Task: Forward email as attachment with the signature David Green with the subject Invoice follow-up from softage.1@softage.net to softage.2@softage.net with the message I would like to schedule a meeting to discuss the projects communication plan.
Action: Mouse moved to (1202, 95)
Screenshot: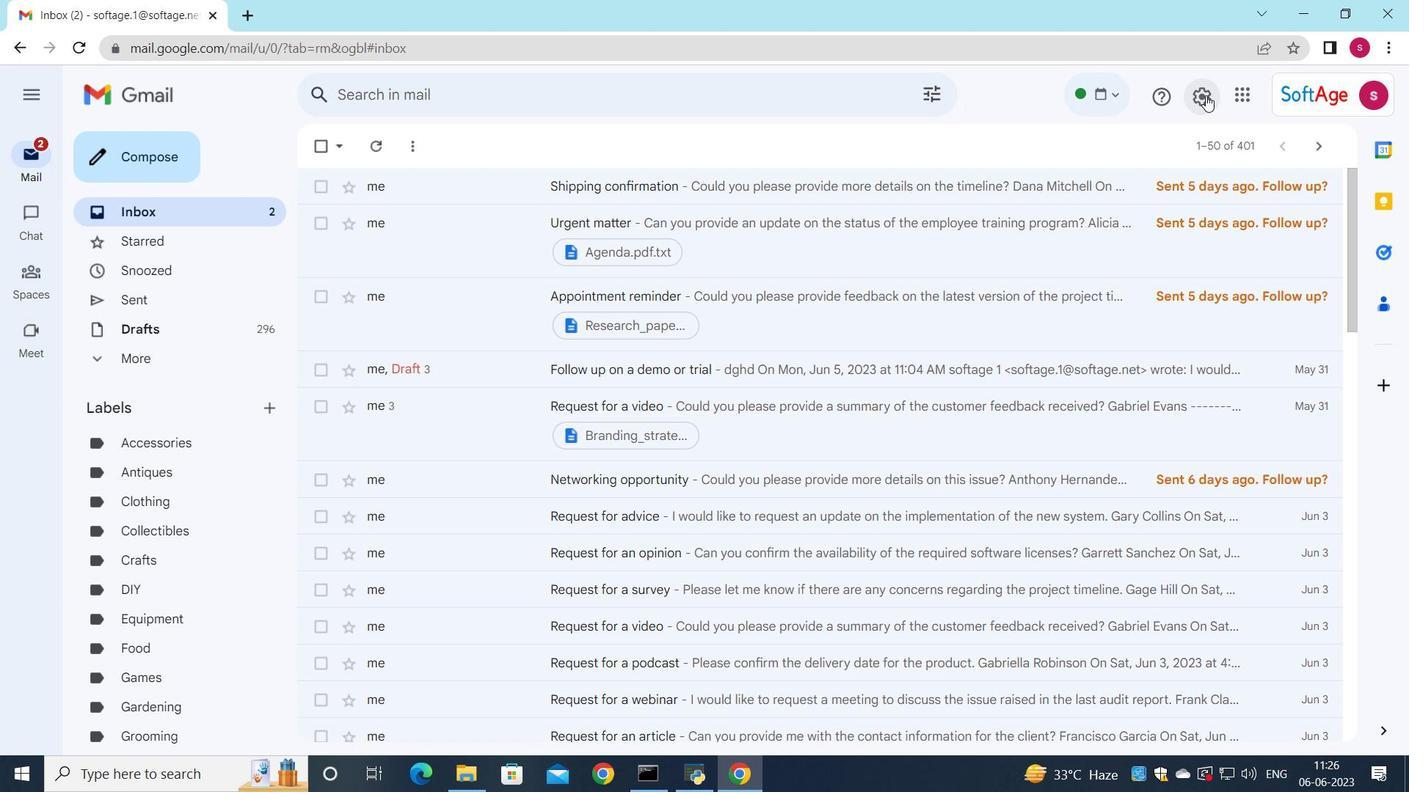 
Action: Mouse pressed left at (1202, 95)
Screenshot: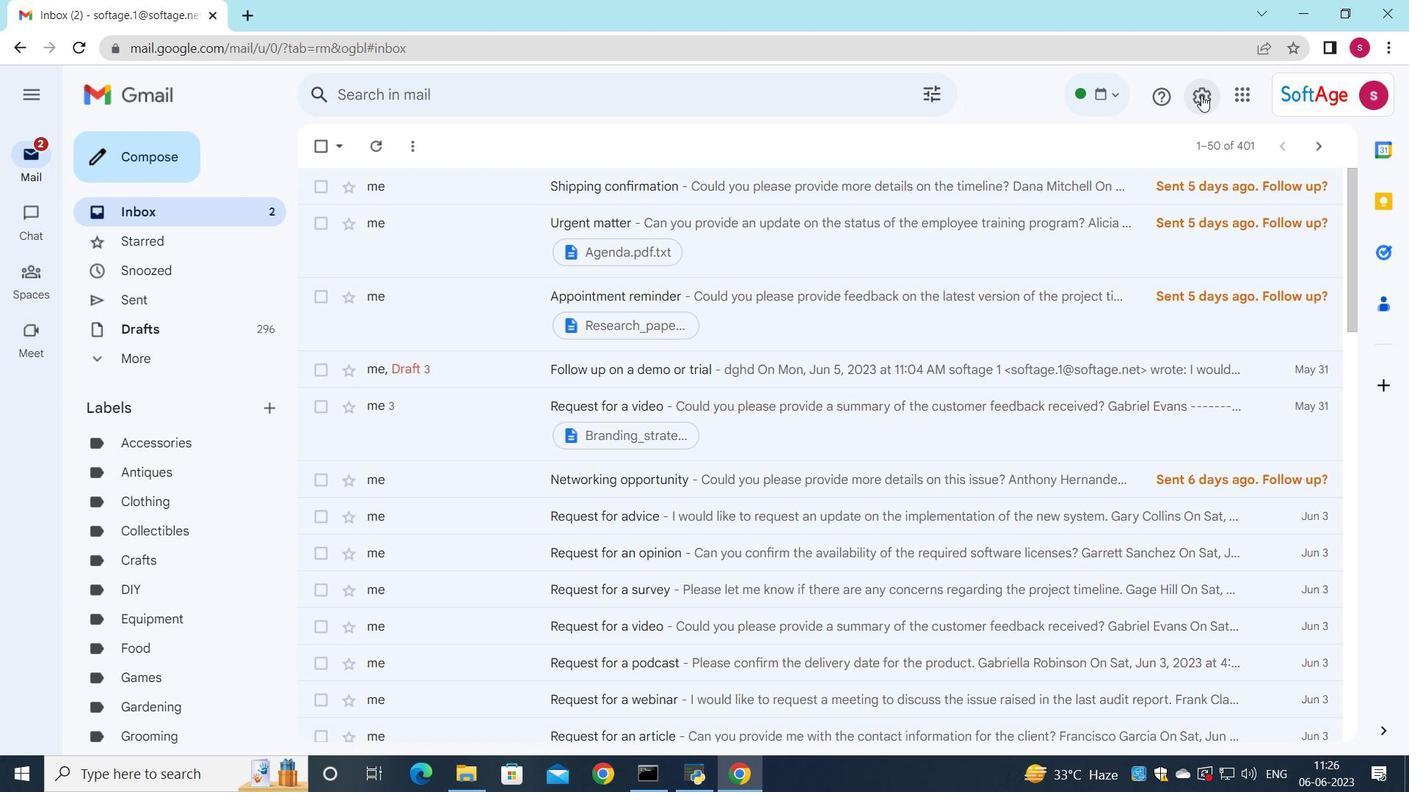 
Action: Mouse moved to (1201, 176)
Screenshot: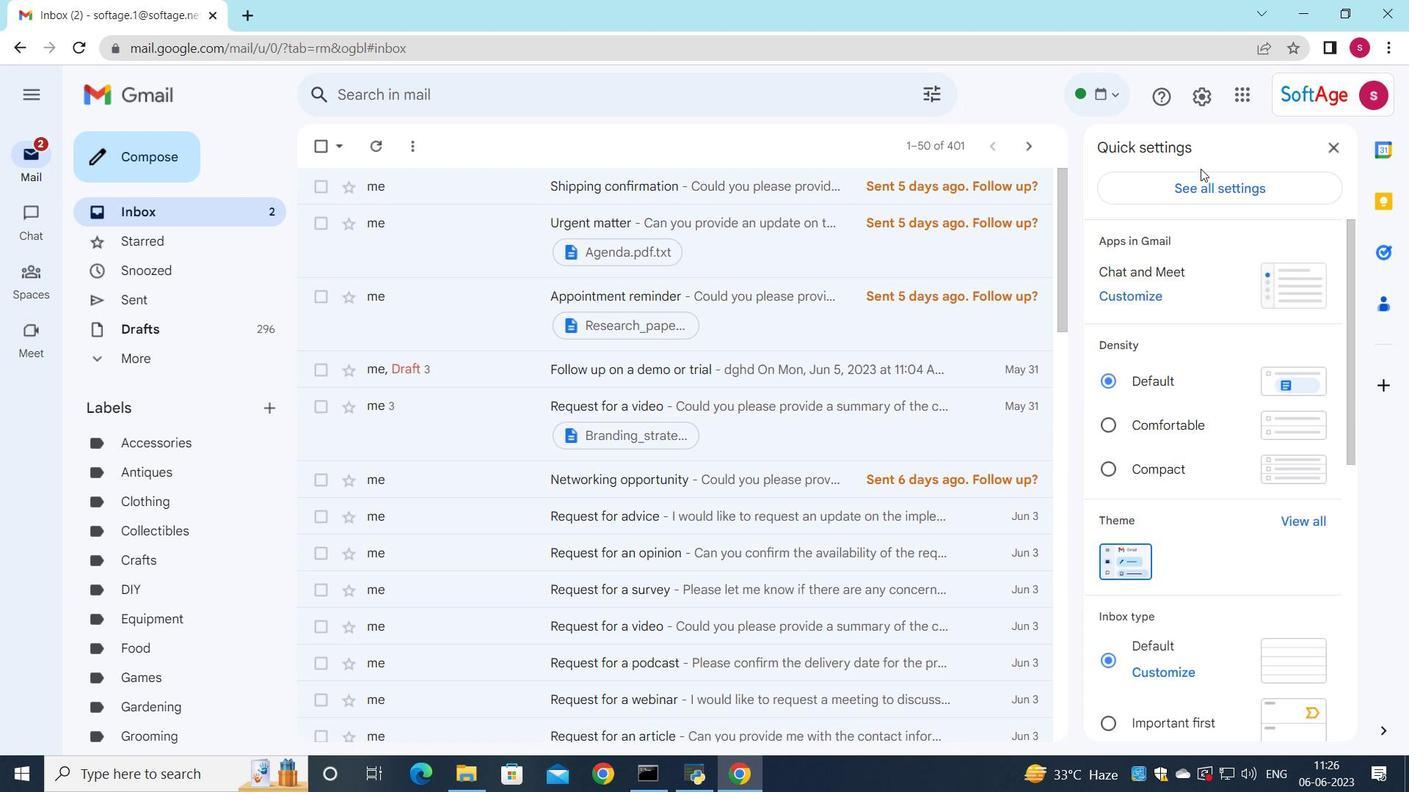 
Action: Mouse pressed left at (1201, 176)
Screenshot: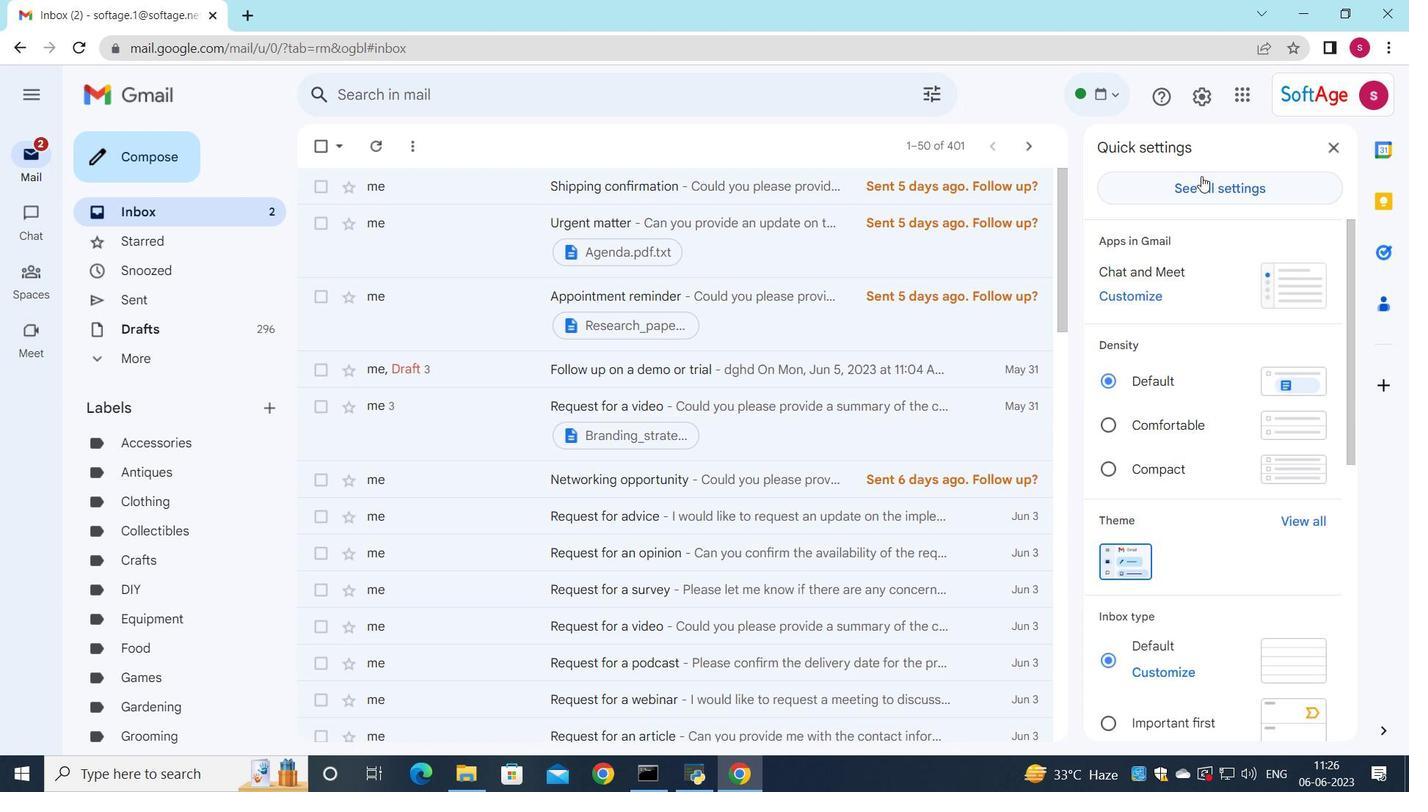 
Action: Mouse moved to (804, 323)
Screenshot: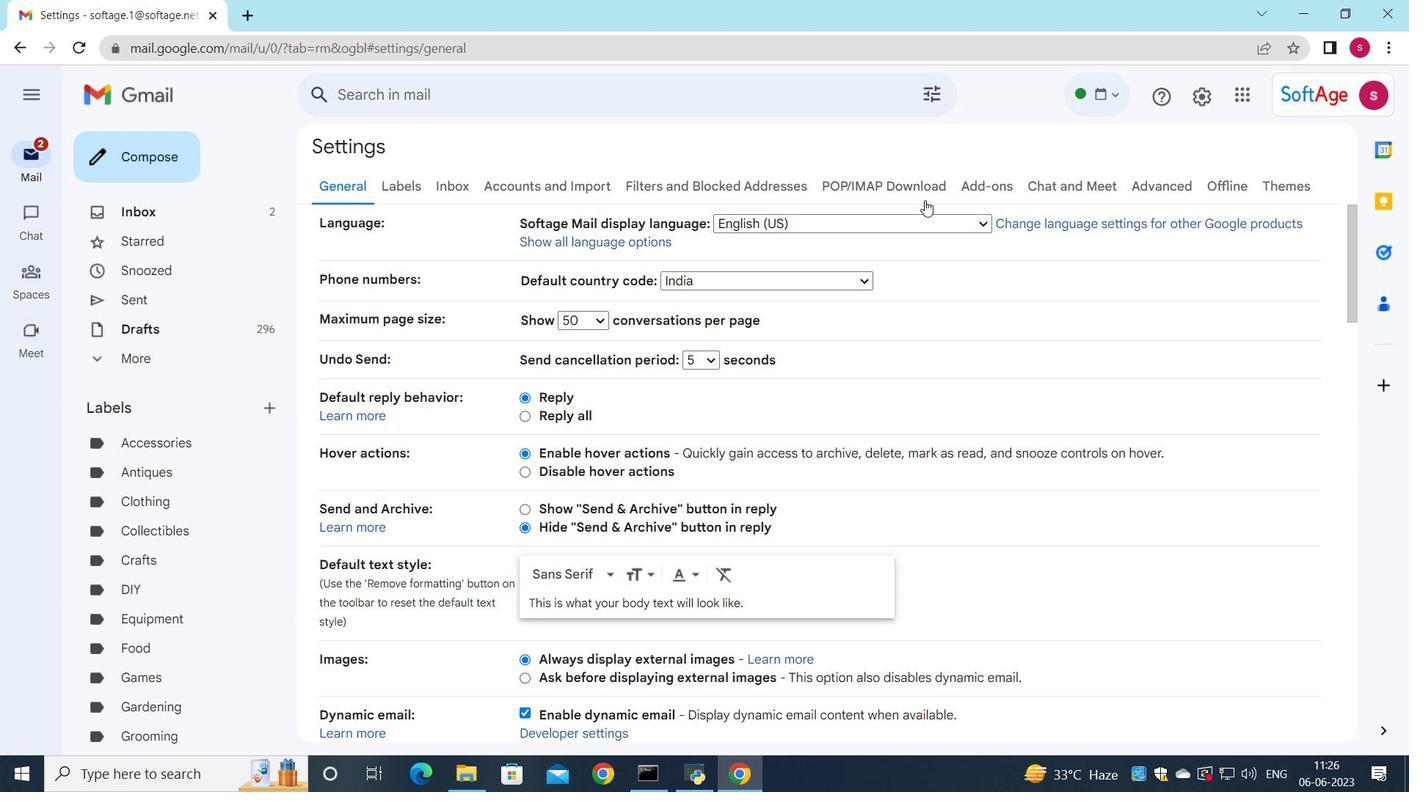 
Action: Mouse scrolled (804, 322) with delta (0, 0)
Screenshot: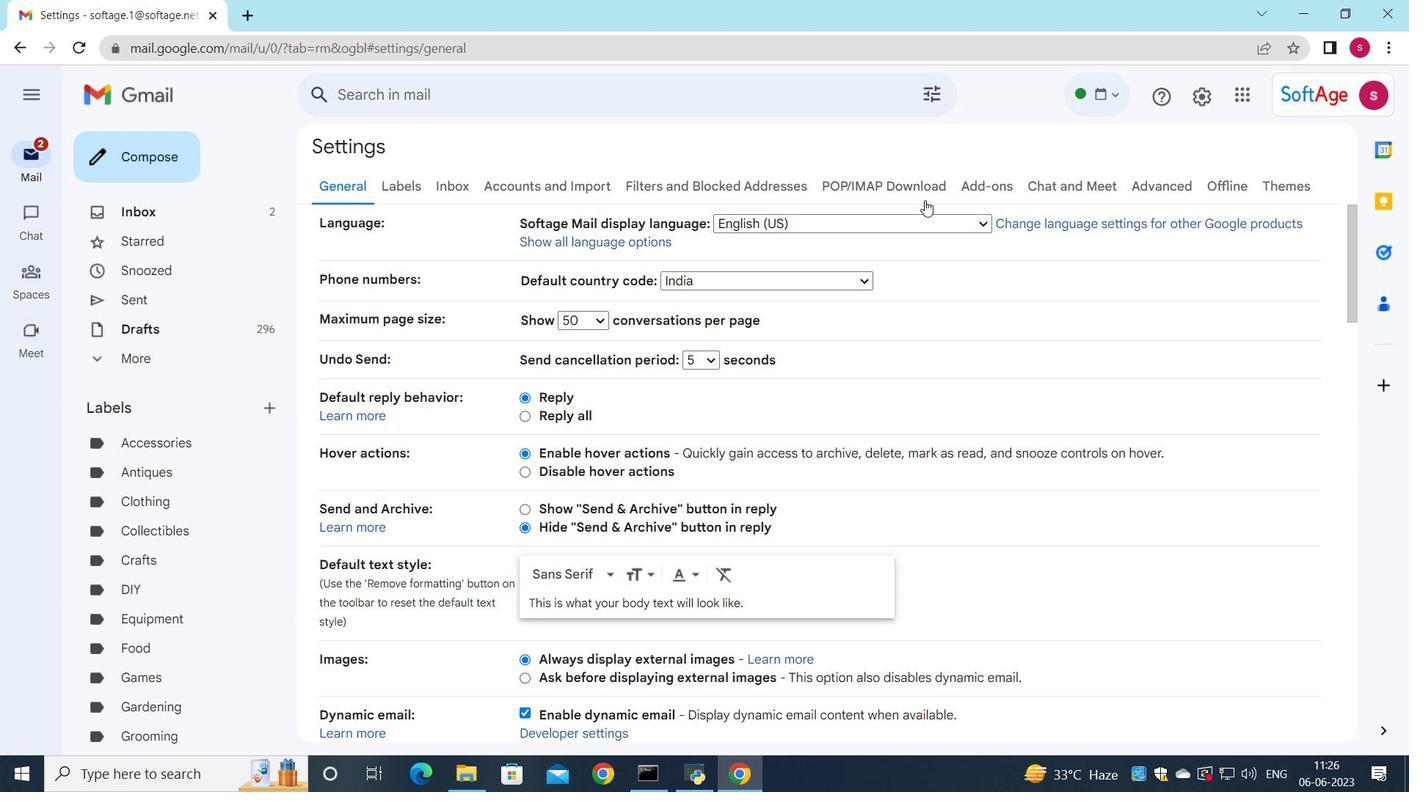 
Action: Mouse moved to (699, 450)
Screenshot: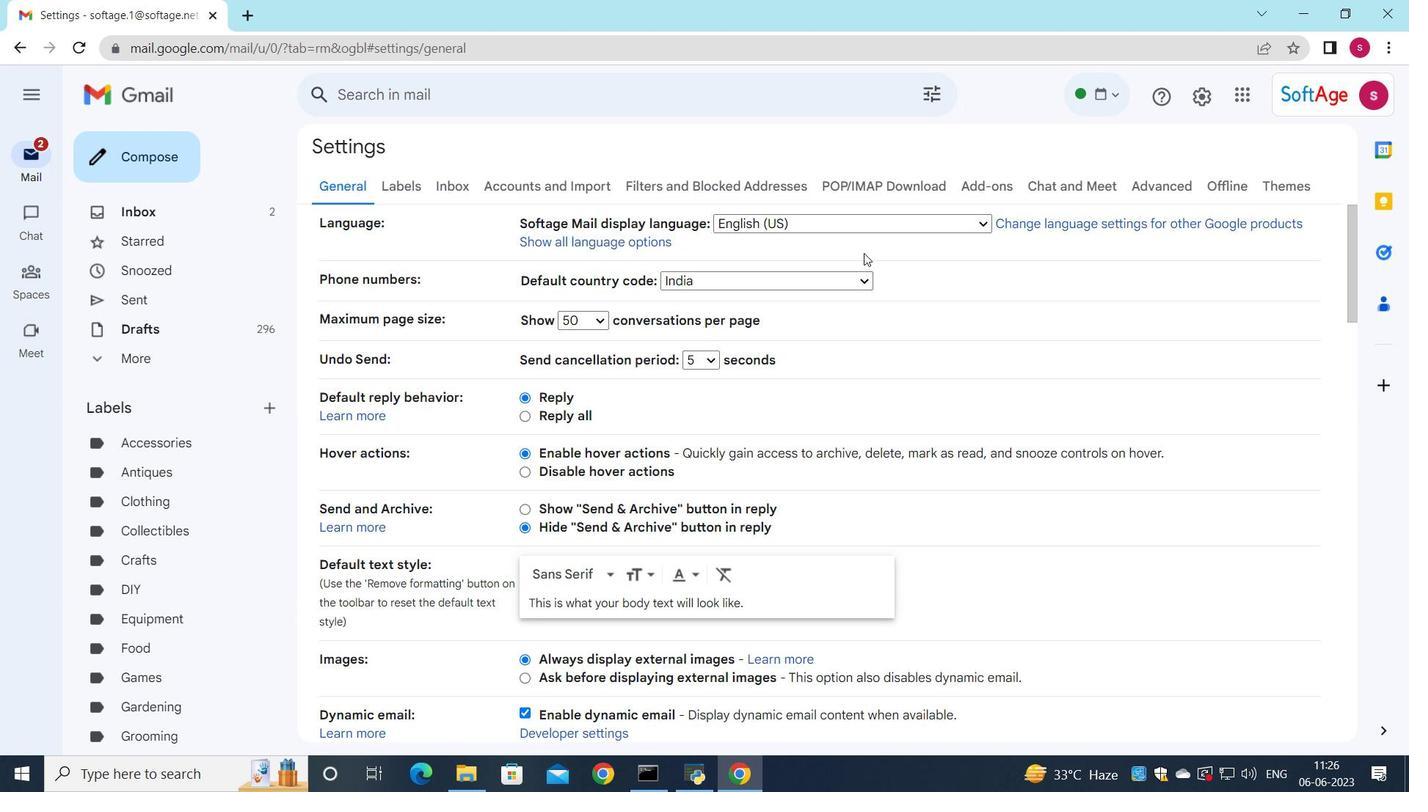 
Action: Mouse scrolled (699, 449) with delta (0, 0)
Screenshot: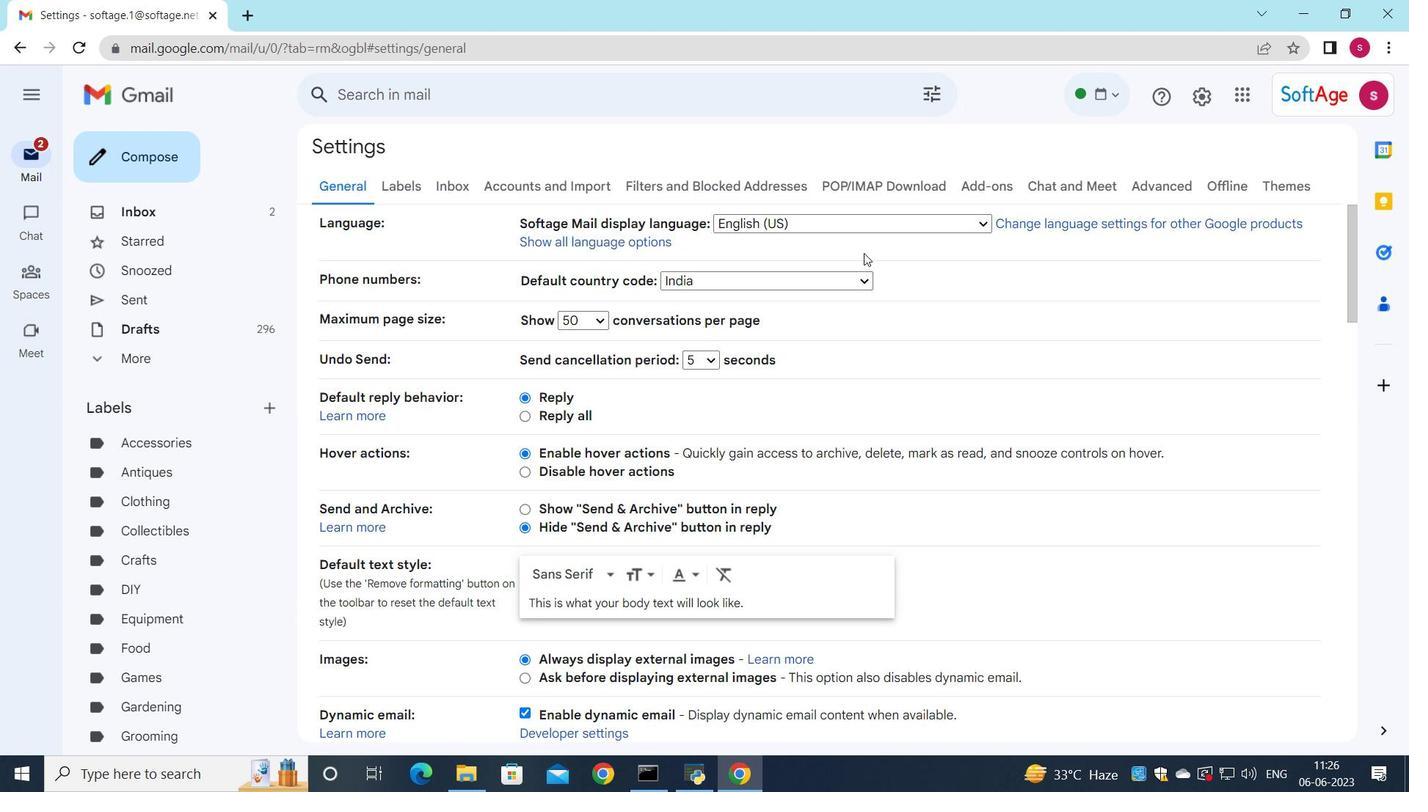 
Action: Mouse moved to (660, 488)
Screenshot: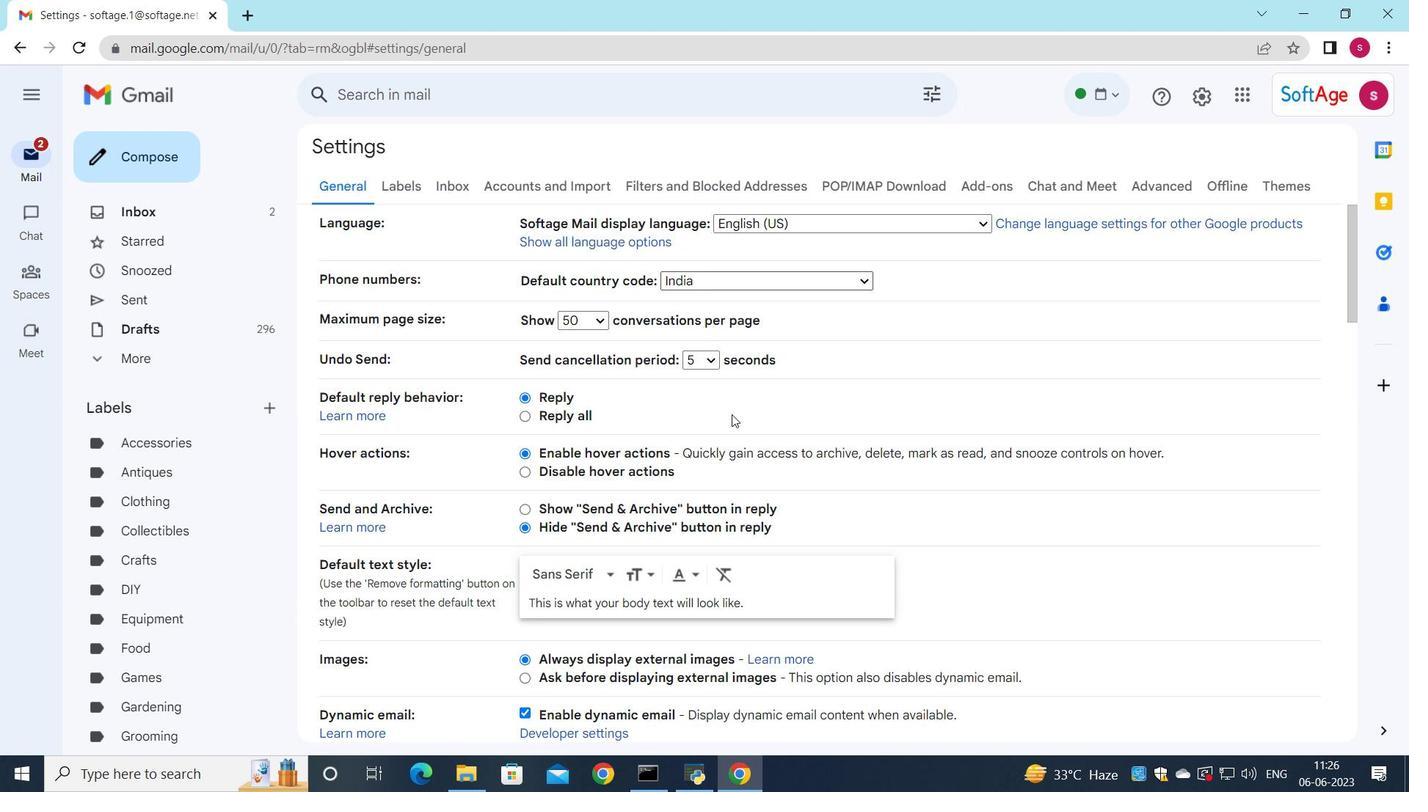 
Action: Mouse scrolled (660, 487) with delta (0, 0)
Screenshot: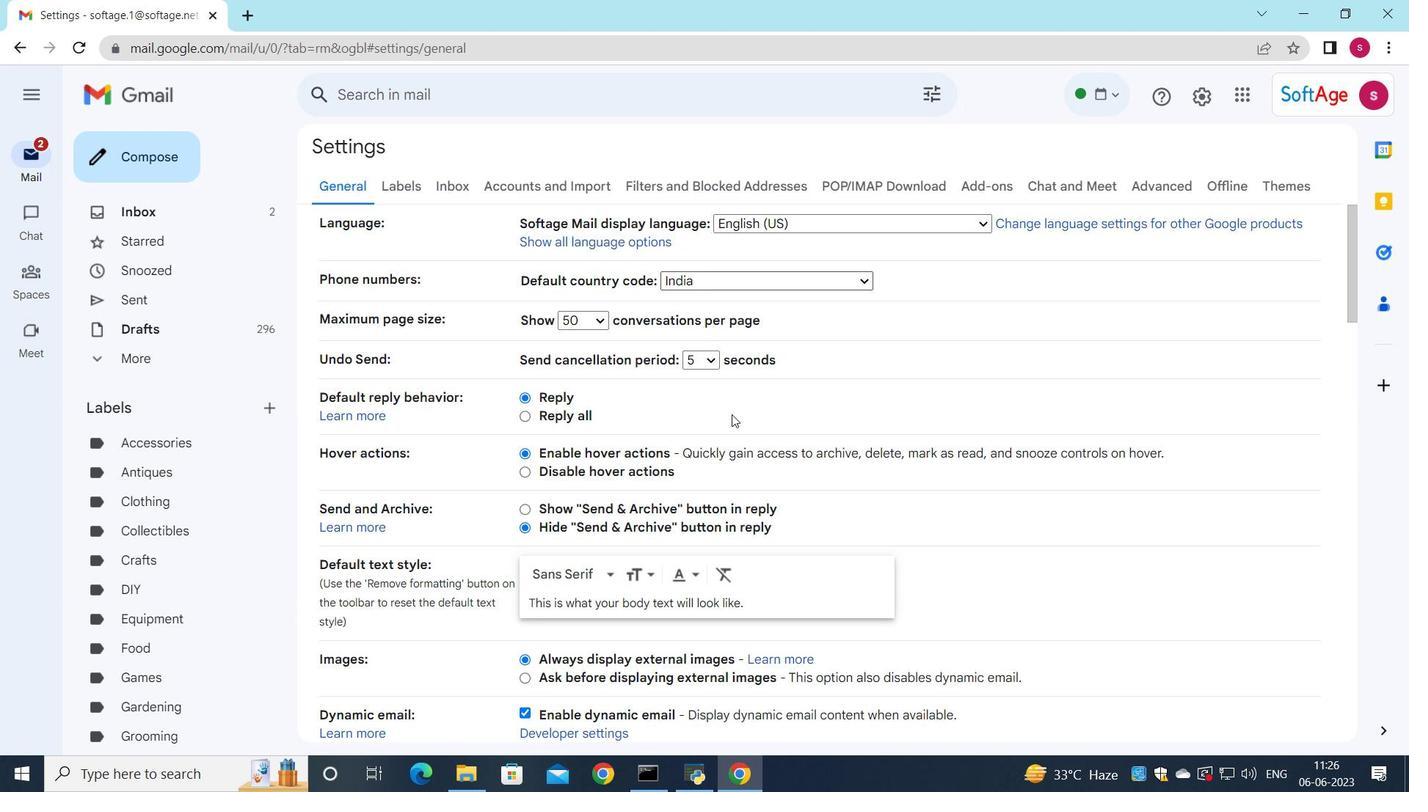 
Action: Mouse moved to (638, 515)
Screenshot: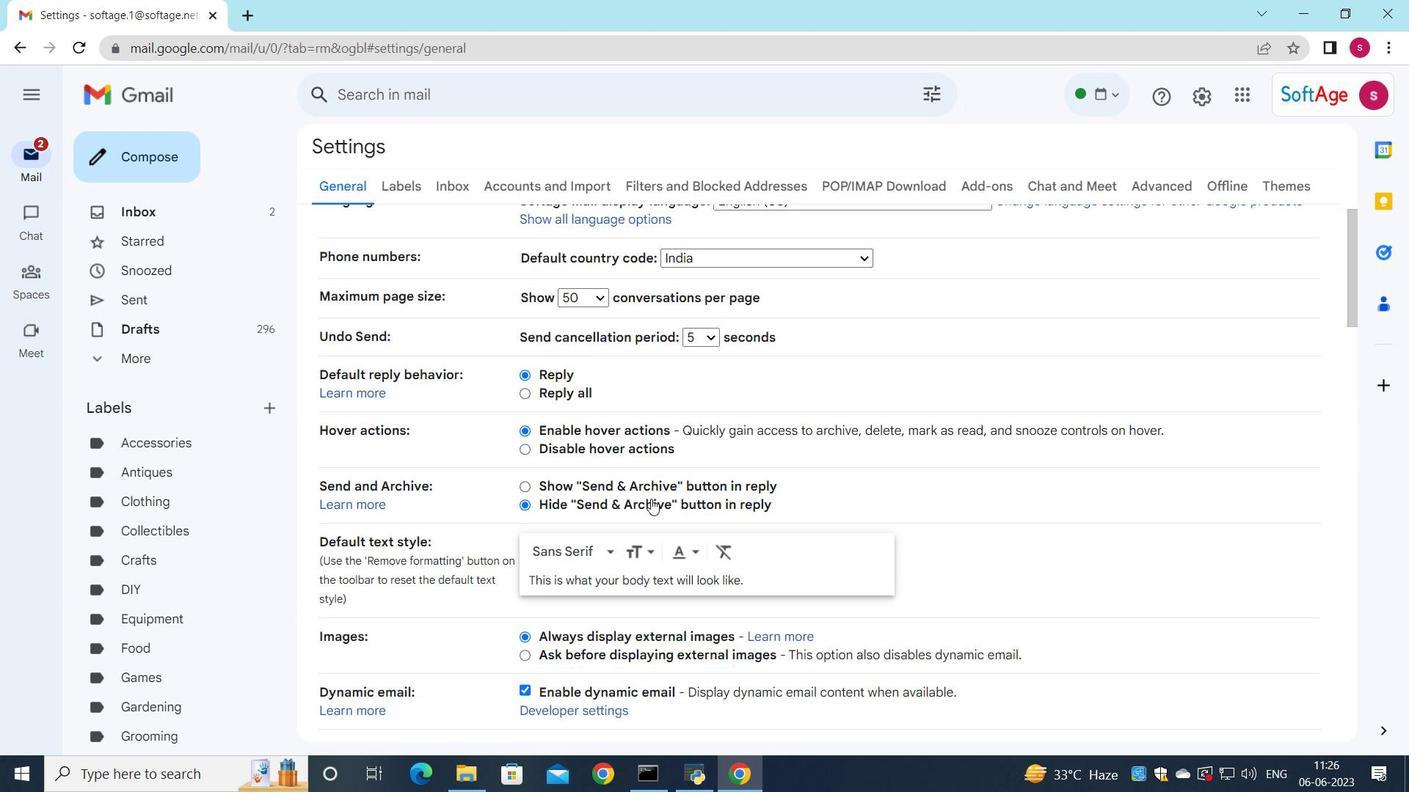 
Action: Mouse scrolled (638, 514) with delta (0, 0)
Screenshot: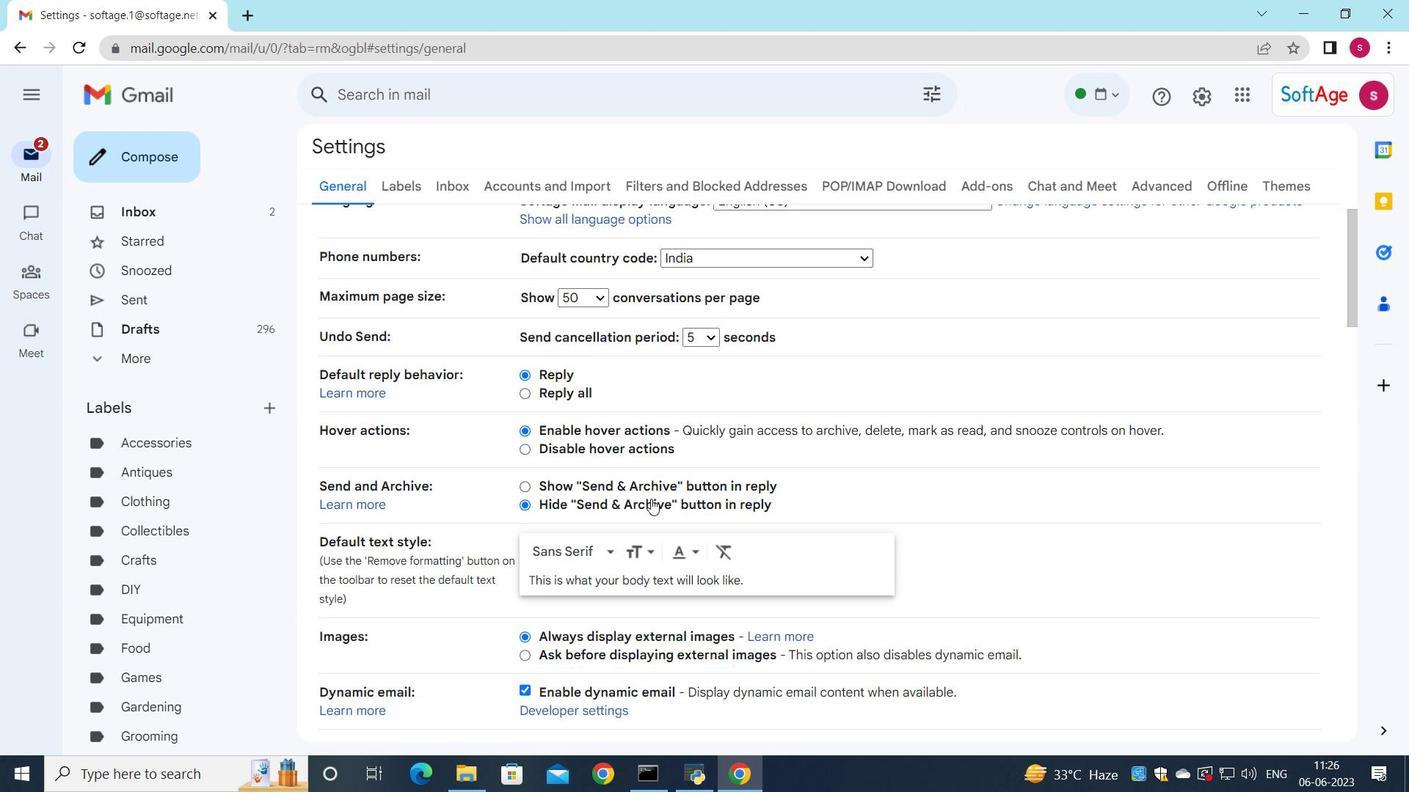 
Action: Mouse moved to (575, 585)
Screenshot: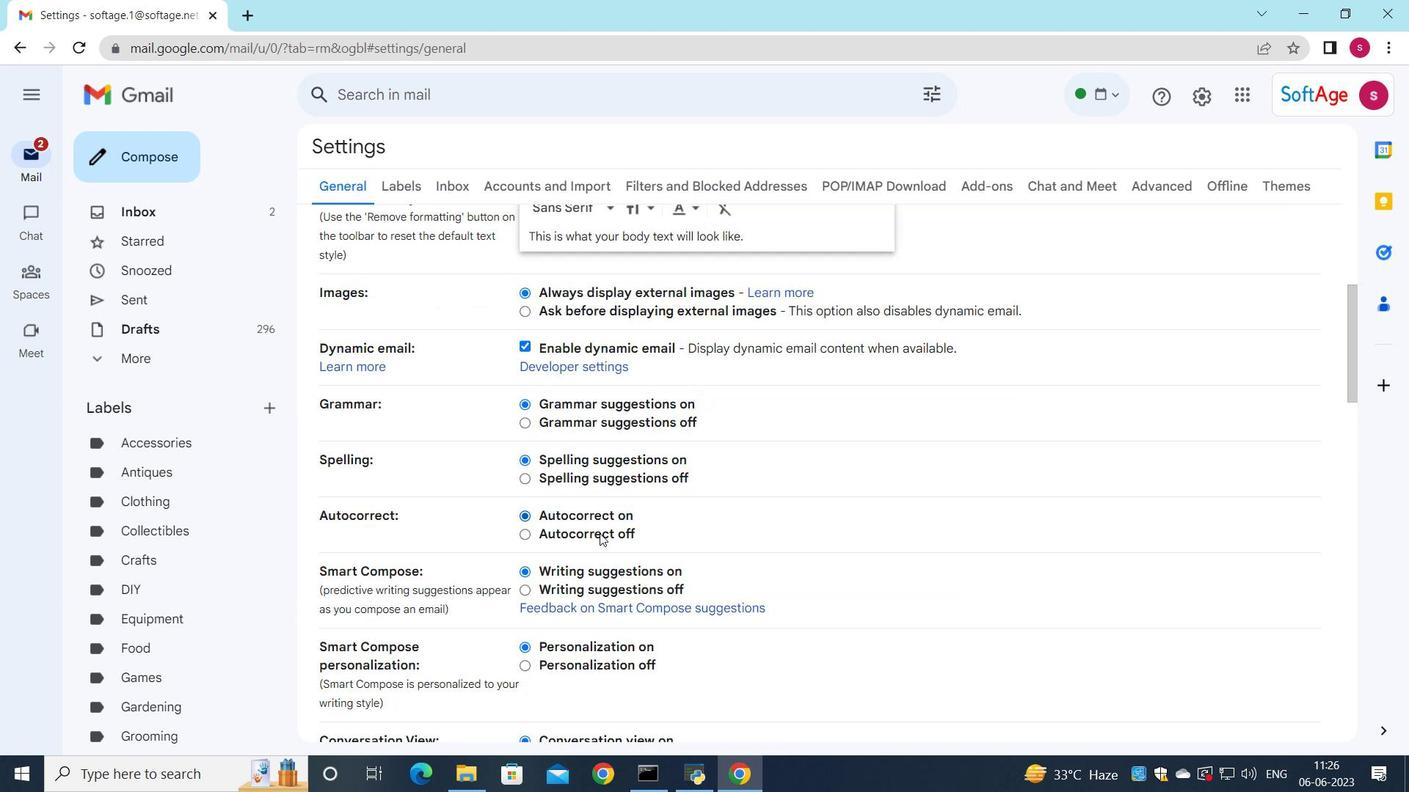 
Action: Mouse scrolled (575, 584) with delta (0, 0)
Screenshot: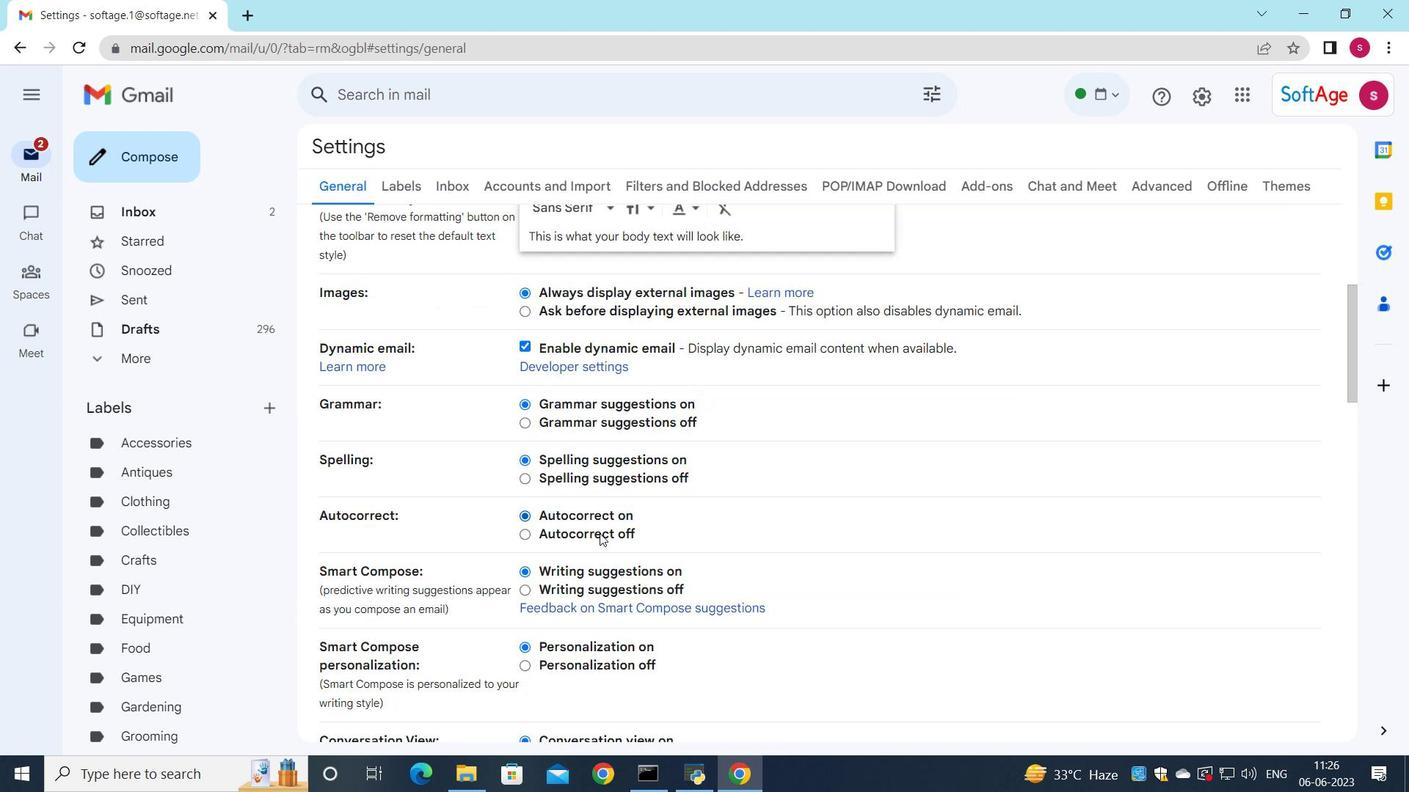 
Action: Mouse moved to (571, 597)
Screenshot: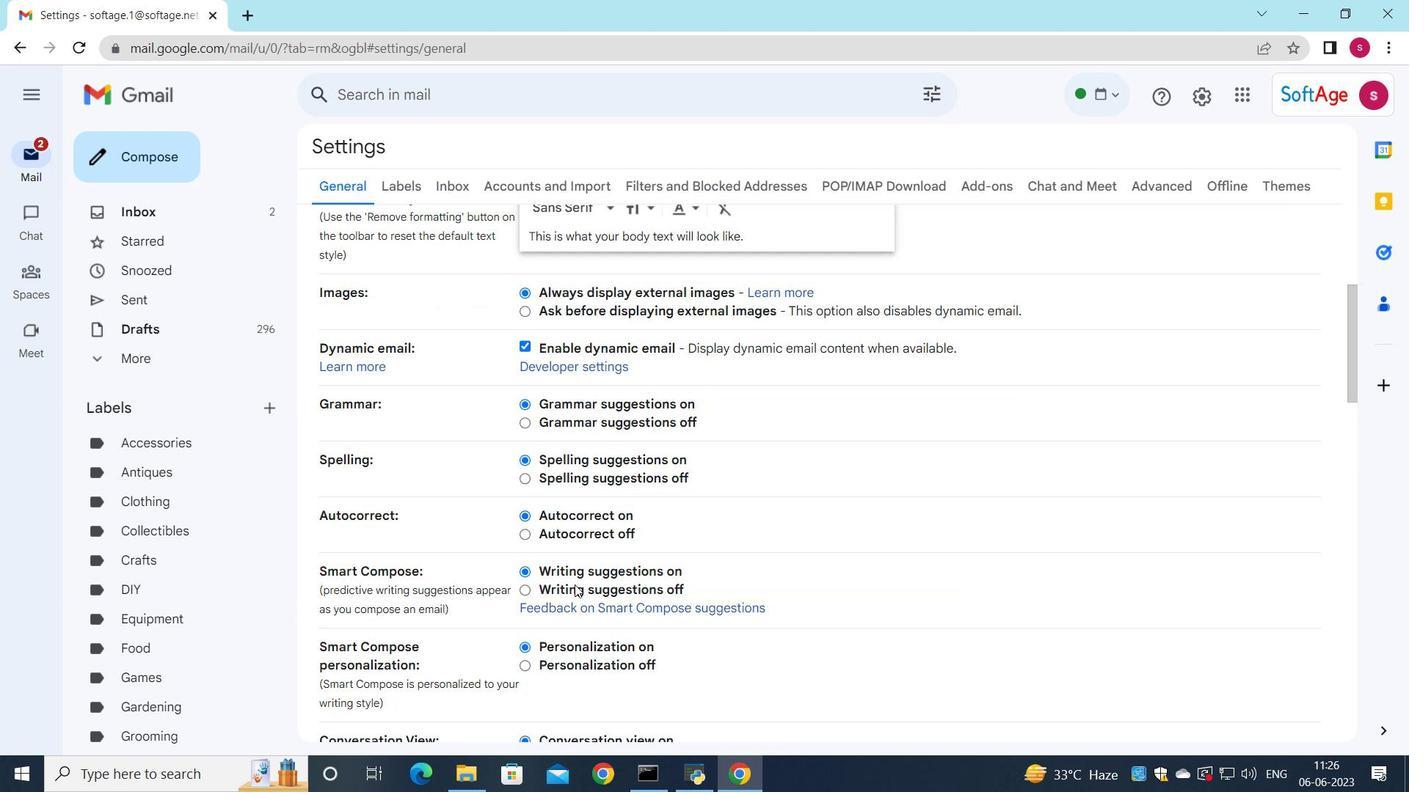 
Action: Mouse scrolled (571, 596) with delta (0, 0)
Screenshot: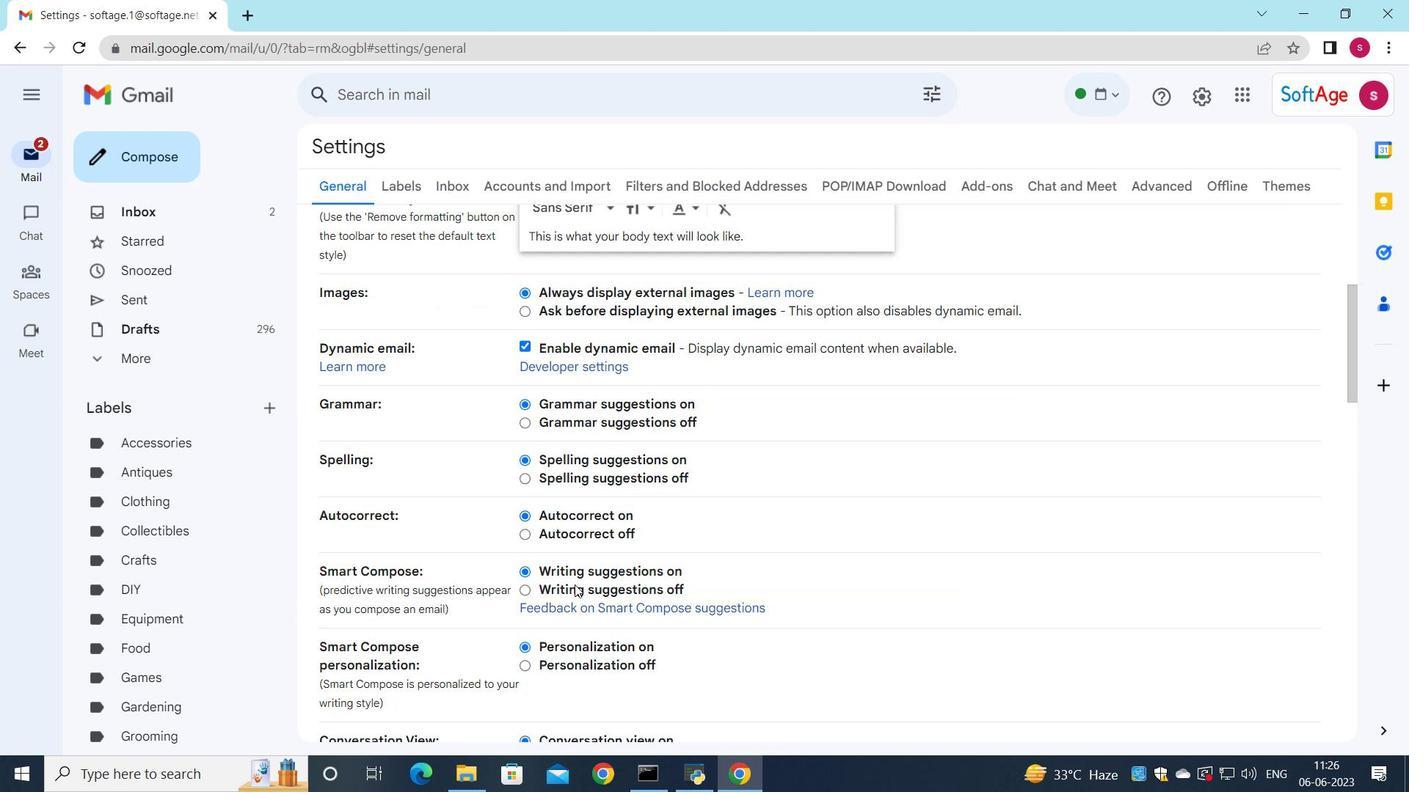 
Action: Mouse moved to (569, 610)
Screenshot: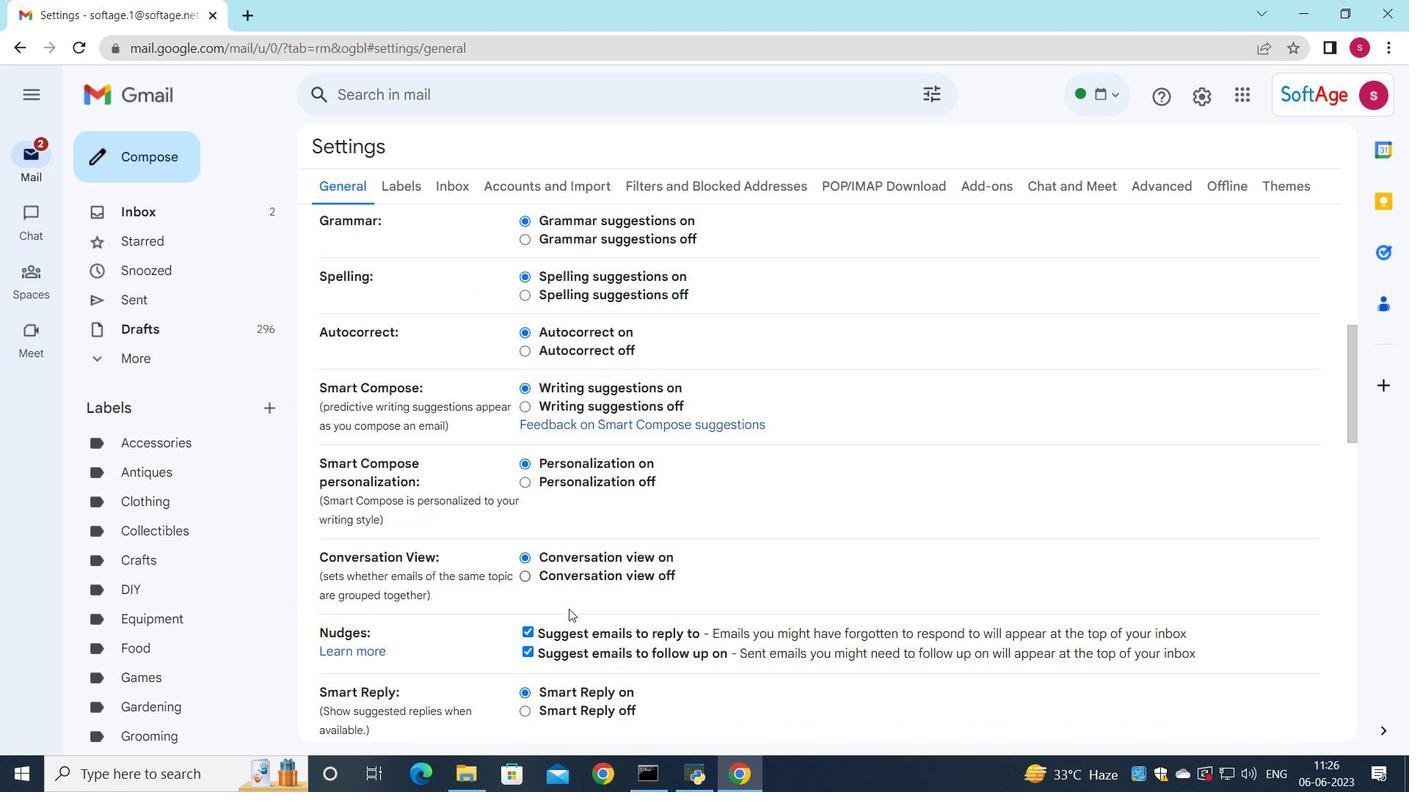 
Action: Mouse scrolled (569, 609) with delta (0, 0)
Screenshot: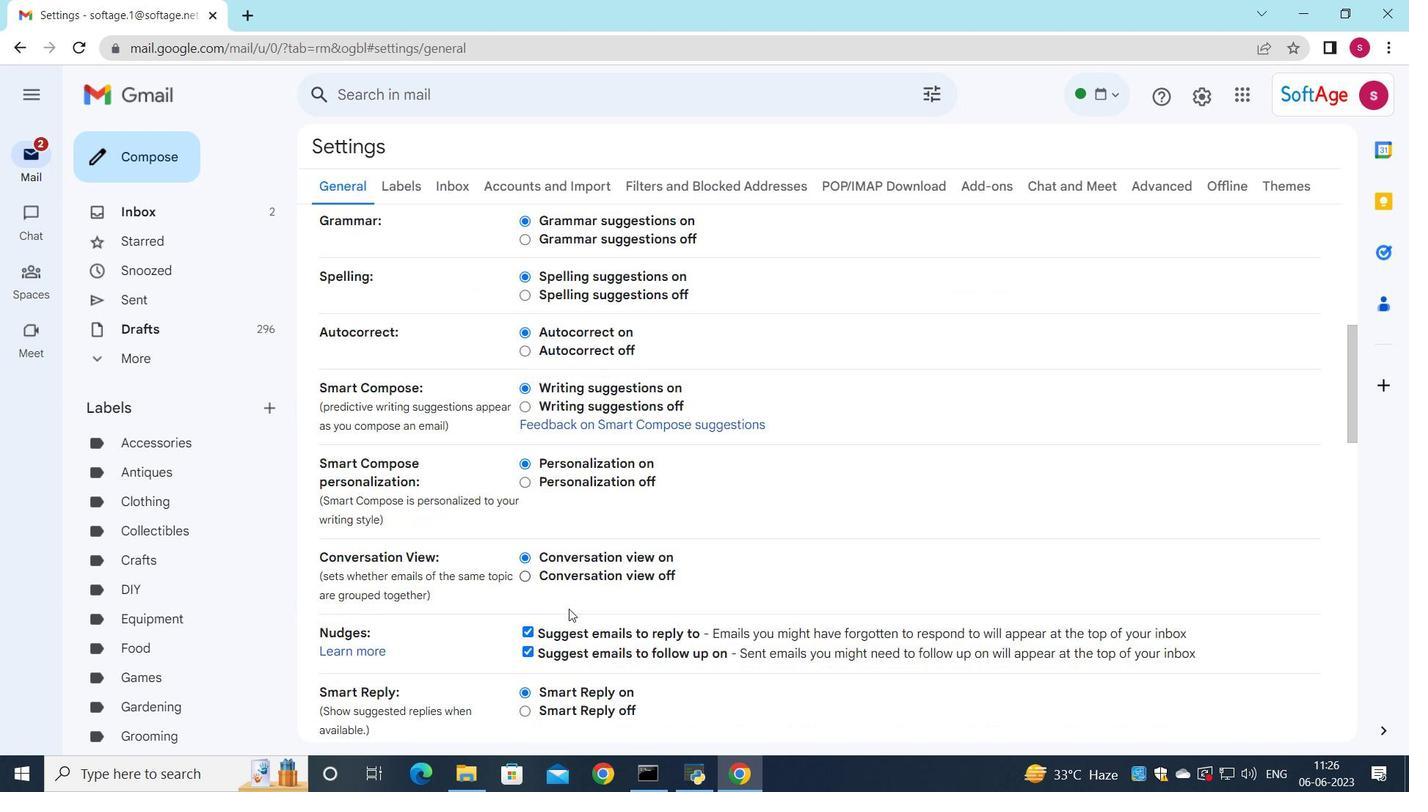 
Action: Mouse moved to (569, 610)
Screenshot: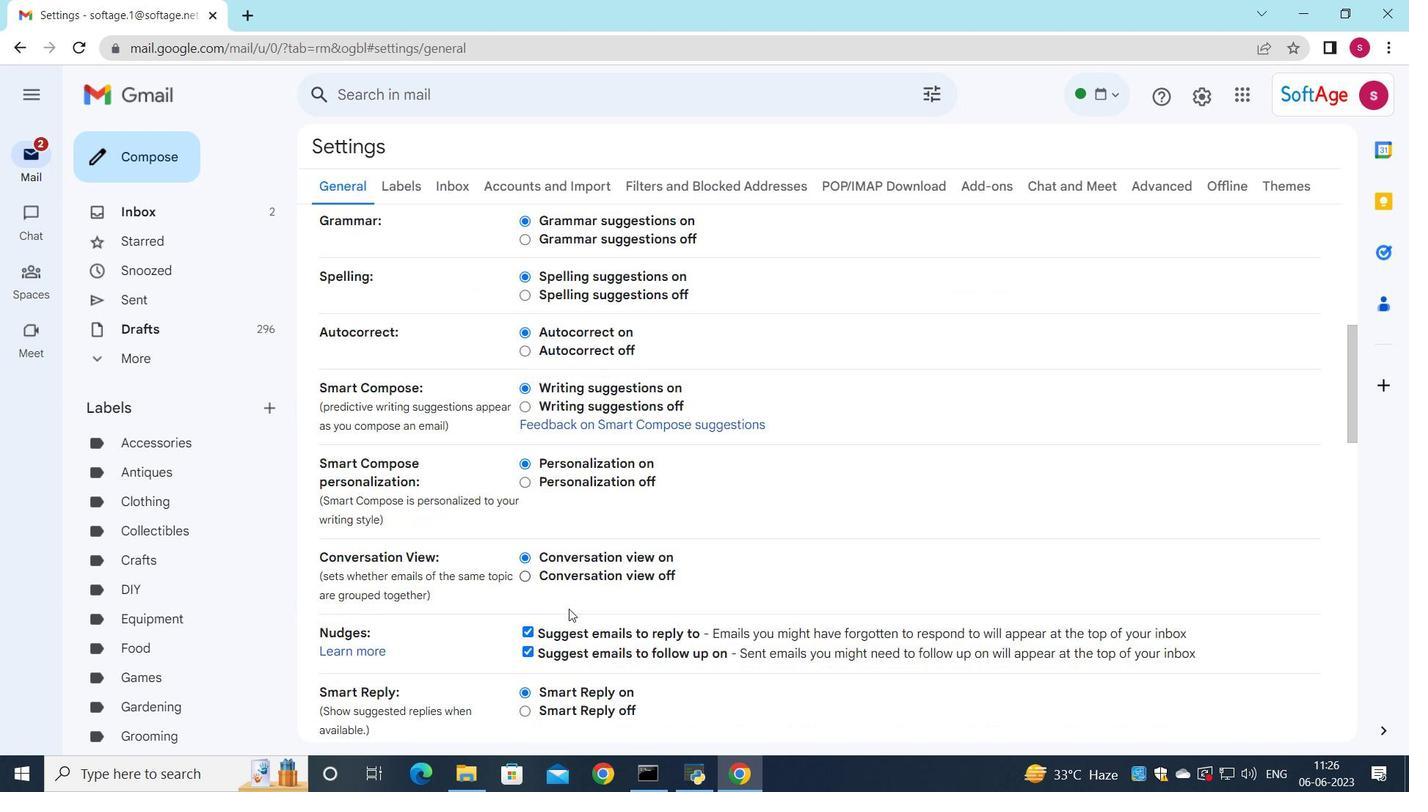 
Action: Mouse scrolled (569, 610) with delta (0, 0)
Screenshot: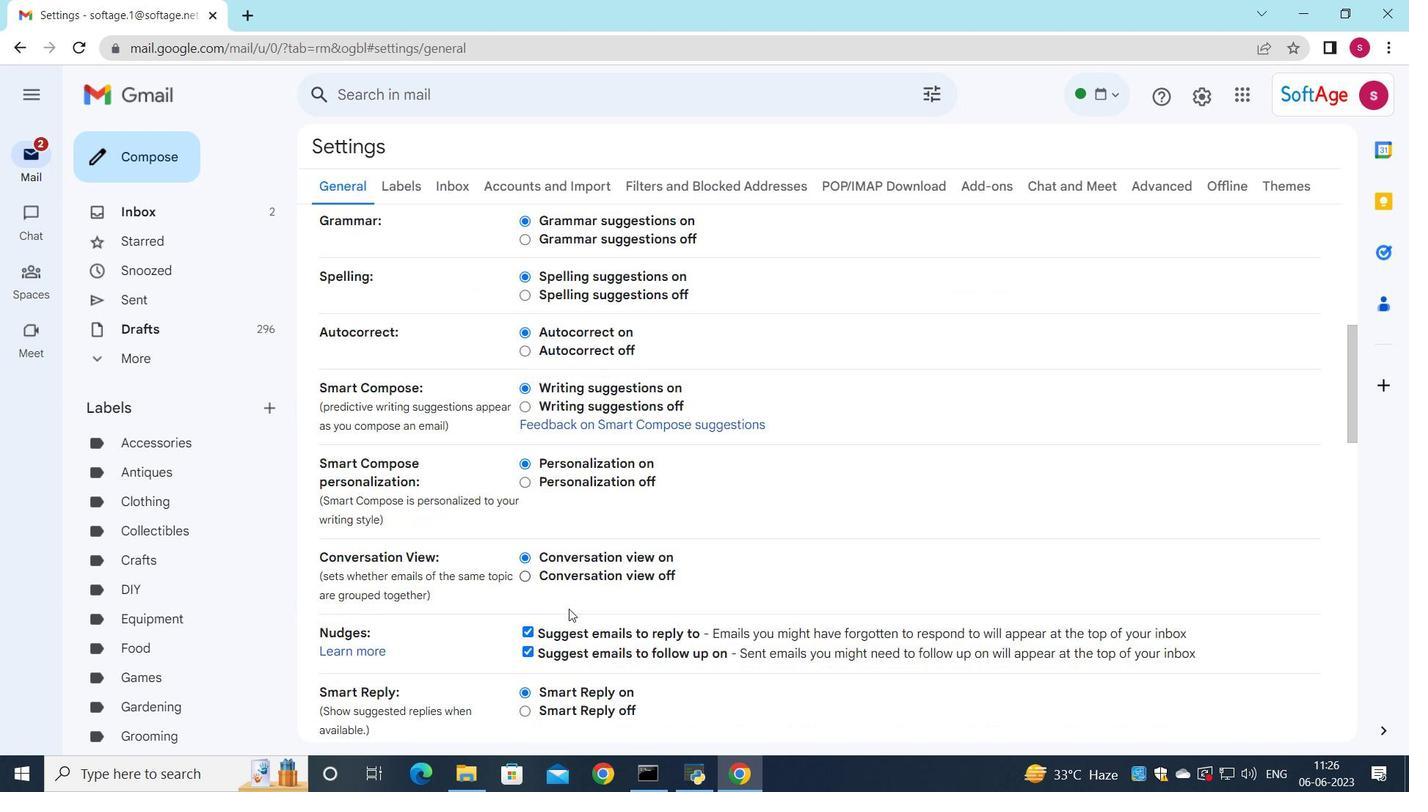 
Action: Mouse moved to (571, 610)
Screenshot: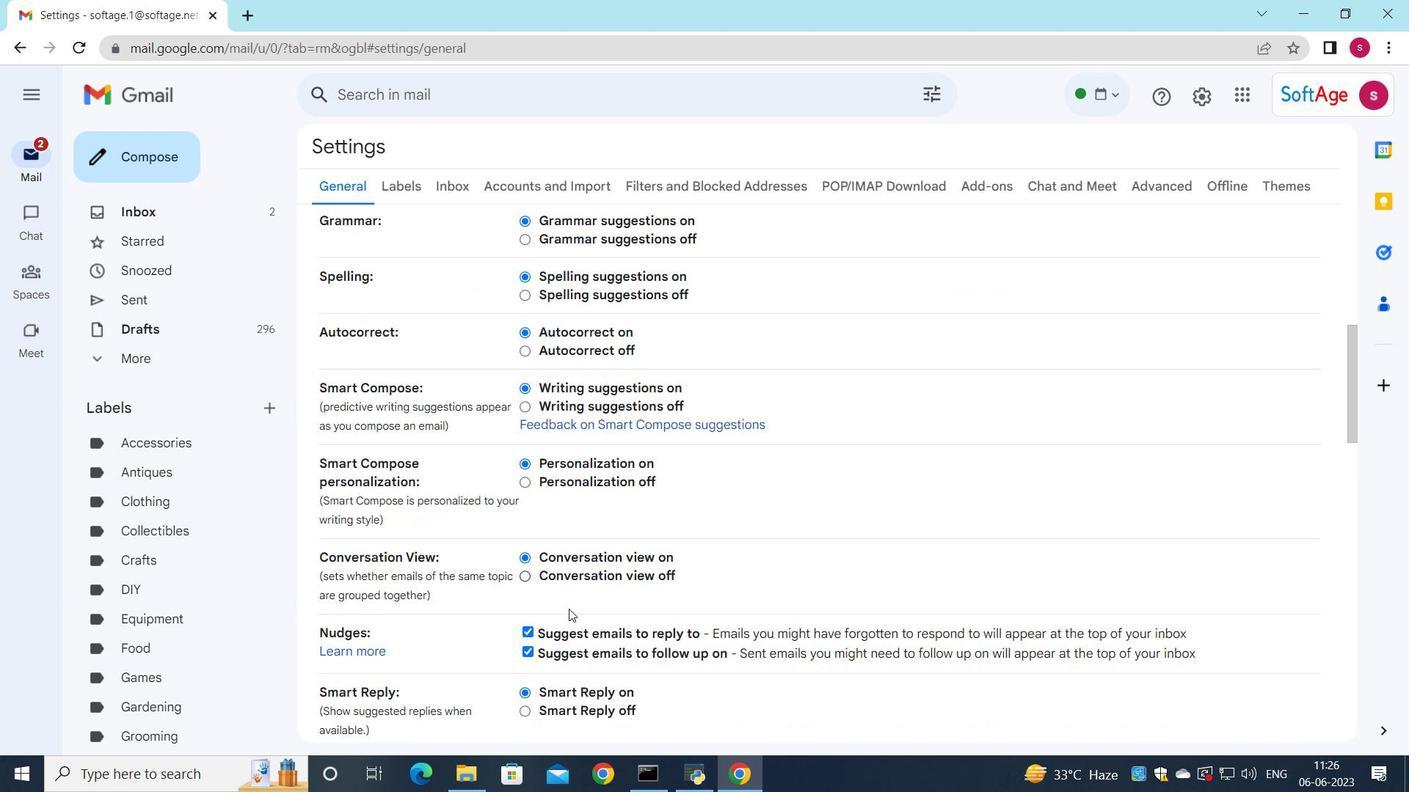
Action: Mouse scrolled (571, 610) with delta (0, 0)
Screenshot: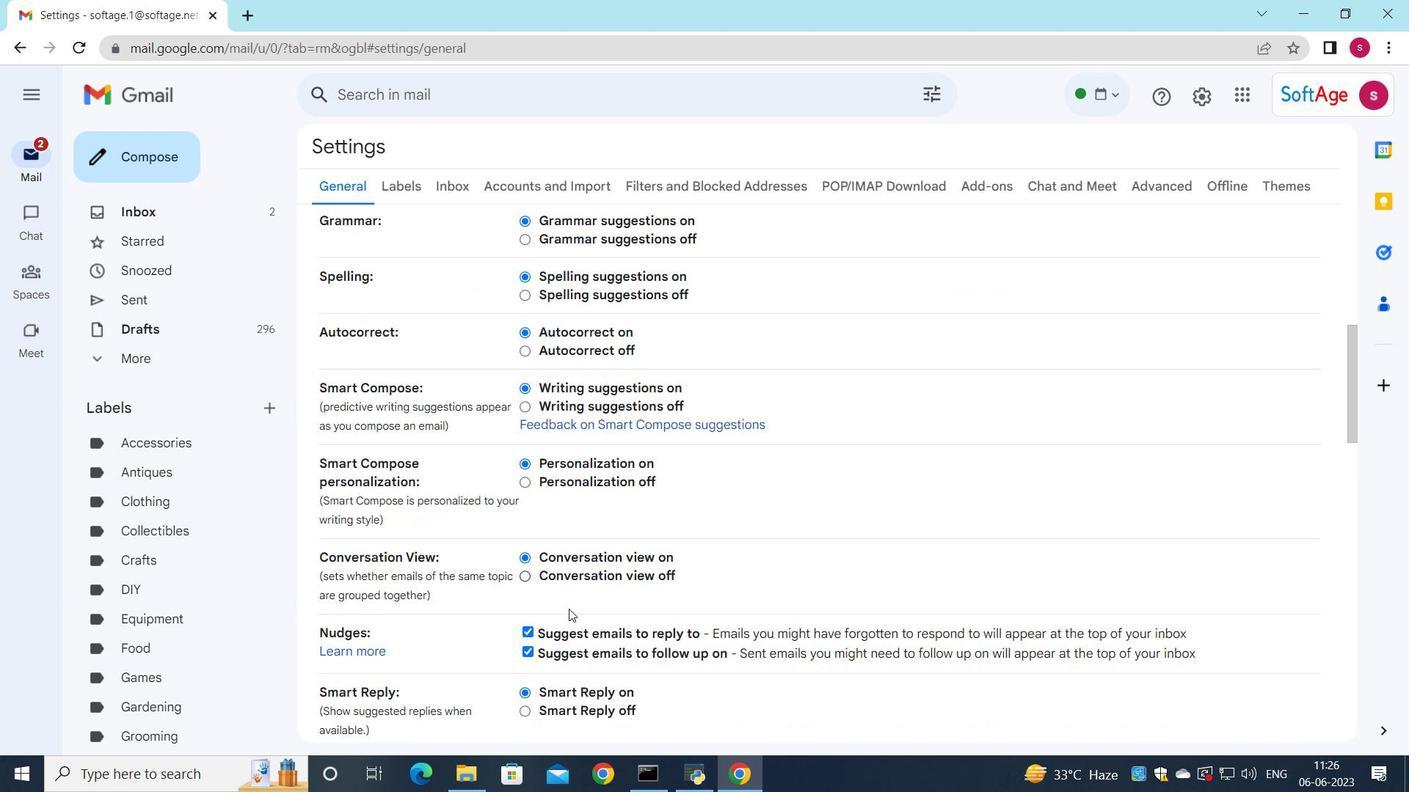 
Action: Mouse moved to (584, 603)
Screenshot: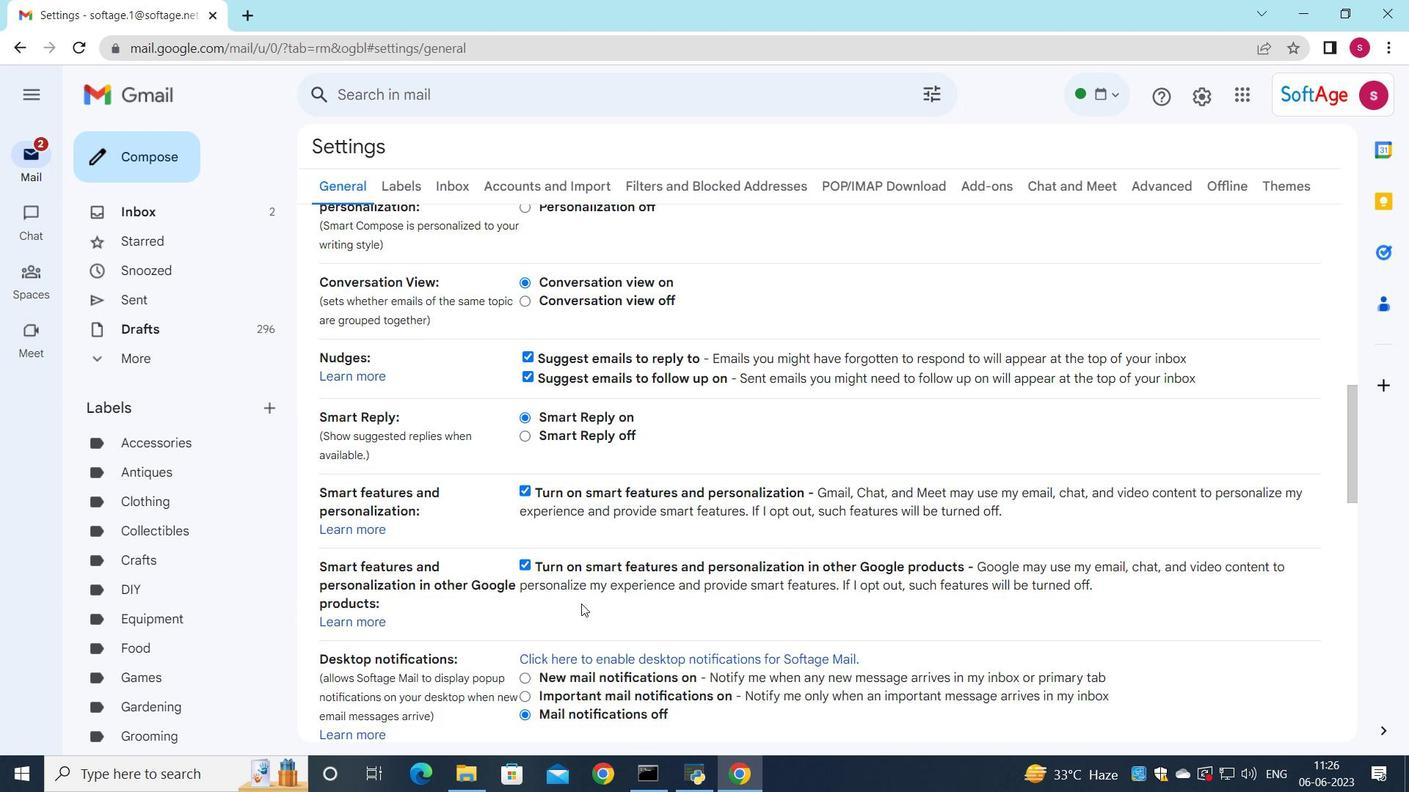 
Action: Mouse scrolled (582, 602) with delta (0, 0)
Screenshot: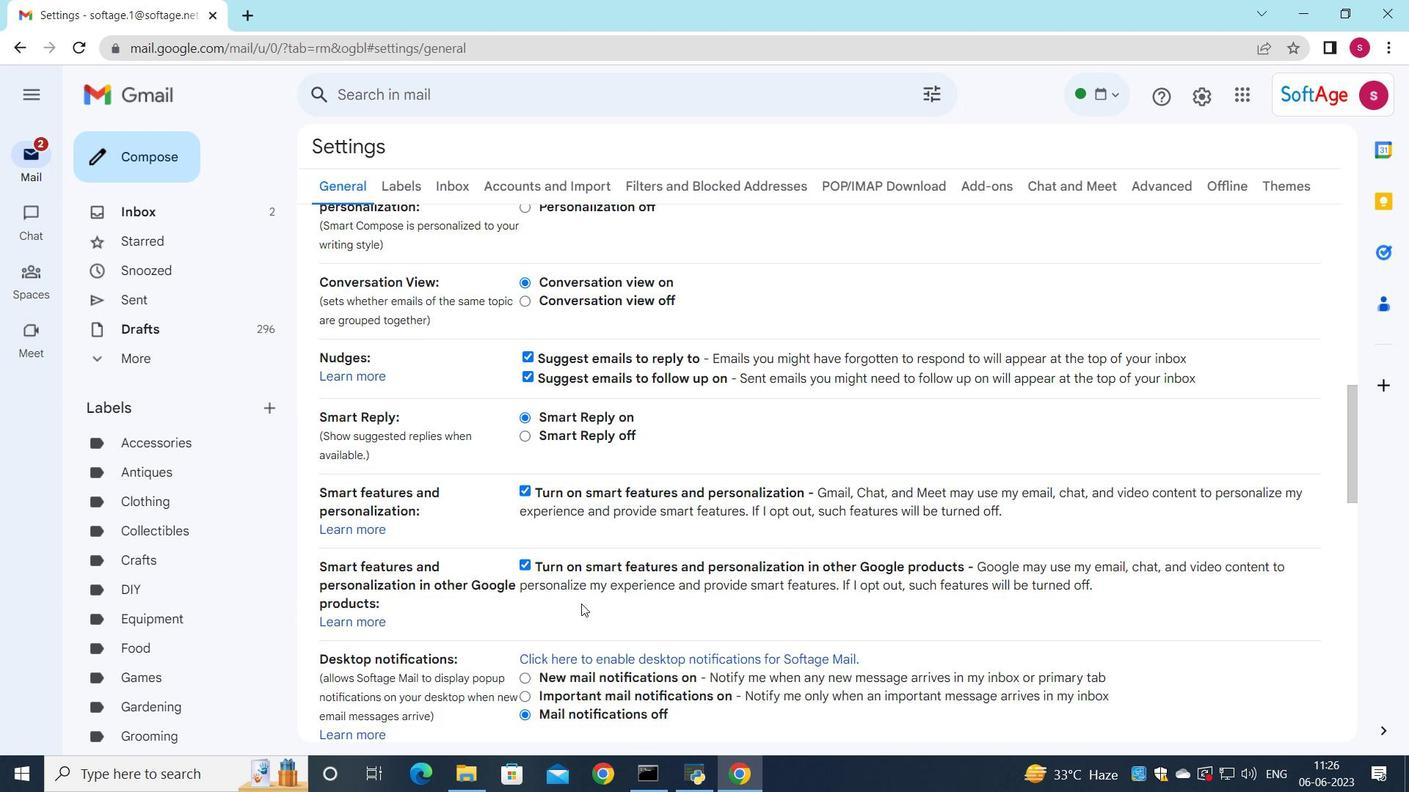 
Action: Mouse moved to (585, 603)
Screenshot: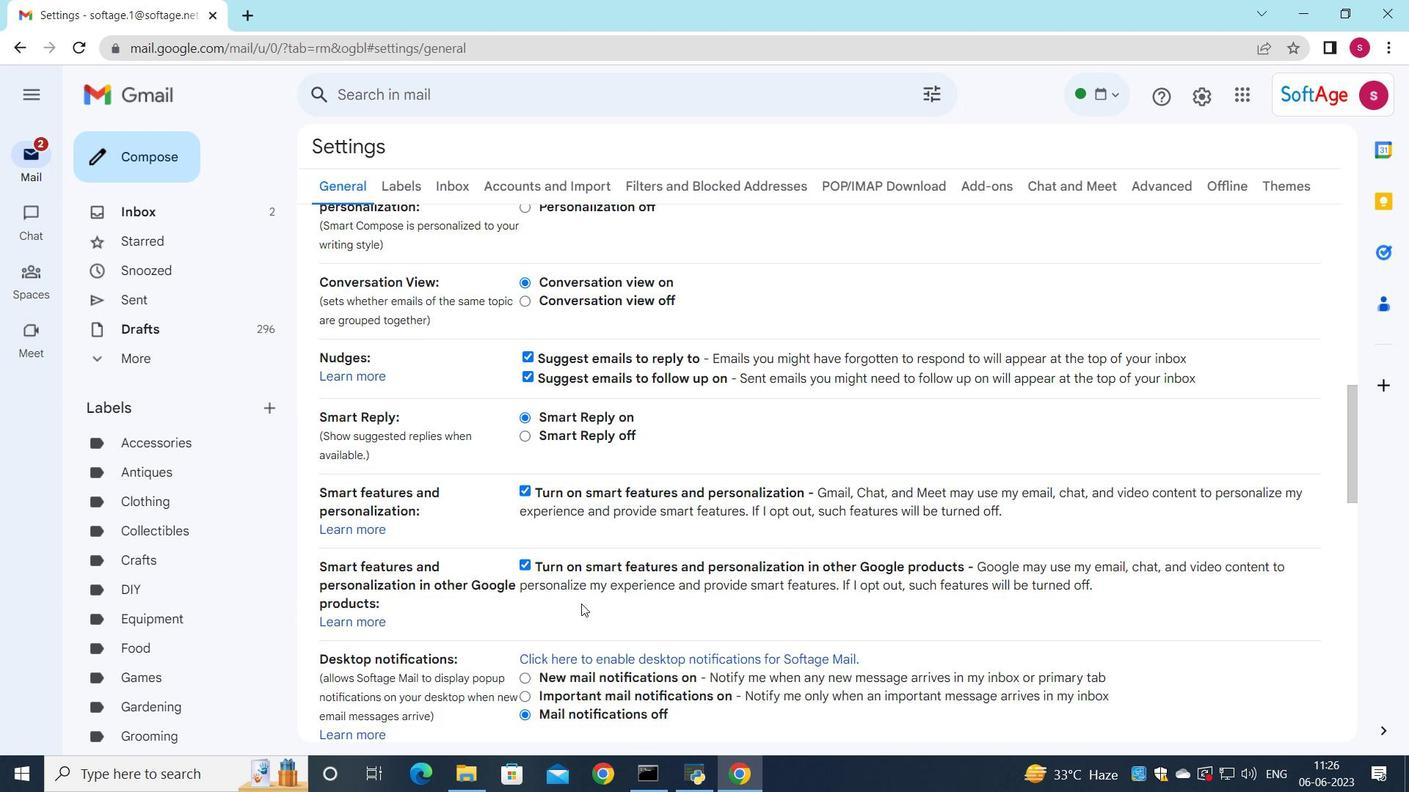 
Action: Mouse scrolled (583, 602) with delta (0, 0)
Screenshot: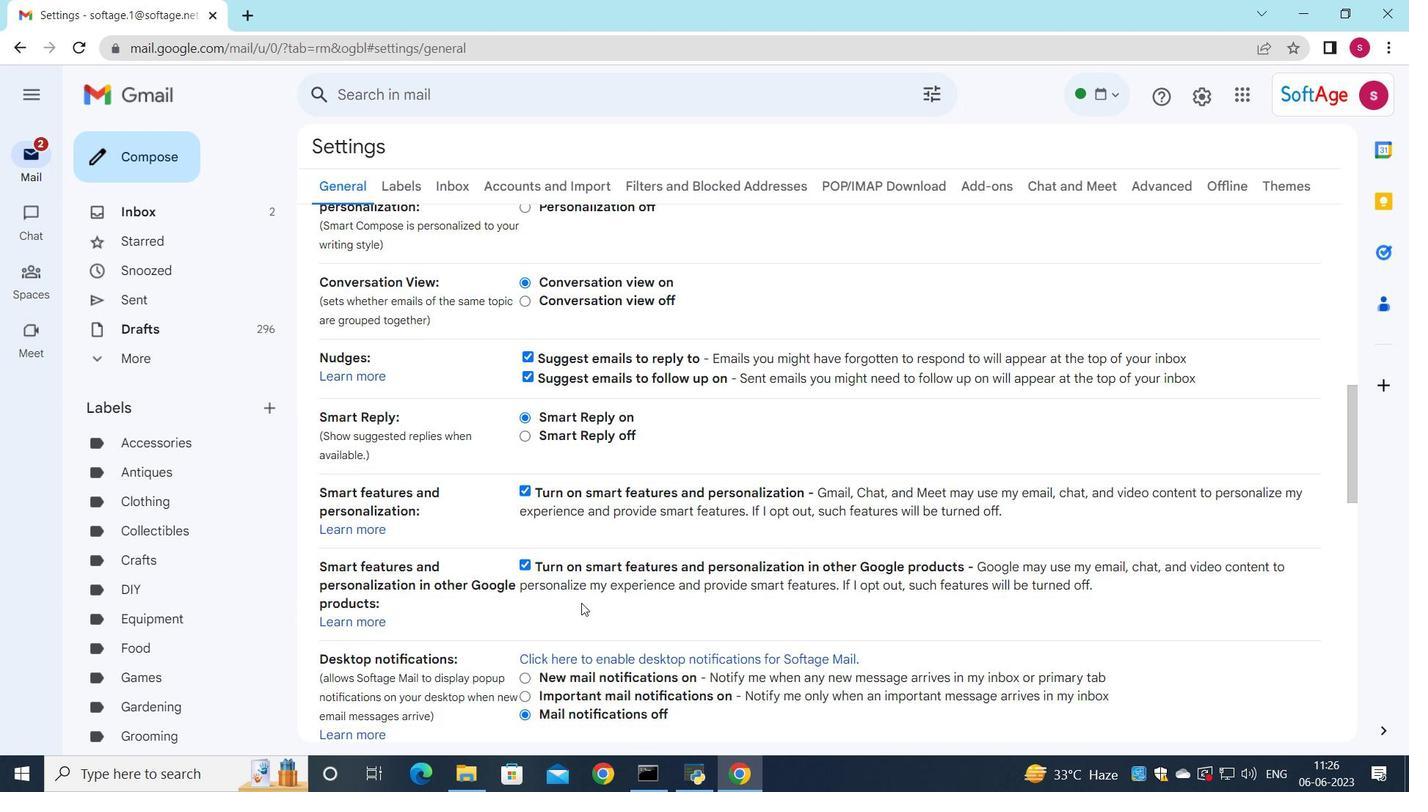 
Action: Mouse moved to (587, 599)
Screenshot: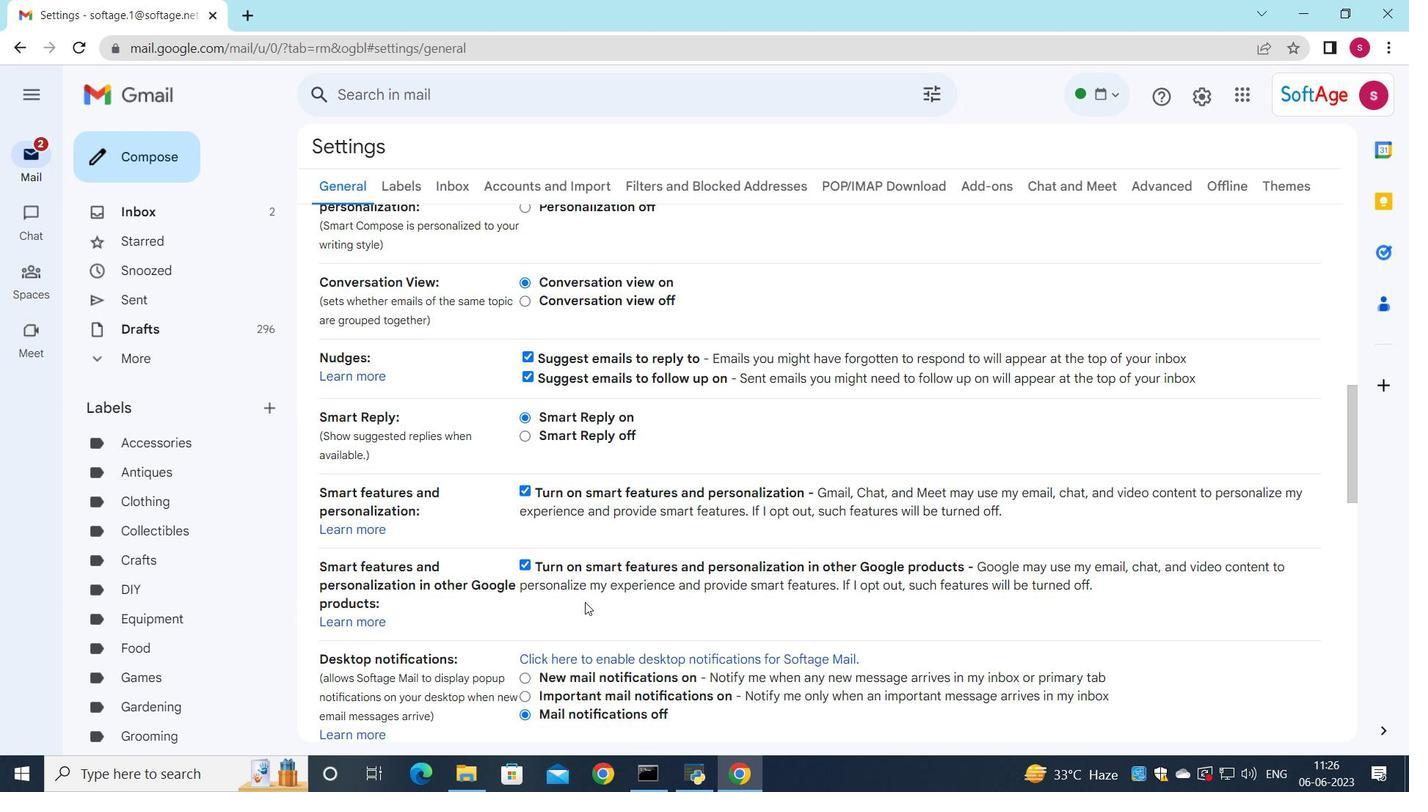 
Action: Mouse scrolled (587, 598) with delta (0, 0)
Screenshot: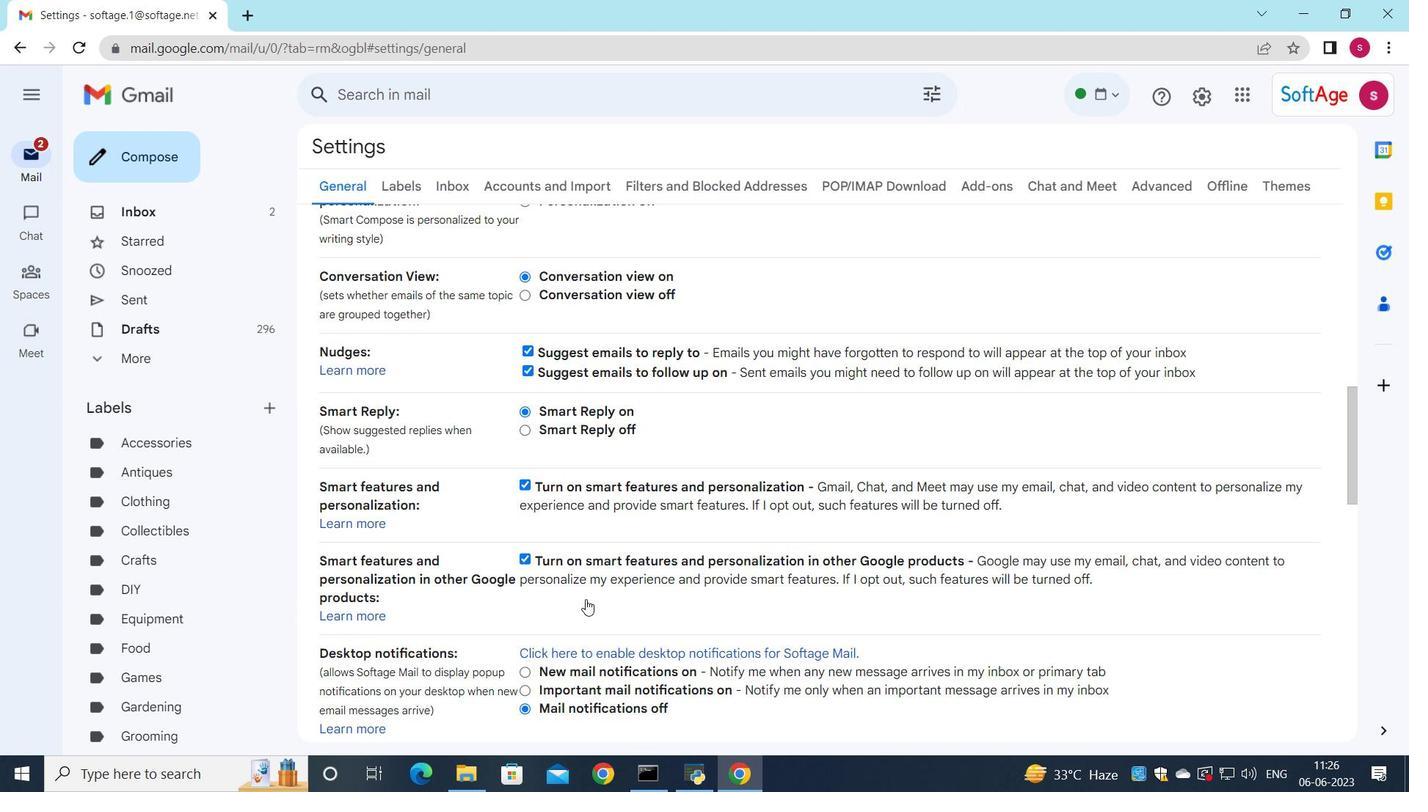 
Action: Mouse scrolled (587, 598) with delta (0, 0)
Screenshot: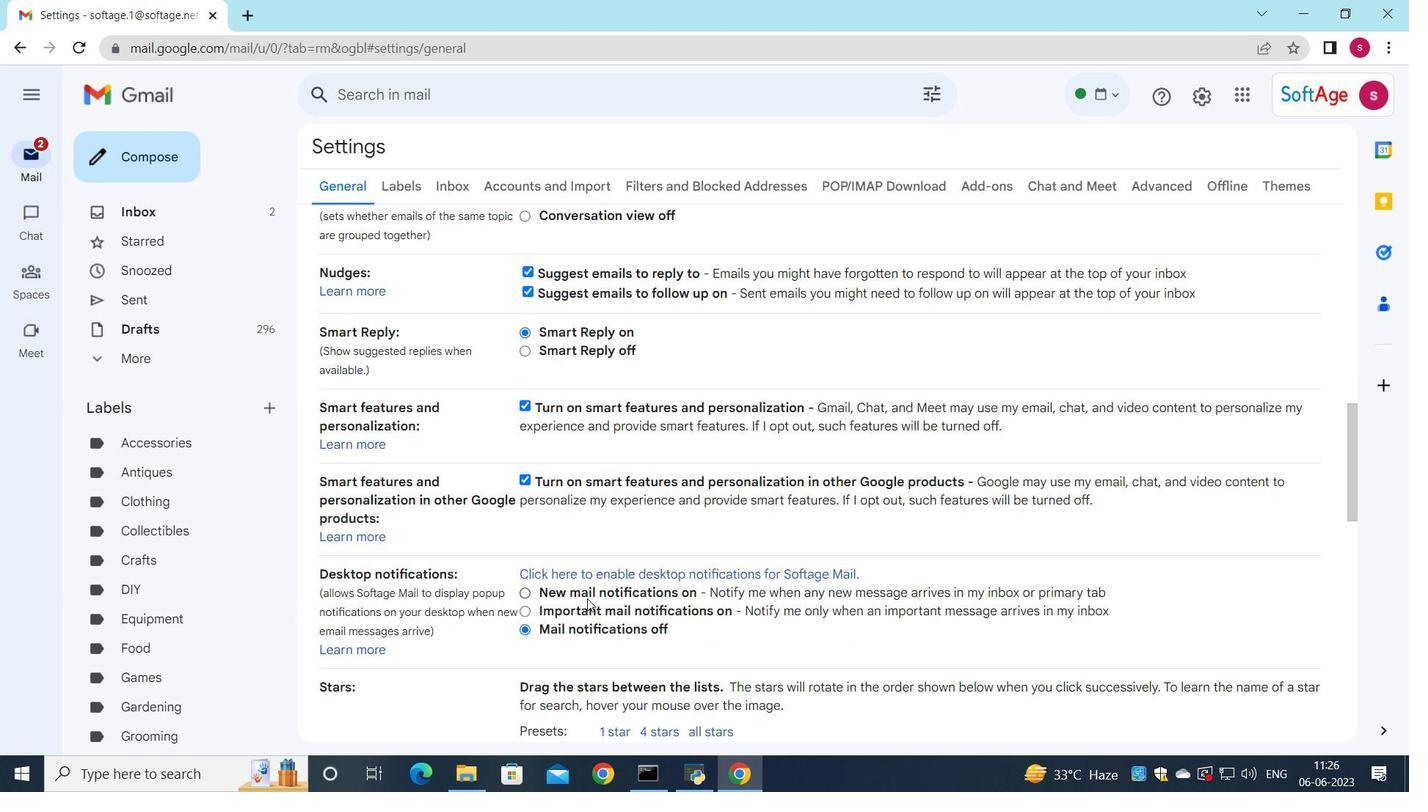 
Action: Mouse scrolled (587, 598) with delta (0, 0)
Screenshot: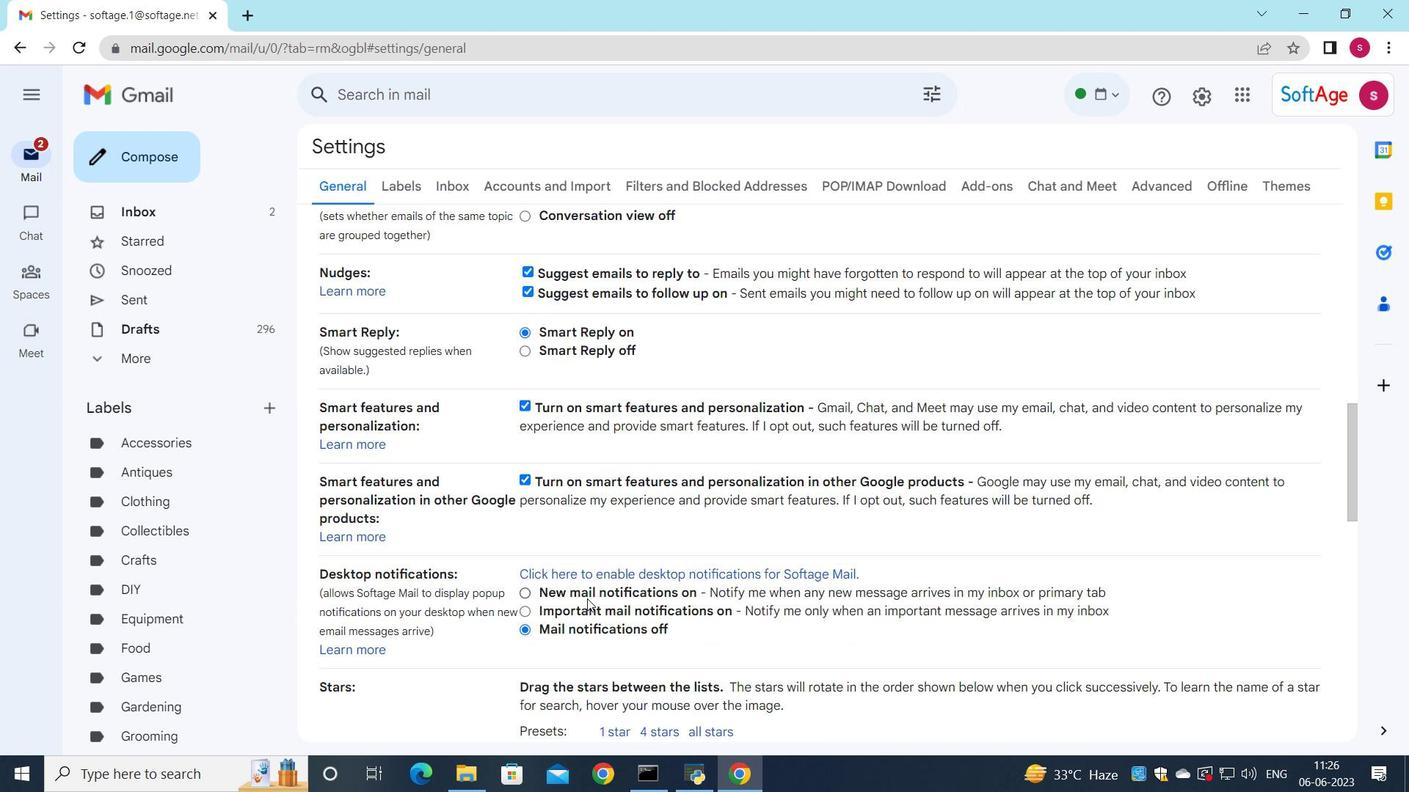 
Action: Mouse moved to (590, 597)
Screenshot: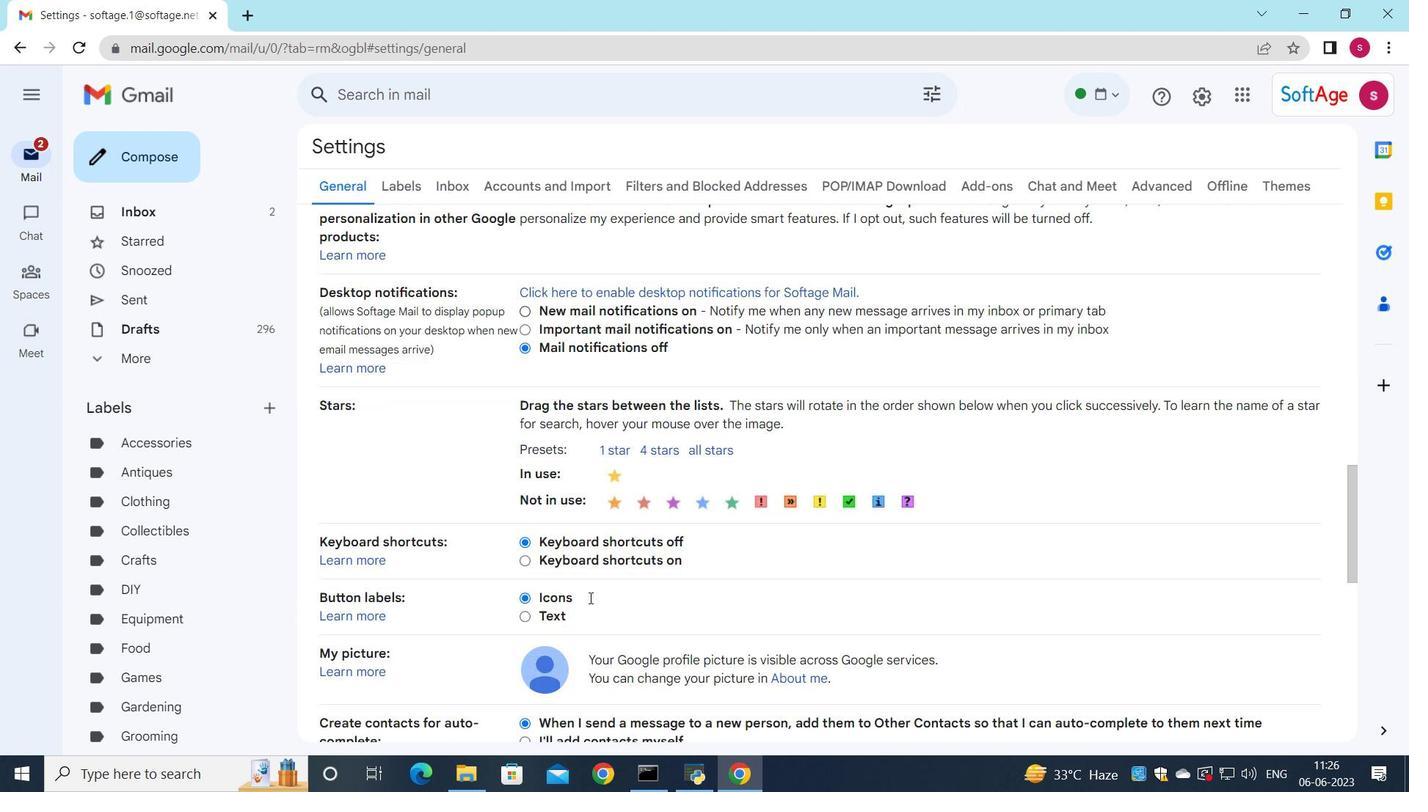 
Action: Mouse scrolled (590, 596) with delta (0, 0)
Screenshot: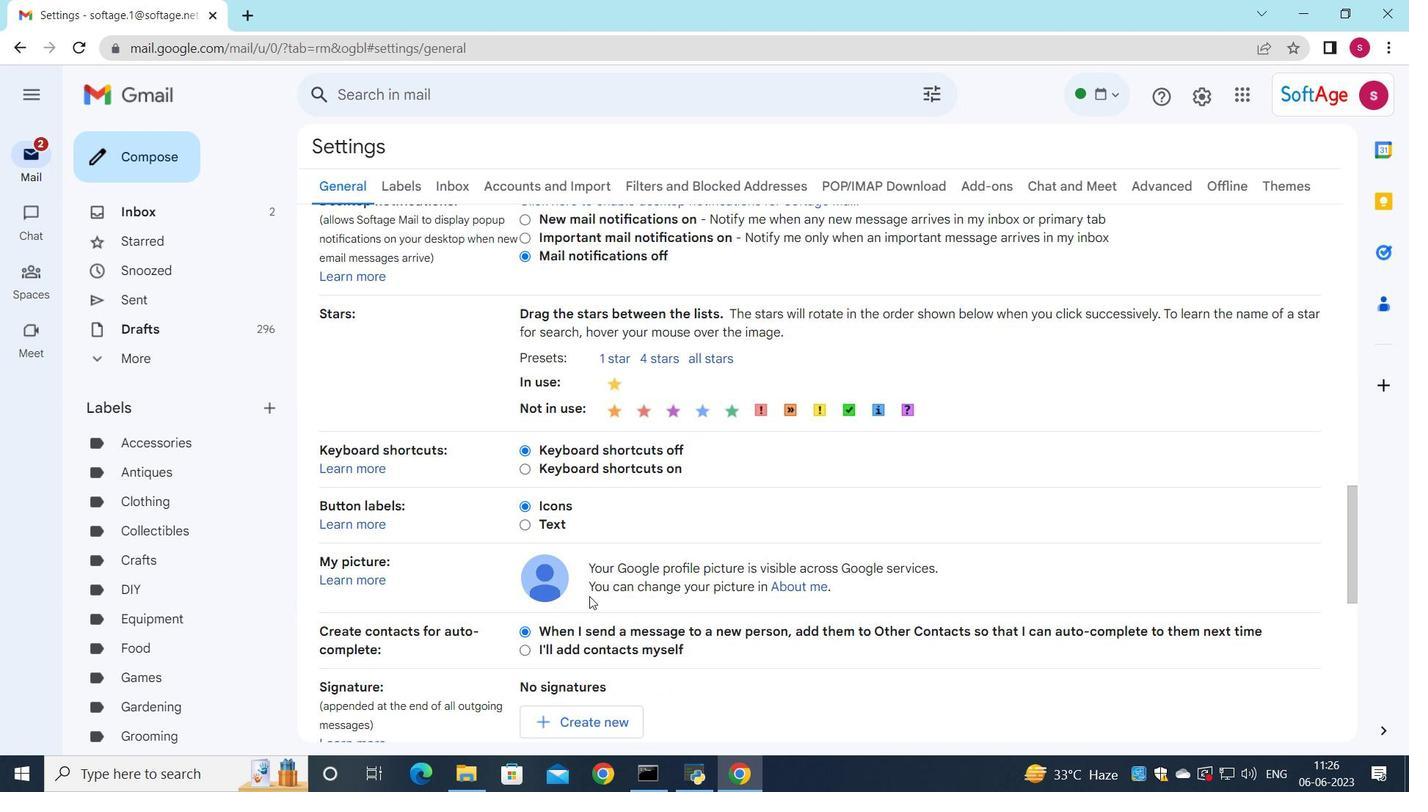 
Action: Mouse moved to (591, 597)
Screenshot: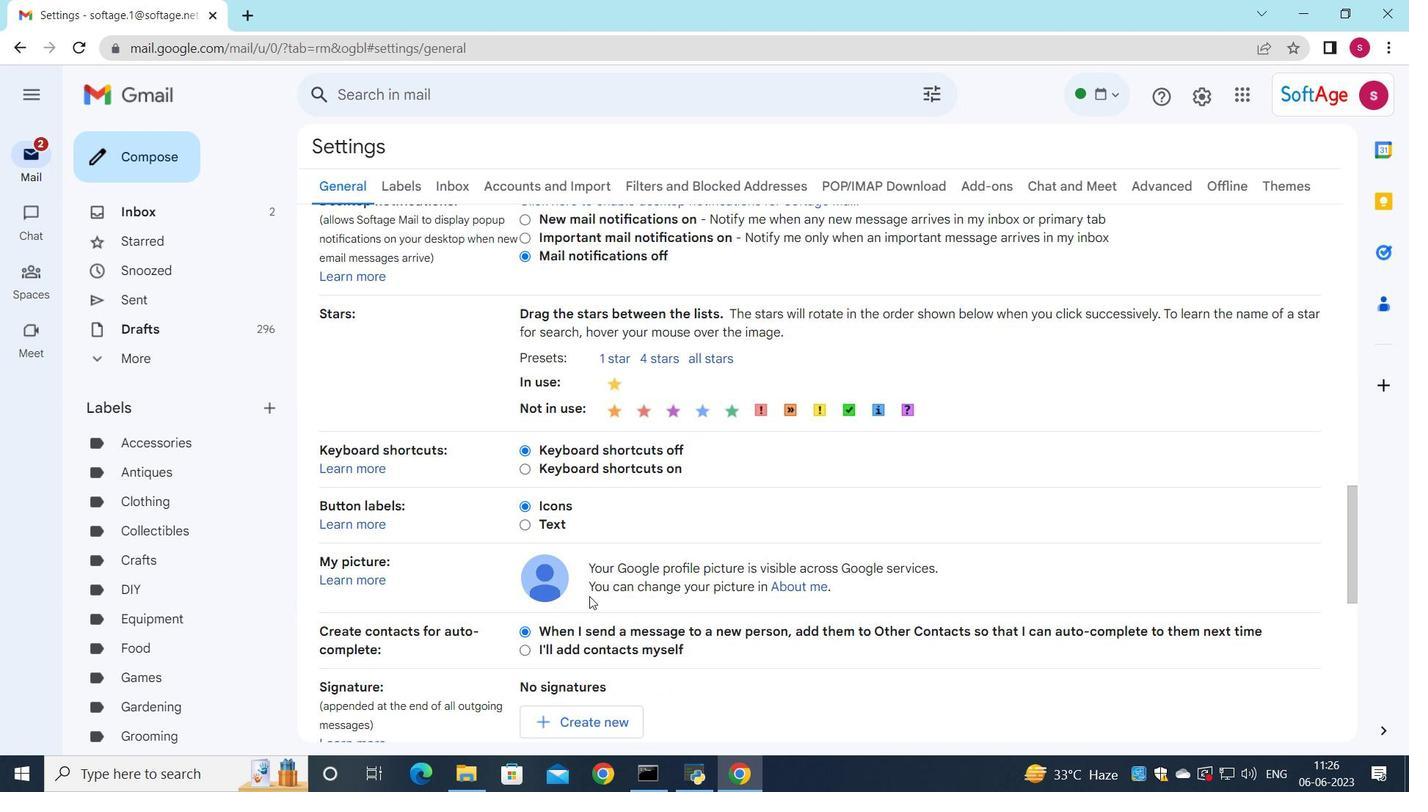 
Action: Mouse scrolled (591, 596) with delta (0, 0)
Screenshot: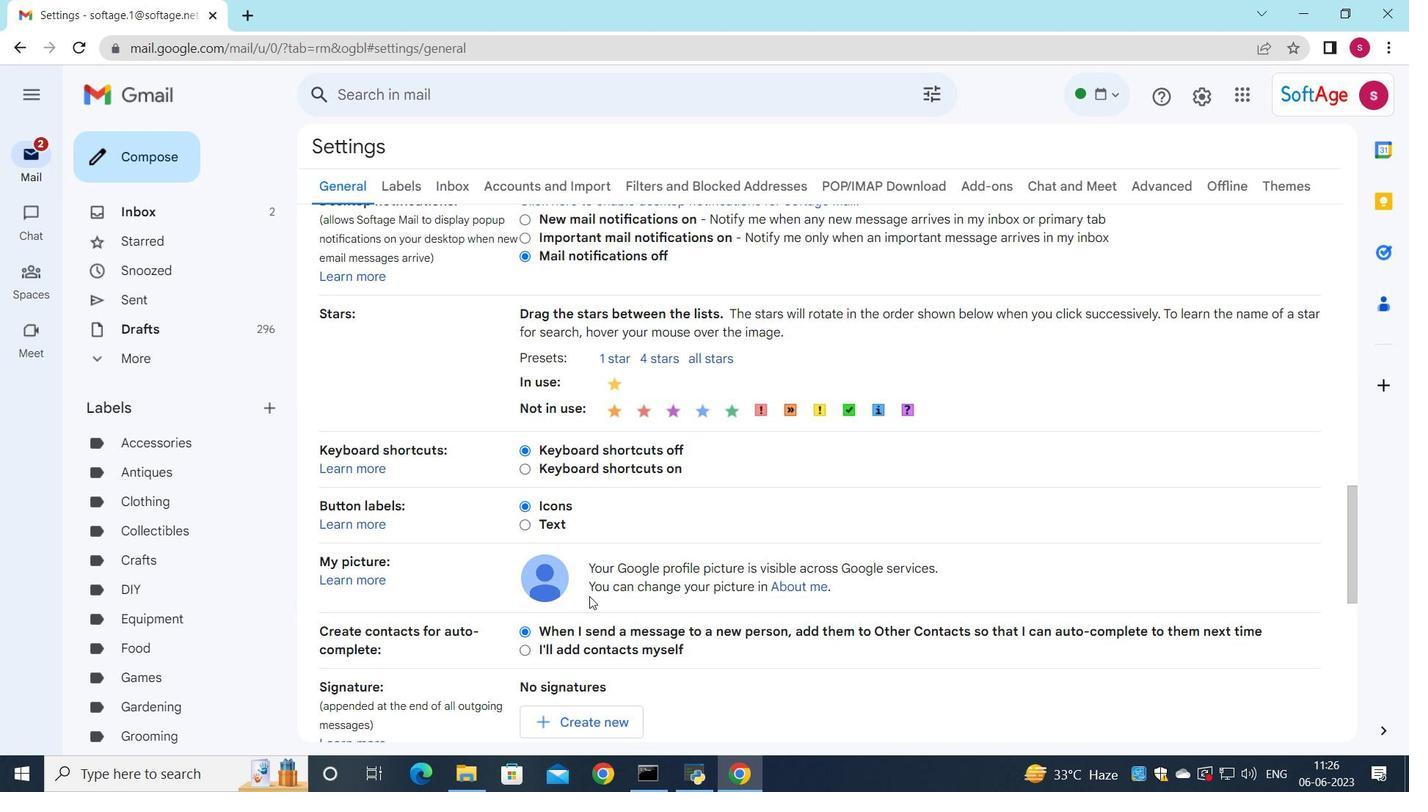 
Action: Mouse moved to (591, 597)
Screenshot: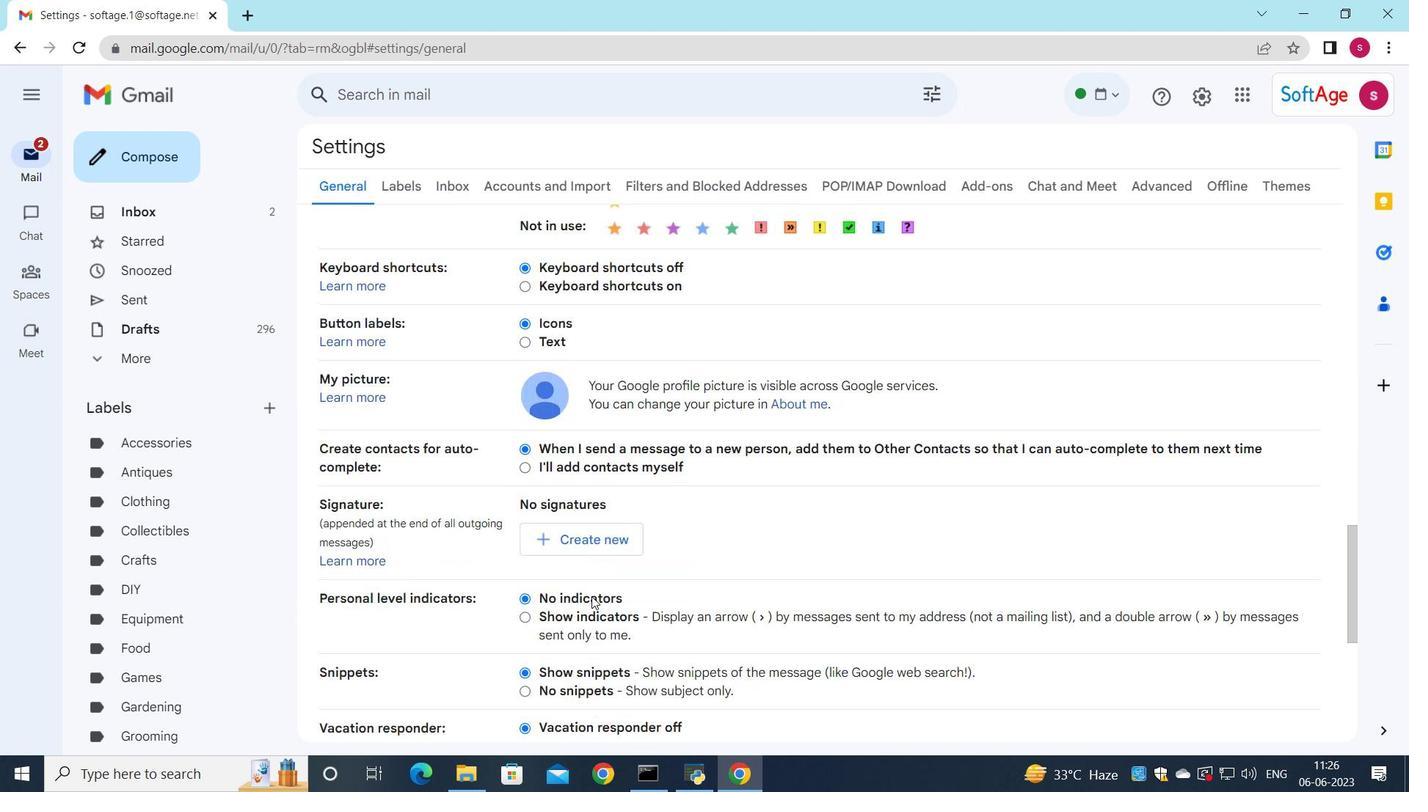 
Action: Mouse scrolled (591, 596) with delta (0, 0)
Screenshot: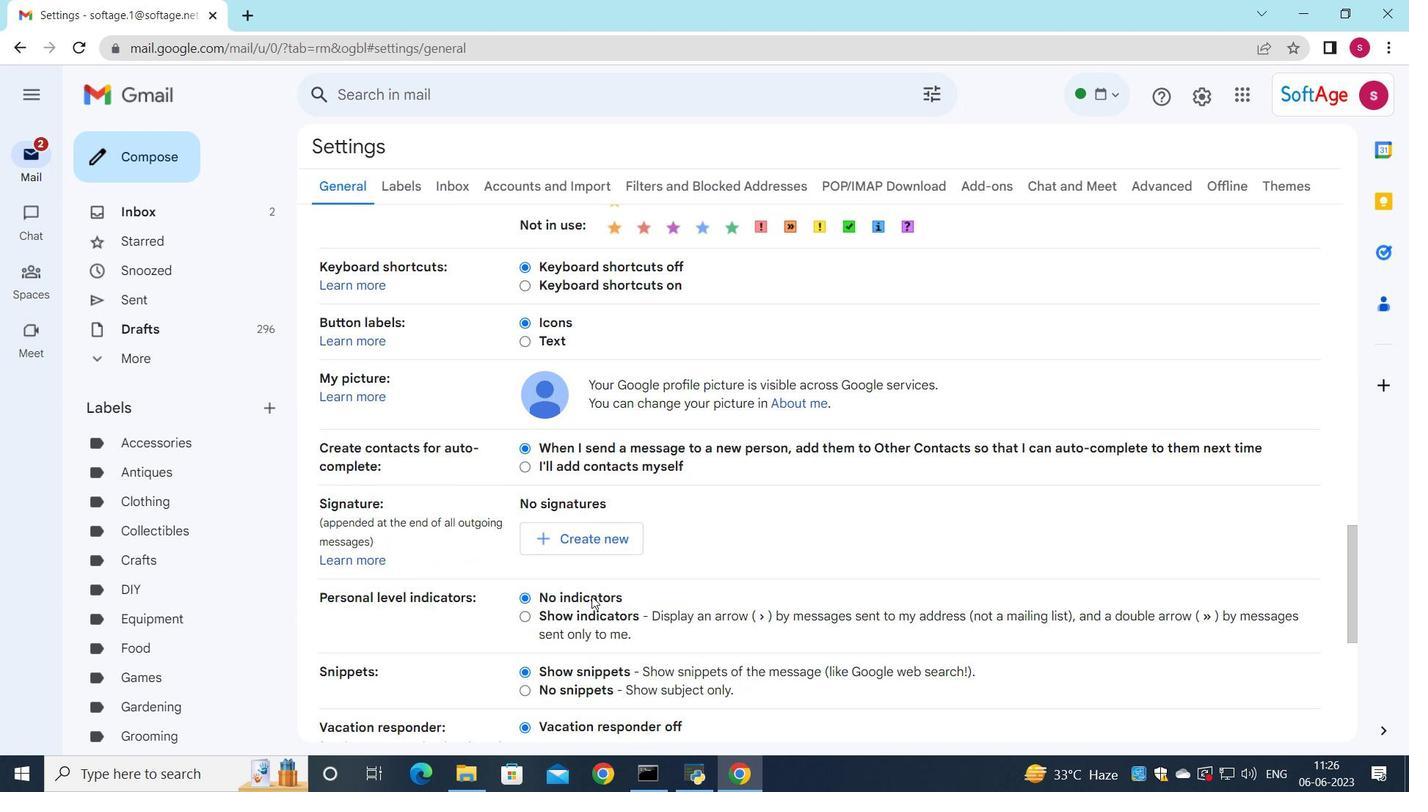 
Action: Mouse scrolled (591, 596) with delta (0, 0)
Screenshot: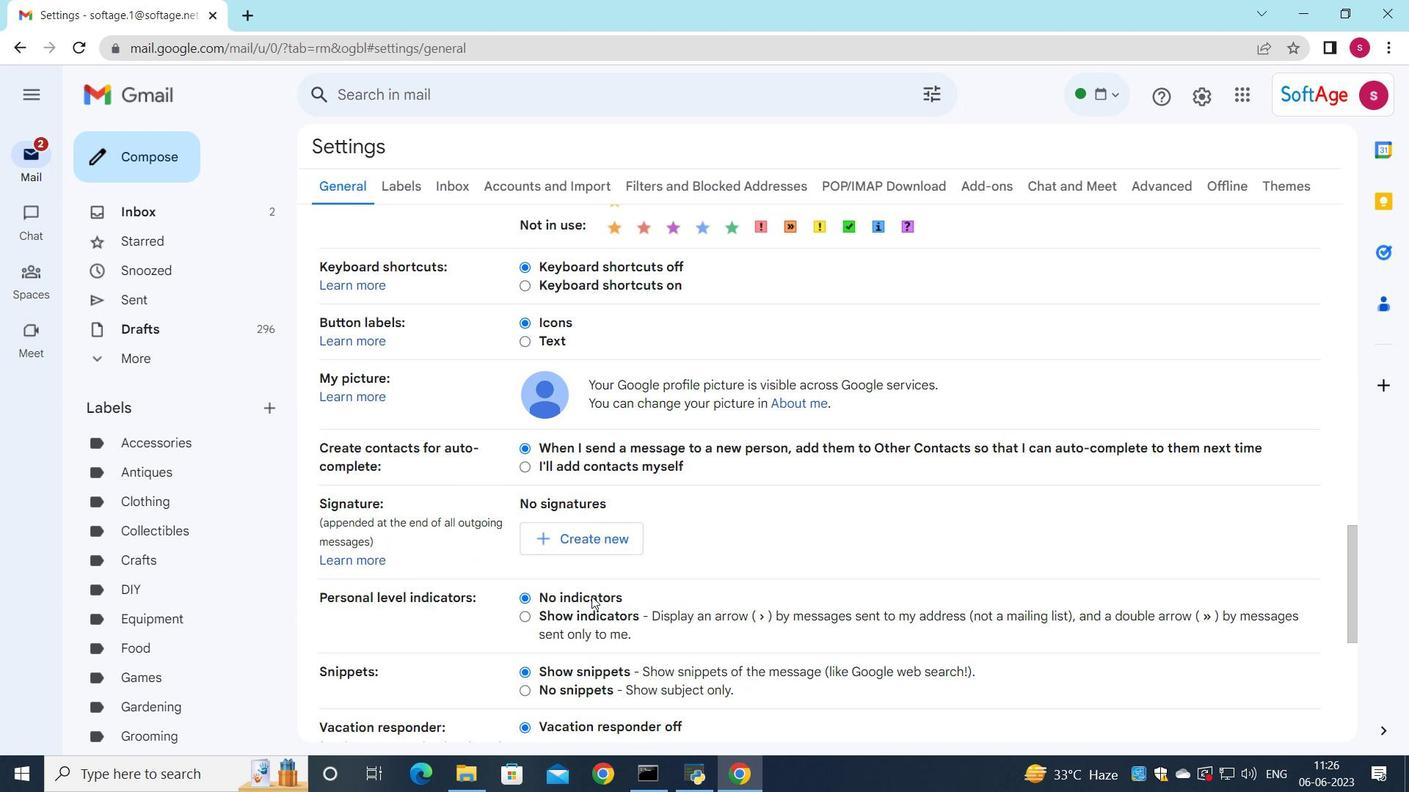 
Action: Mouse moved to (592, 598)
Screenshot: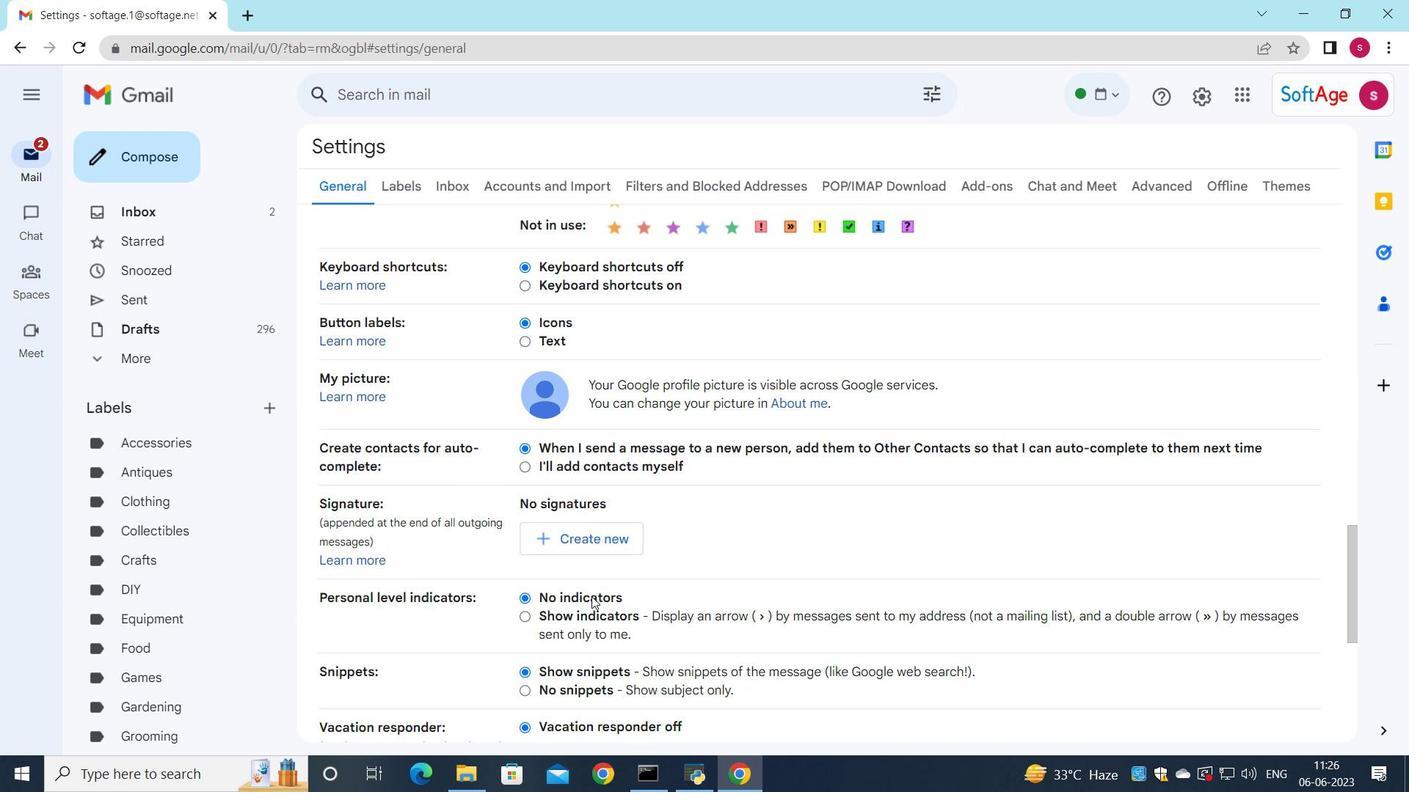
Action: Mouse scrolled (591, 596) with delta (0, 0)
Screenshot: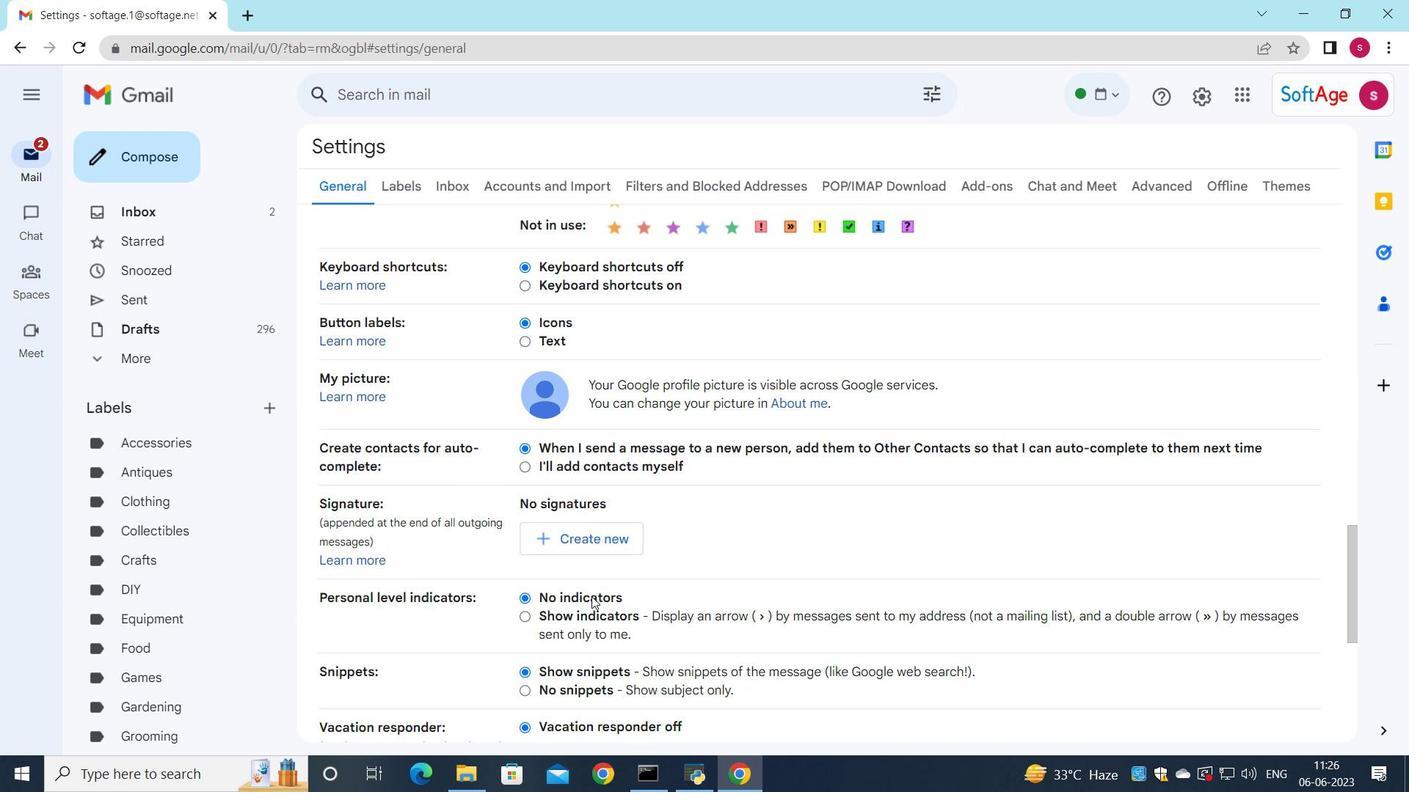 
Action: Mouse moved to (596, 533)
Screenshot: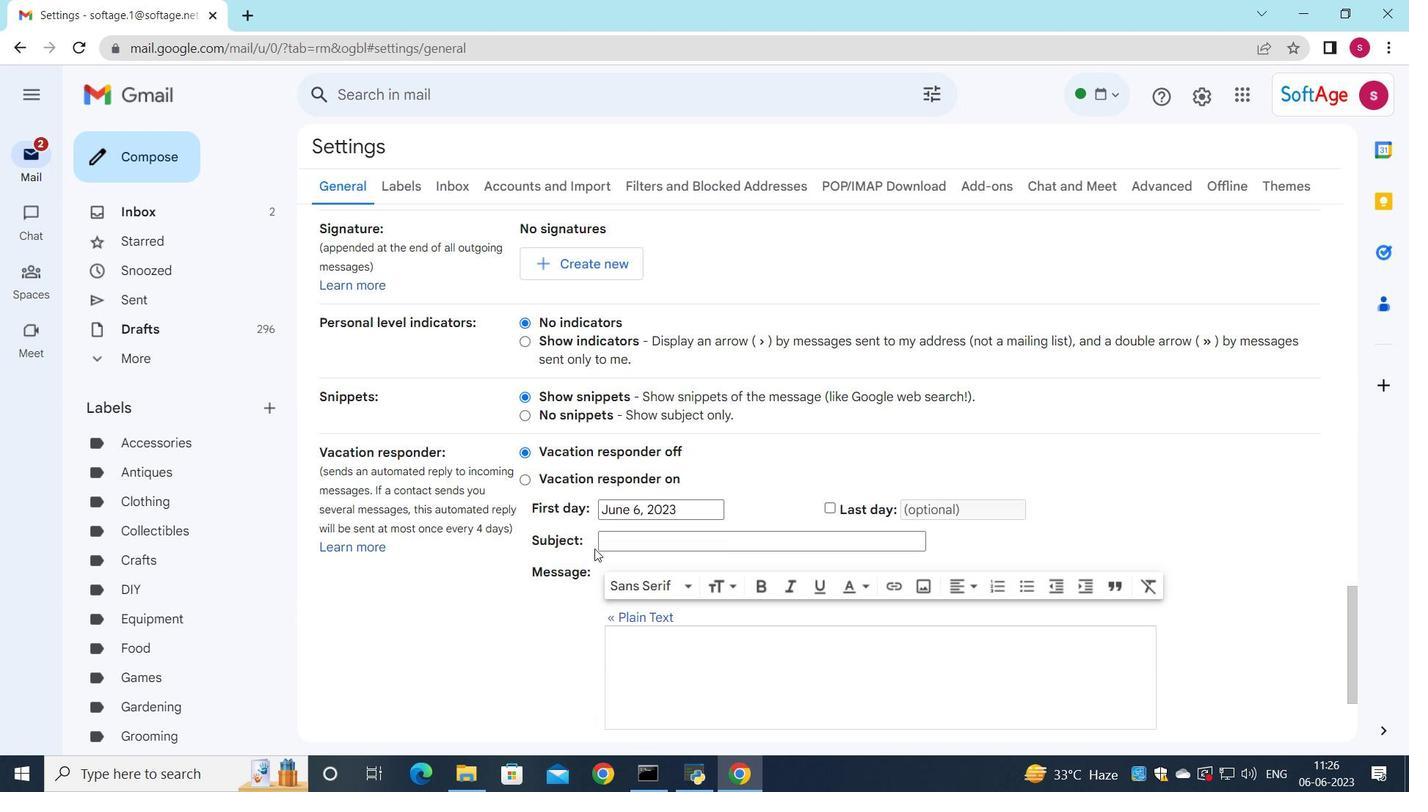 
Action: Mouse scrolled (596, 533) with delta (0, 0)
Screenshot: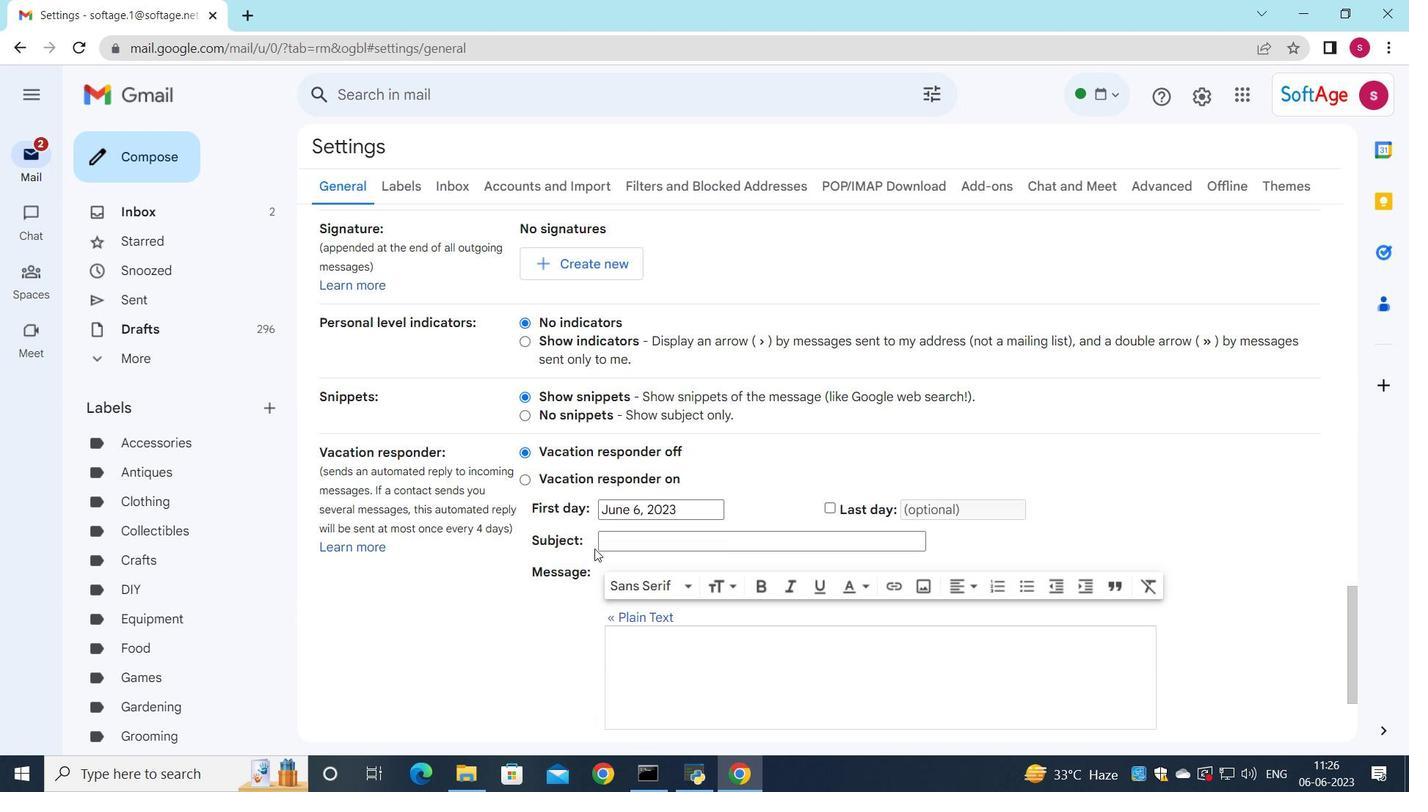 
Action: Mouse moved to (601, 516)
Screenshot: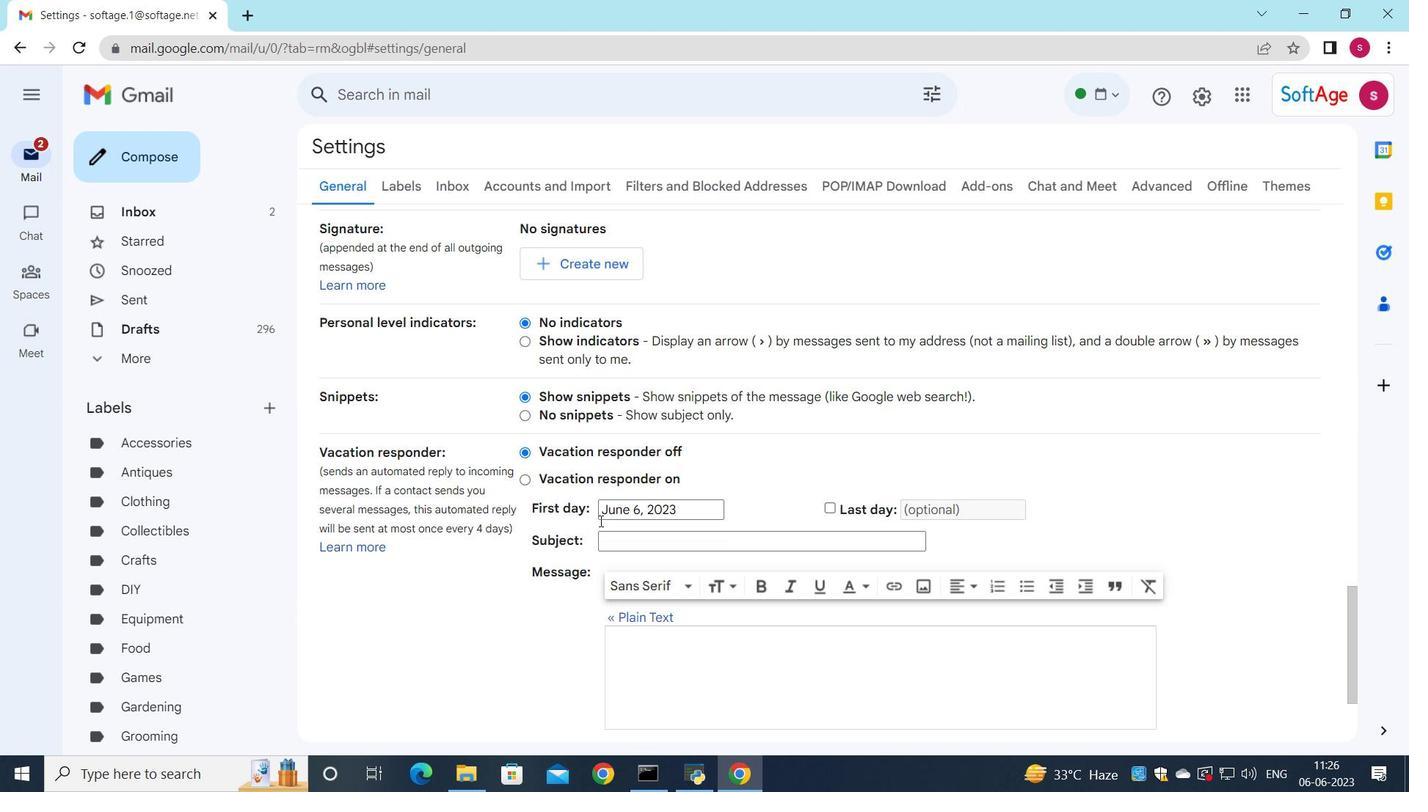 
Action: Mouse scrolled (601, 516) with delta (0, 0)
Screenshot: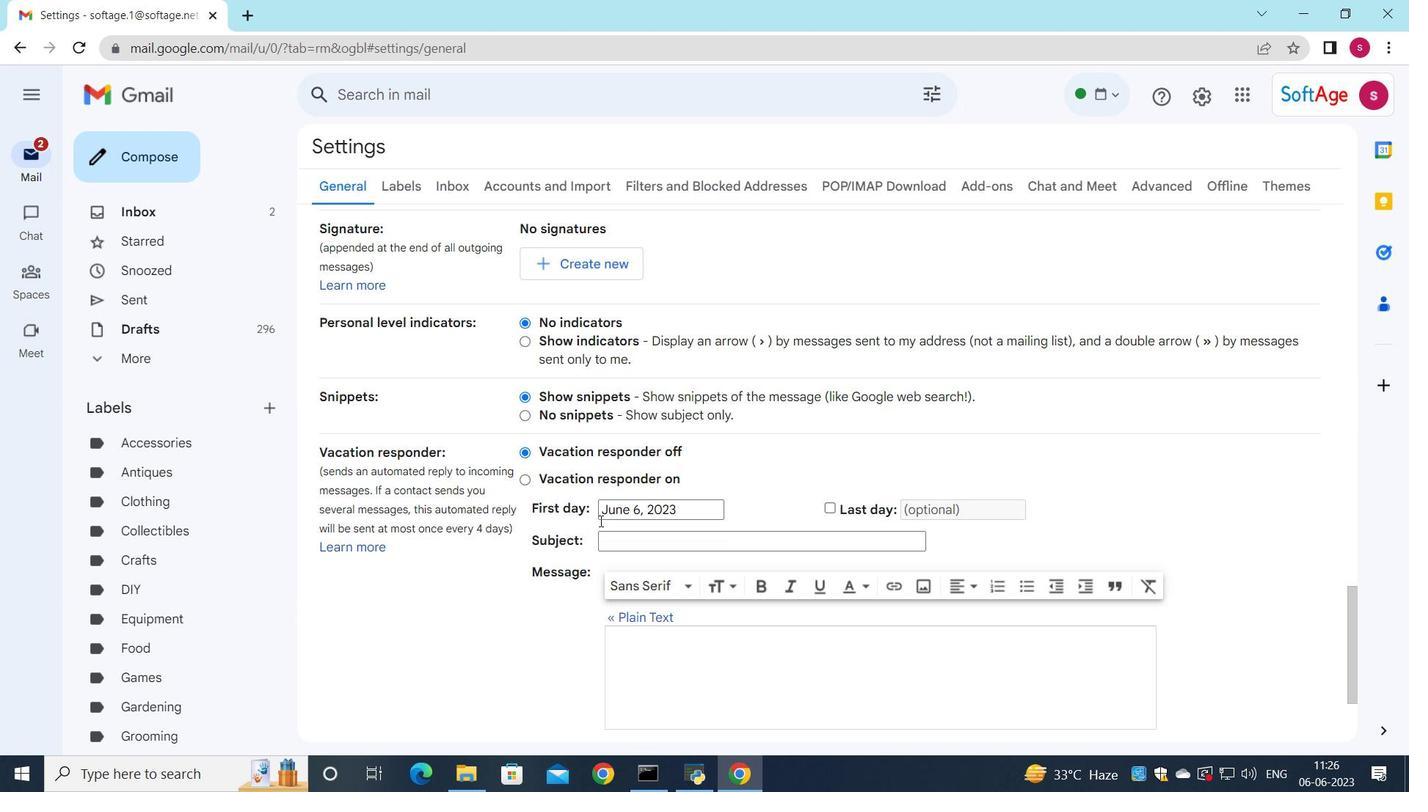 
Action: Mouse moved to (602, 452)
Screenshot: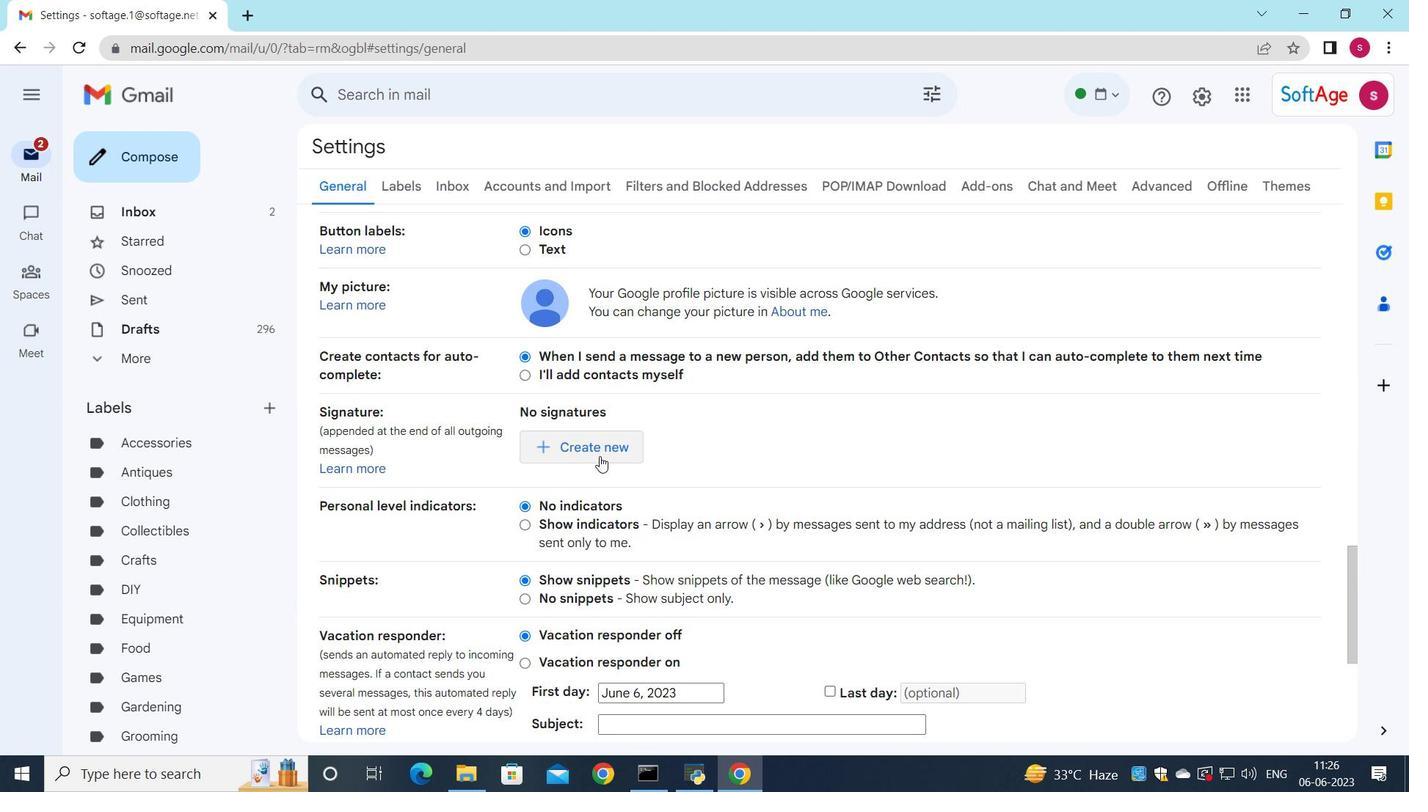 
Action: Mouse pressed left at (602, 452)
Screenshot: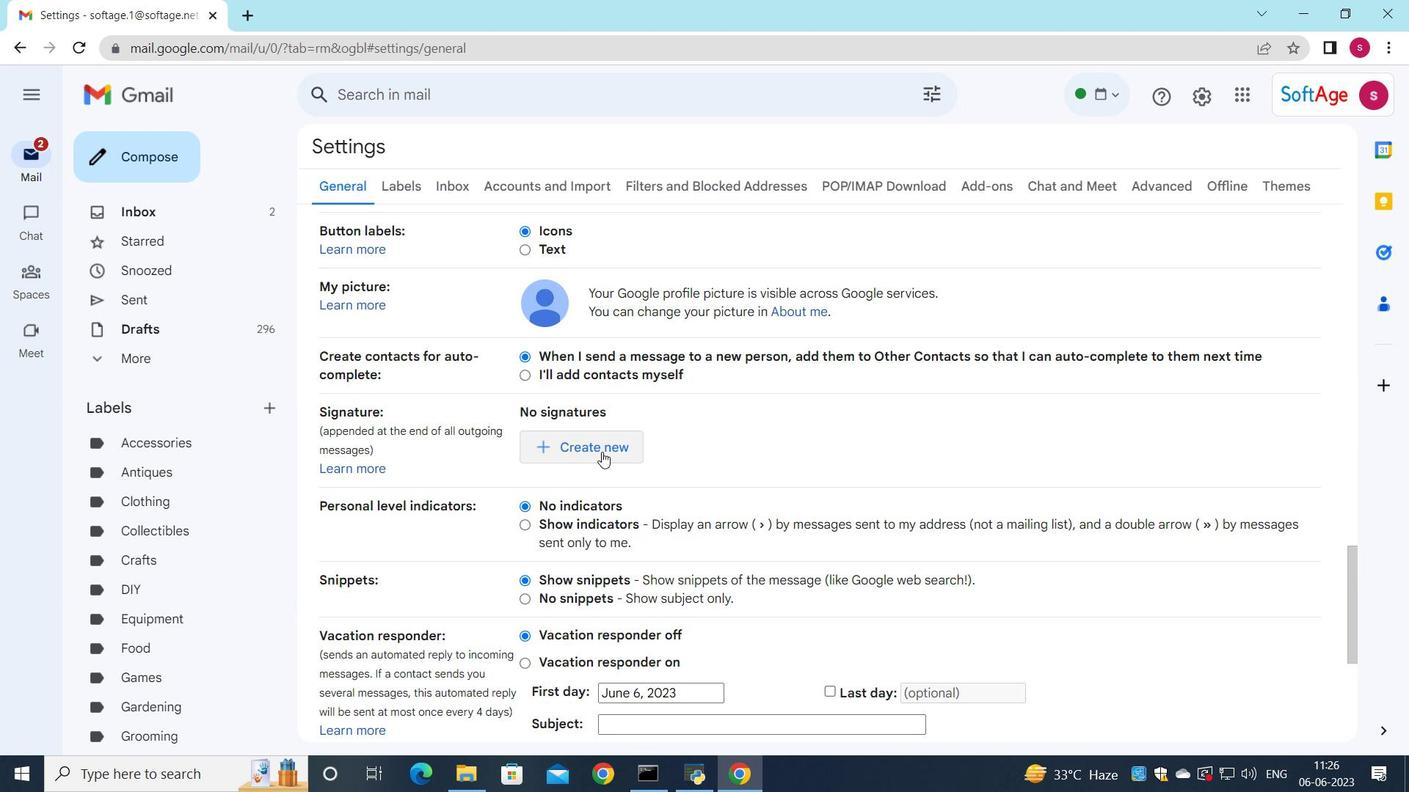 
Action: Mouse moved to (699, 403)
Screenshot: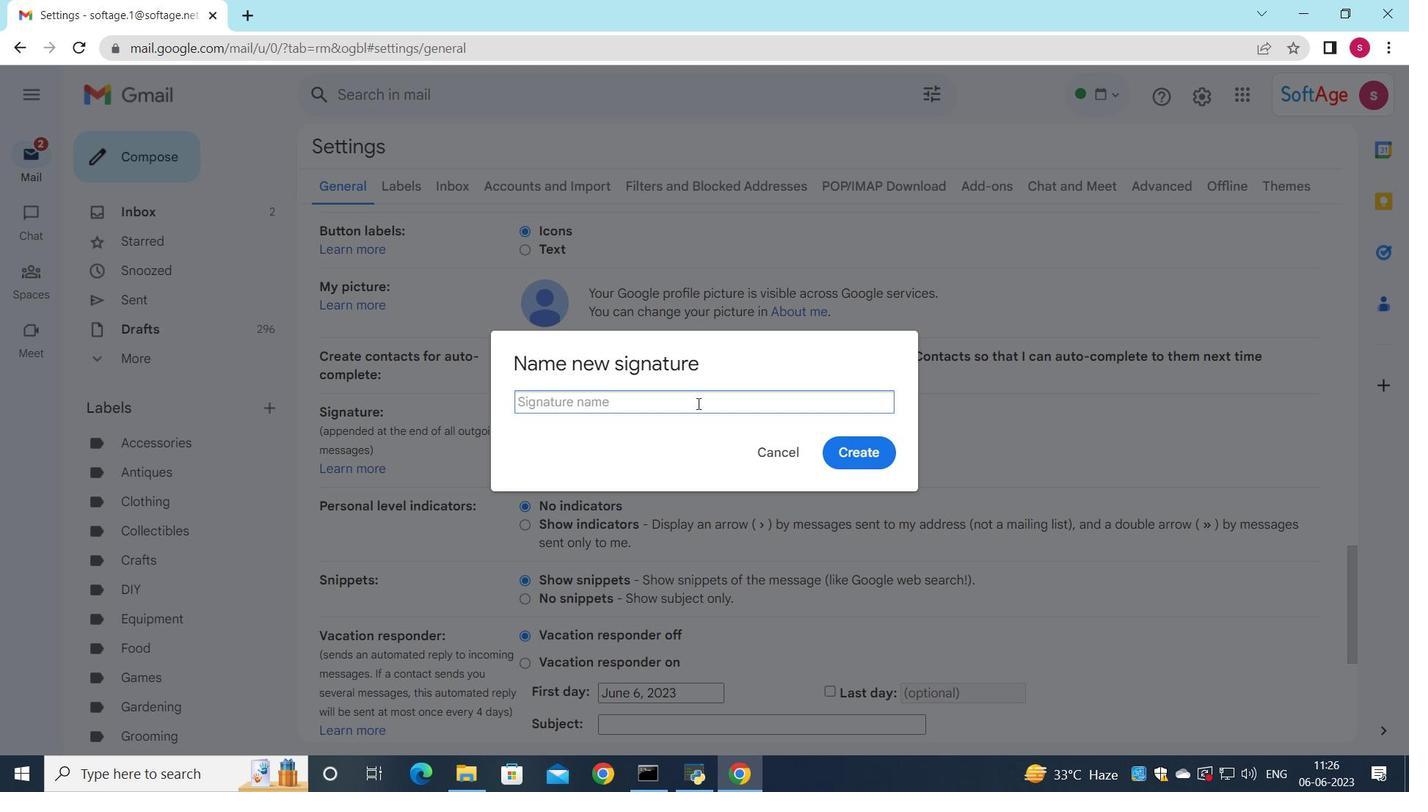 
Action: Key pressed <Key.shift>david<Key.space><Key.shift>Green
Screenshot: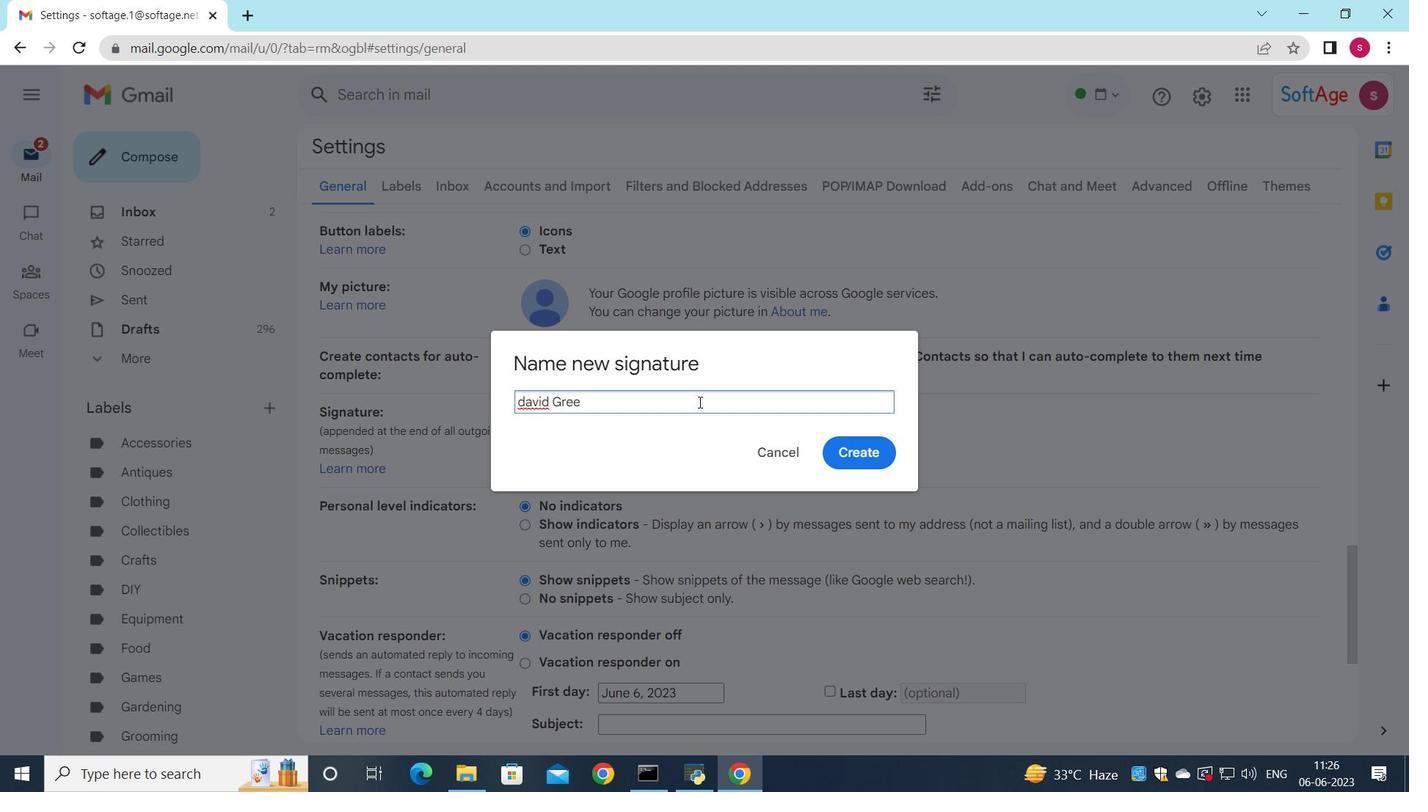
Action: Mouse moved to (527, 400)
Screenshot: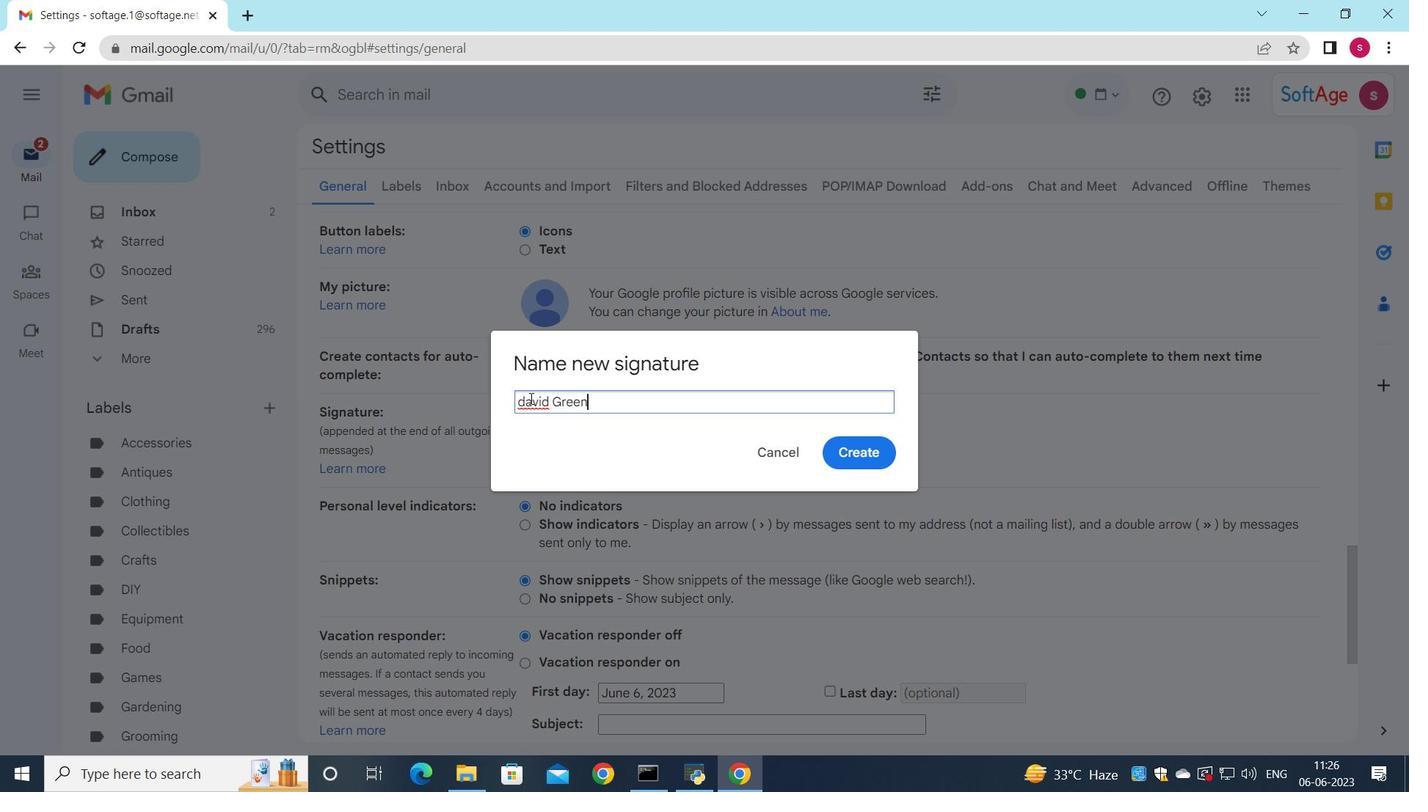 
Action: Mouse pressed left at (527, 400)
Screenshot: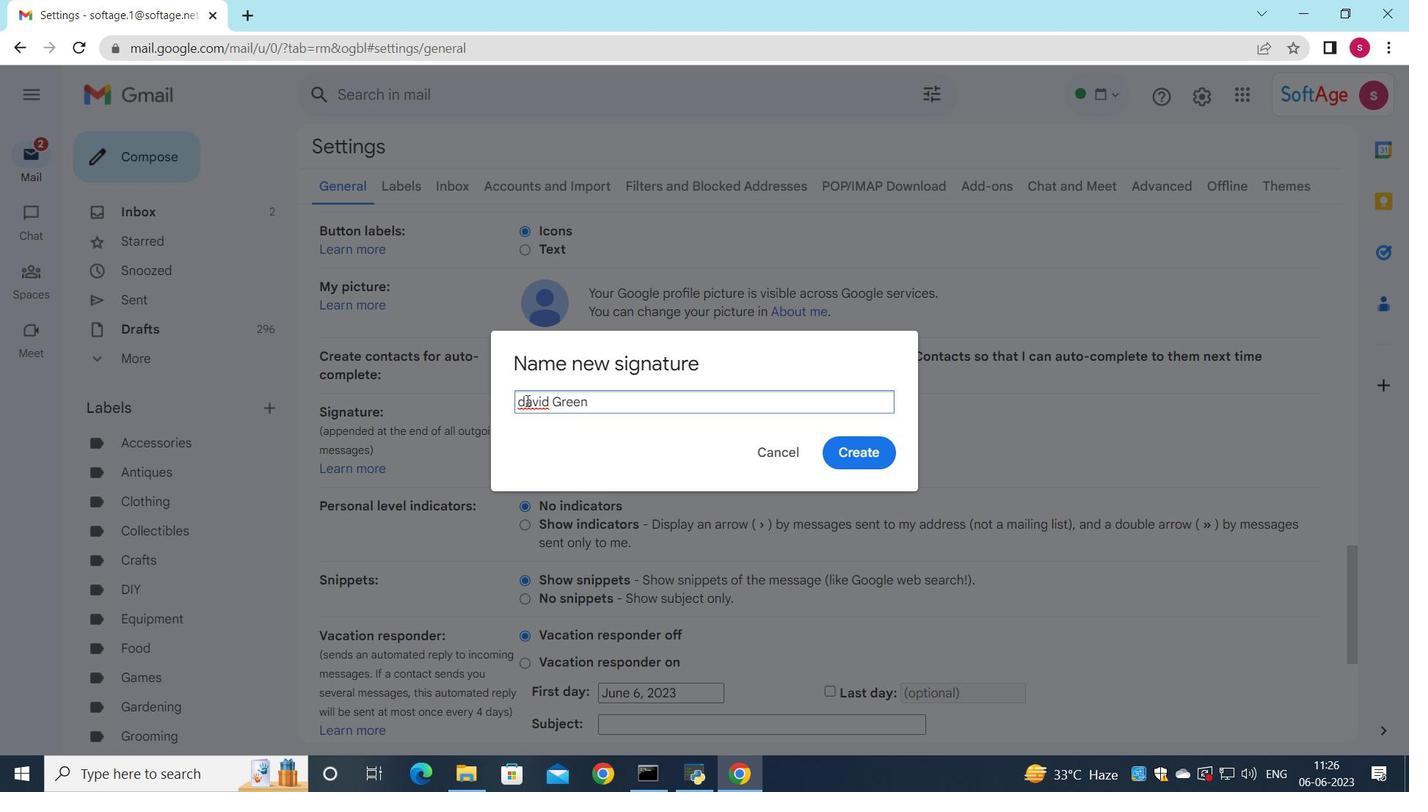 
Action: Key pressed <Key.backspace><Key.shift>D
Screenshot: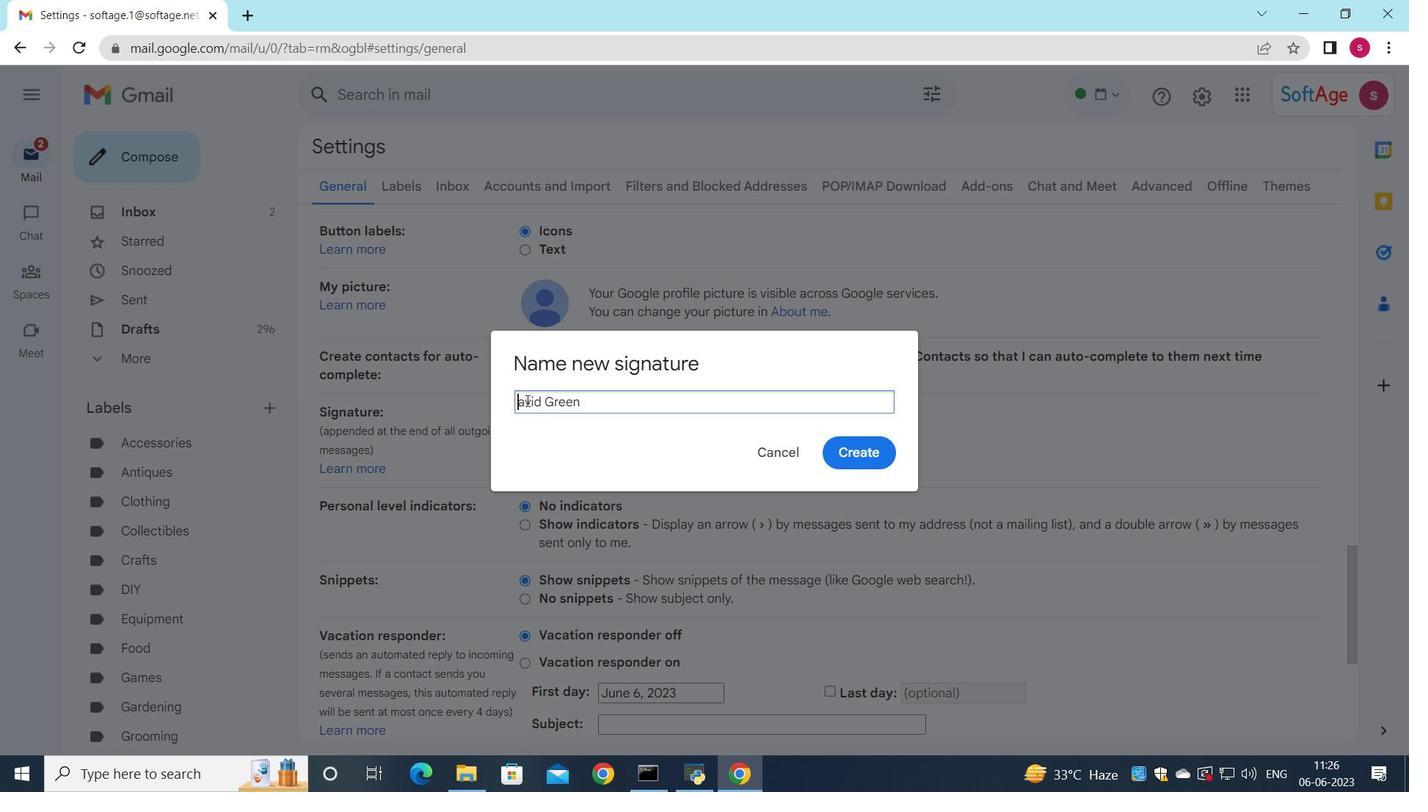 
Action: Mouse moved to (870, 446)
Screenshot: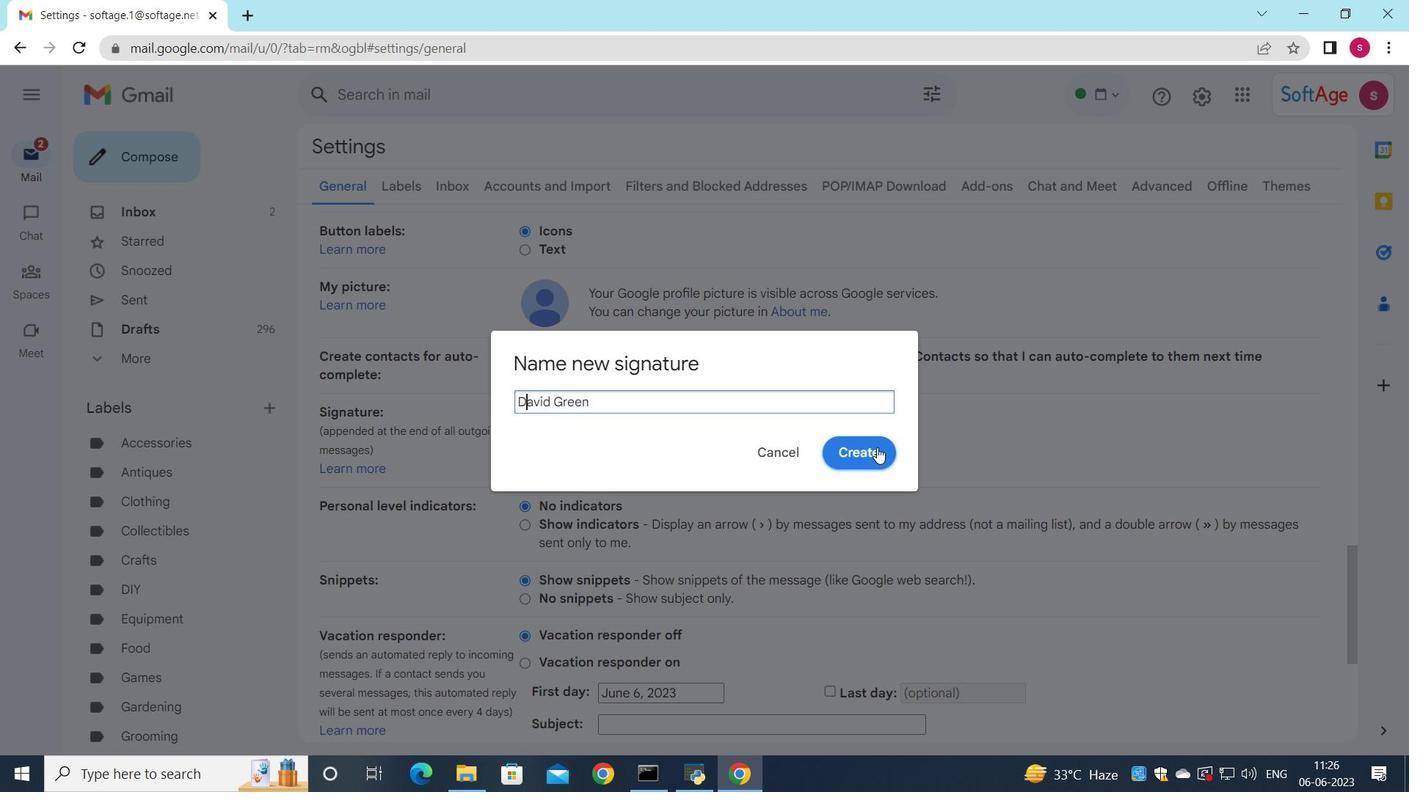 
Action: Mouse pressed left at (870, 446)
Screenshot: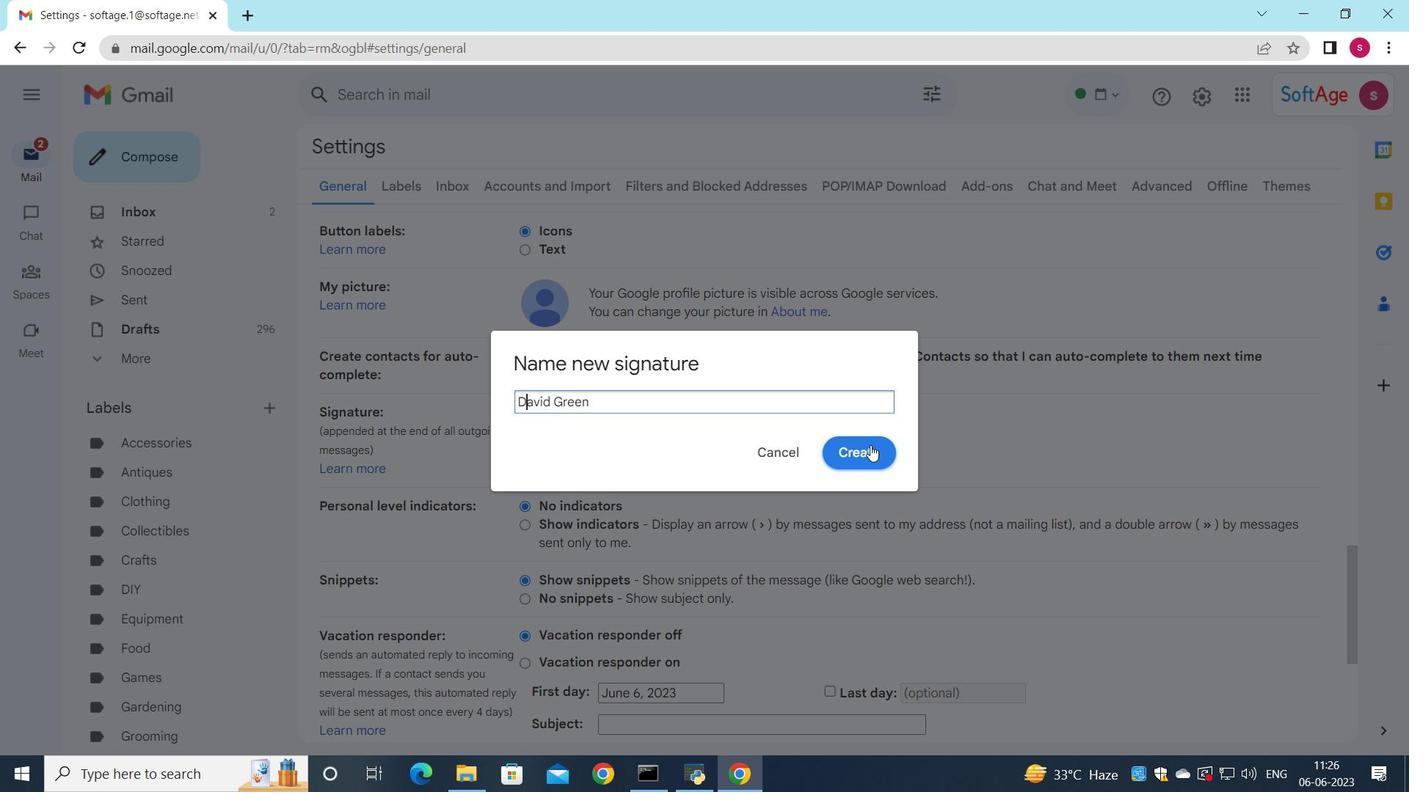 
Action: Mouse moved to (828, 458)
Screenshot: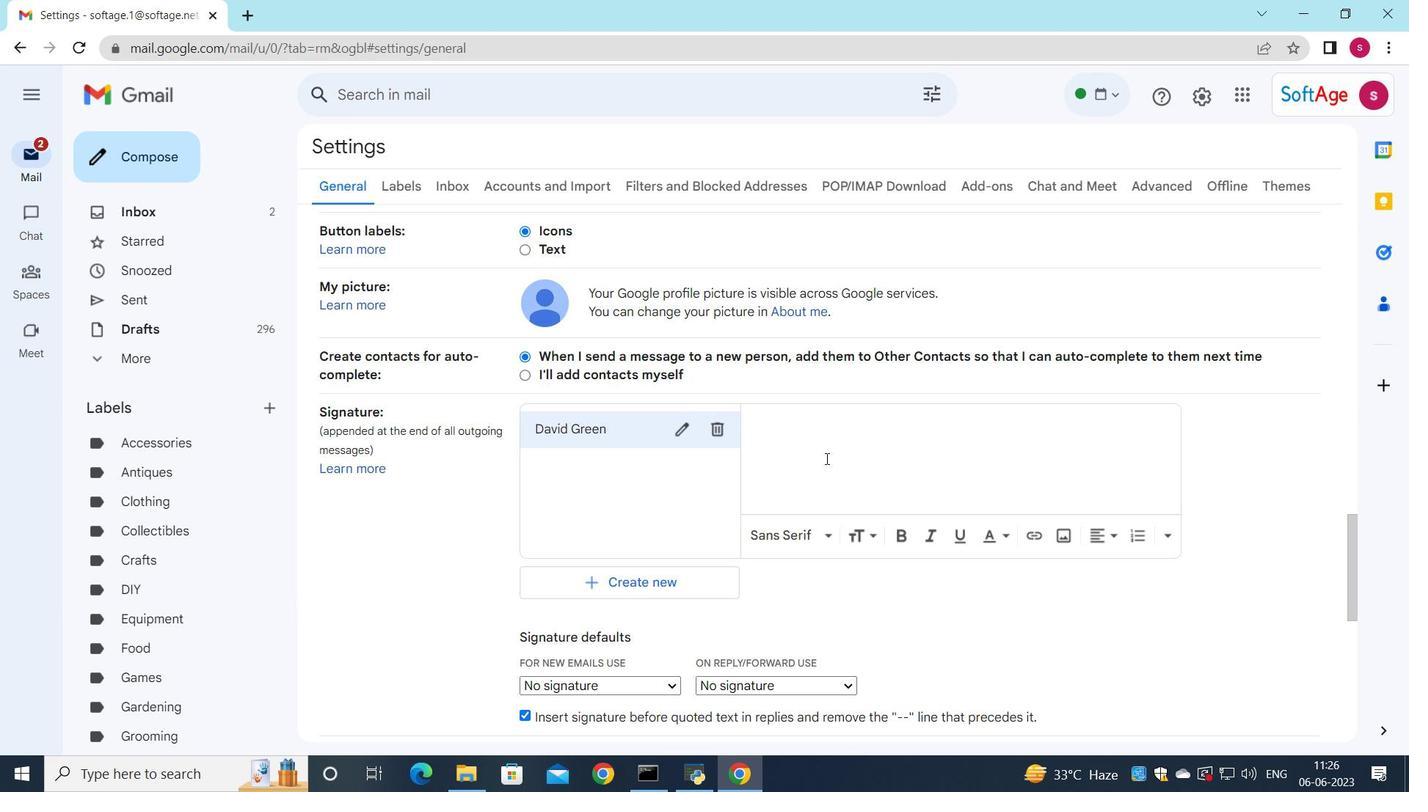 
Action: Mouse pressed left at (828, 458)
Screenshot: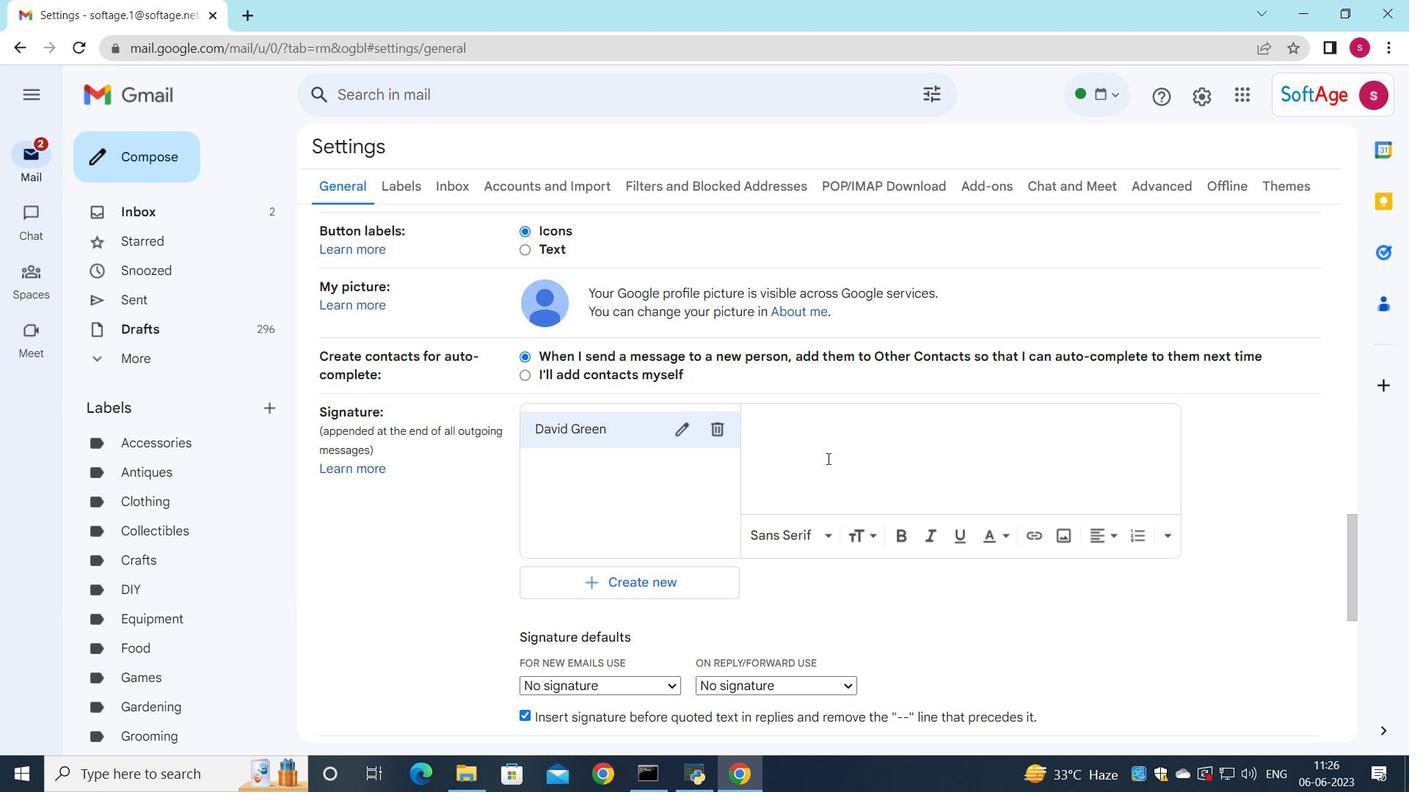 
Action: Key pressed <Key.shift>David<Key.space><Key.shift><Key.shift><Key.shift><Key.shift><Key.shift><Key.shift><Key.shift><Key.shift><Key.shift><Key.shift><Key.shift><Key.shift><Key.shift><Key.shift><Key.shift><Key.shift>Green
Screenshot: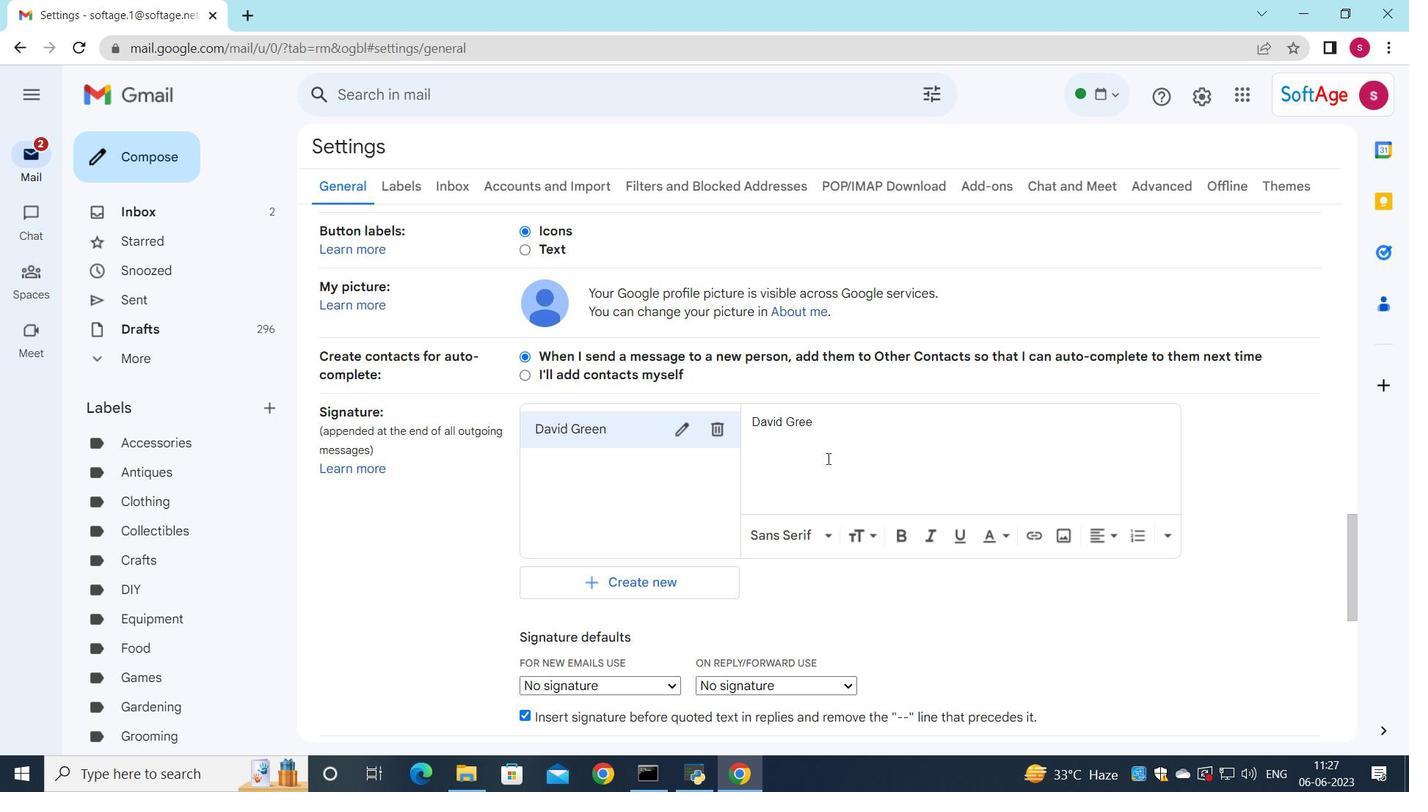 
Action: Mouse moved to (945, 330)
Screenshot: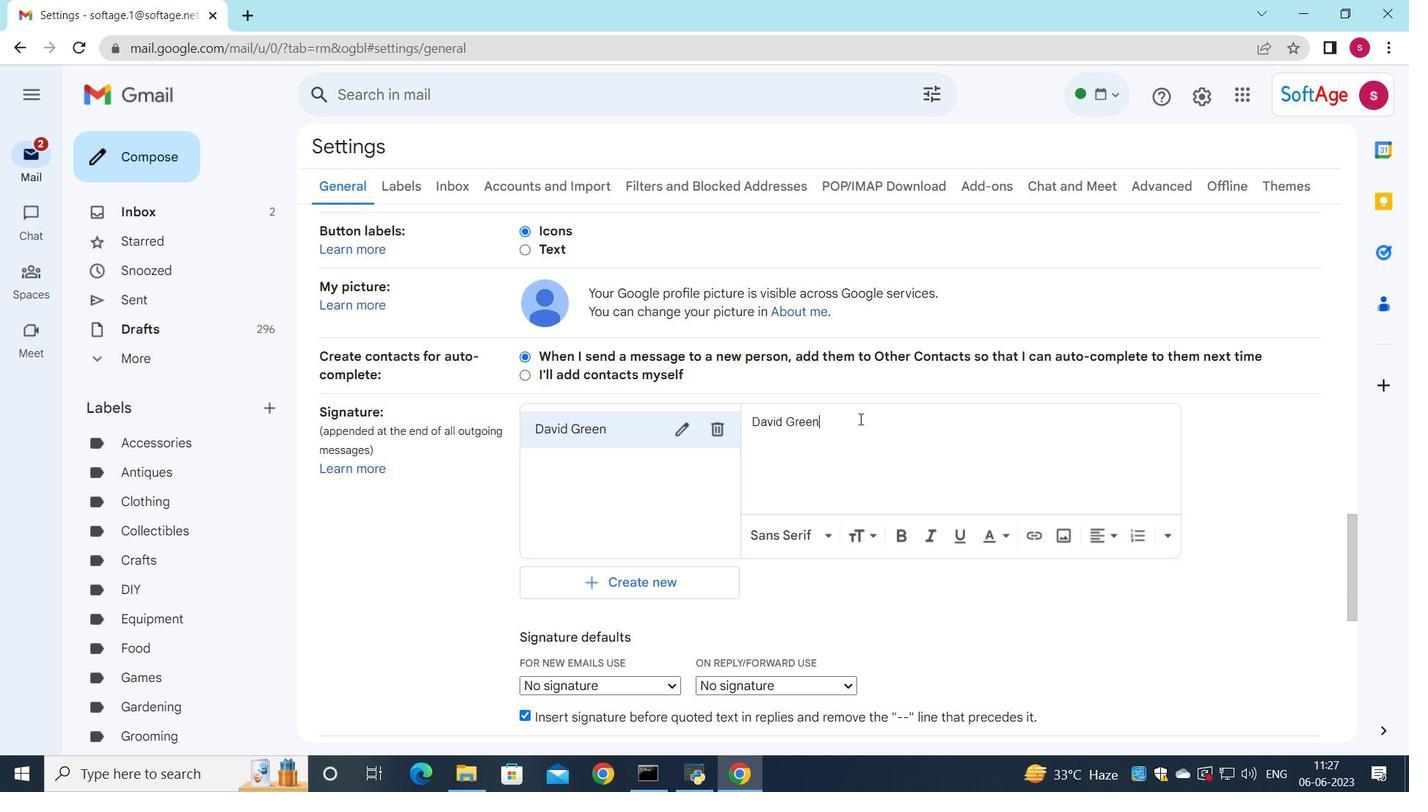 
Action: Mouse scrolled (945, 329) with delta (0, 0)
Screenshot: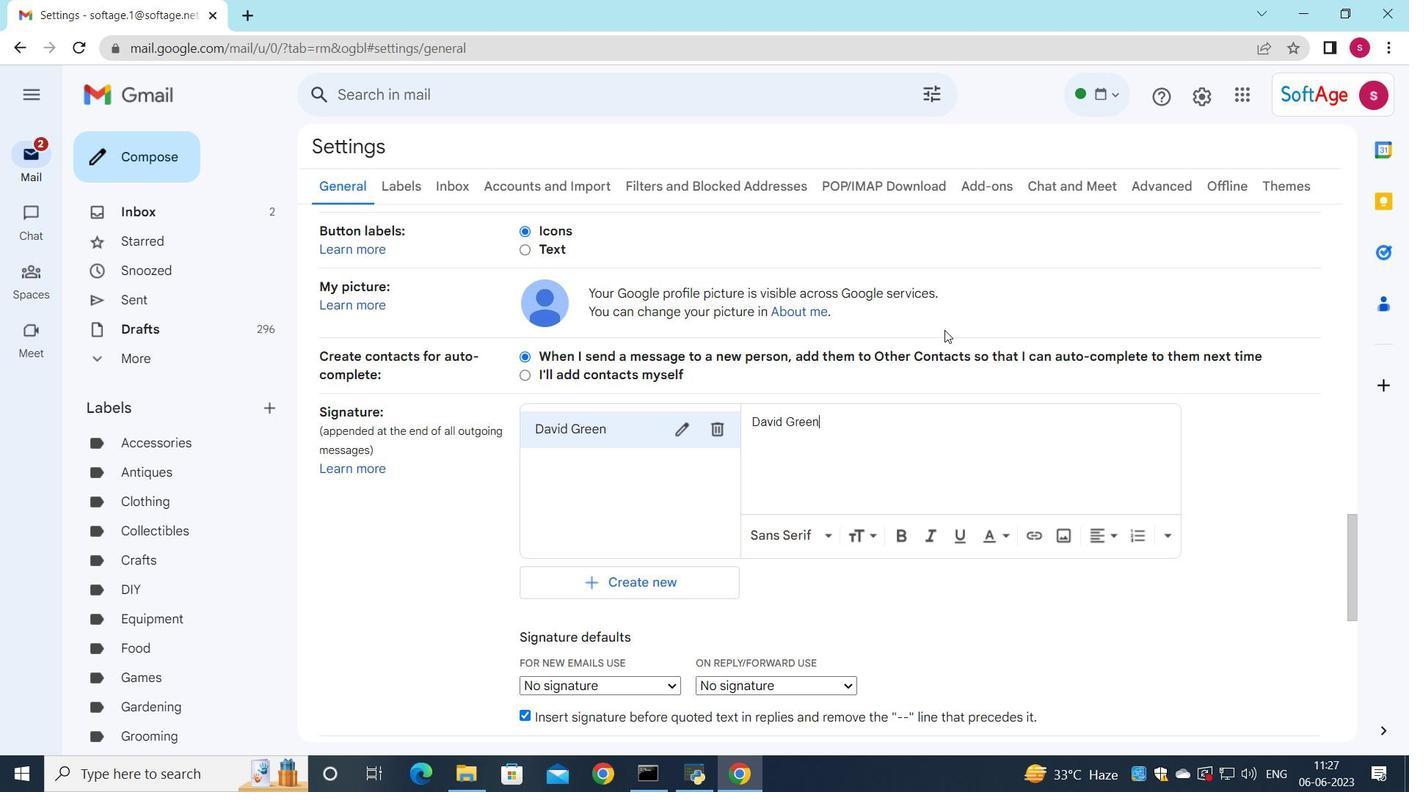 
Action: Mouse moved to (783, 443)
Screenshot: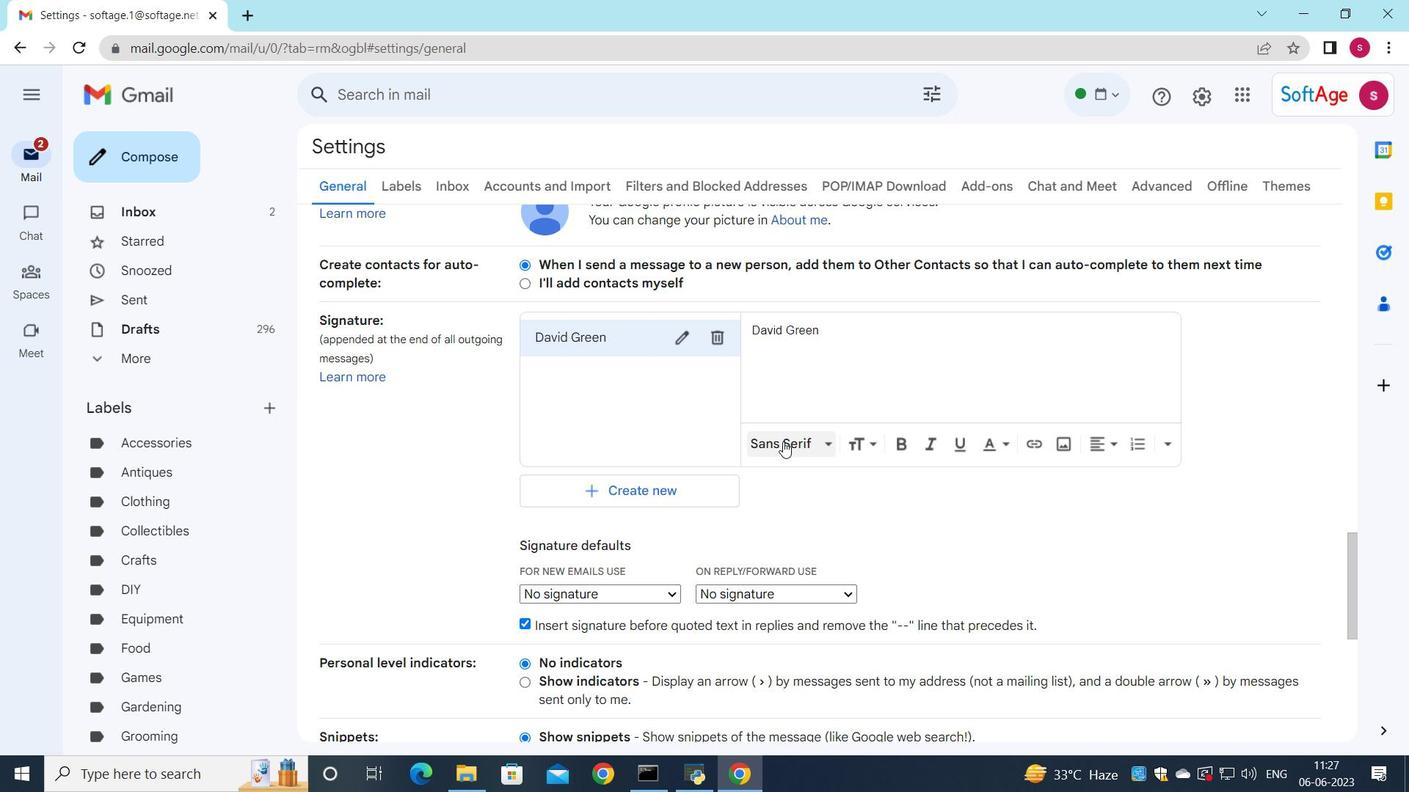 
Action: Mouse scrolled (783, 442) with delta (0, 0)
Screenshot: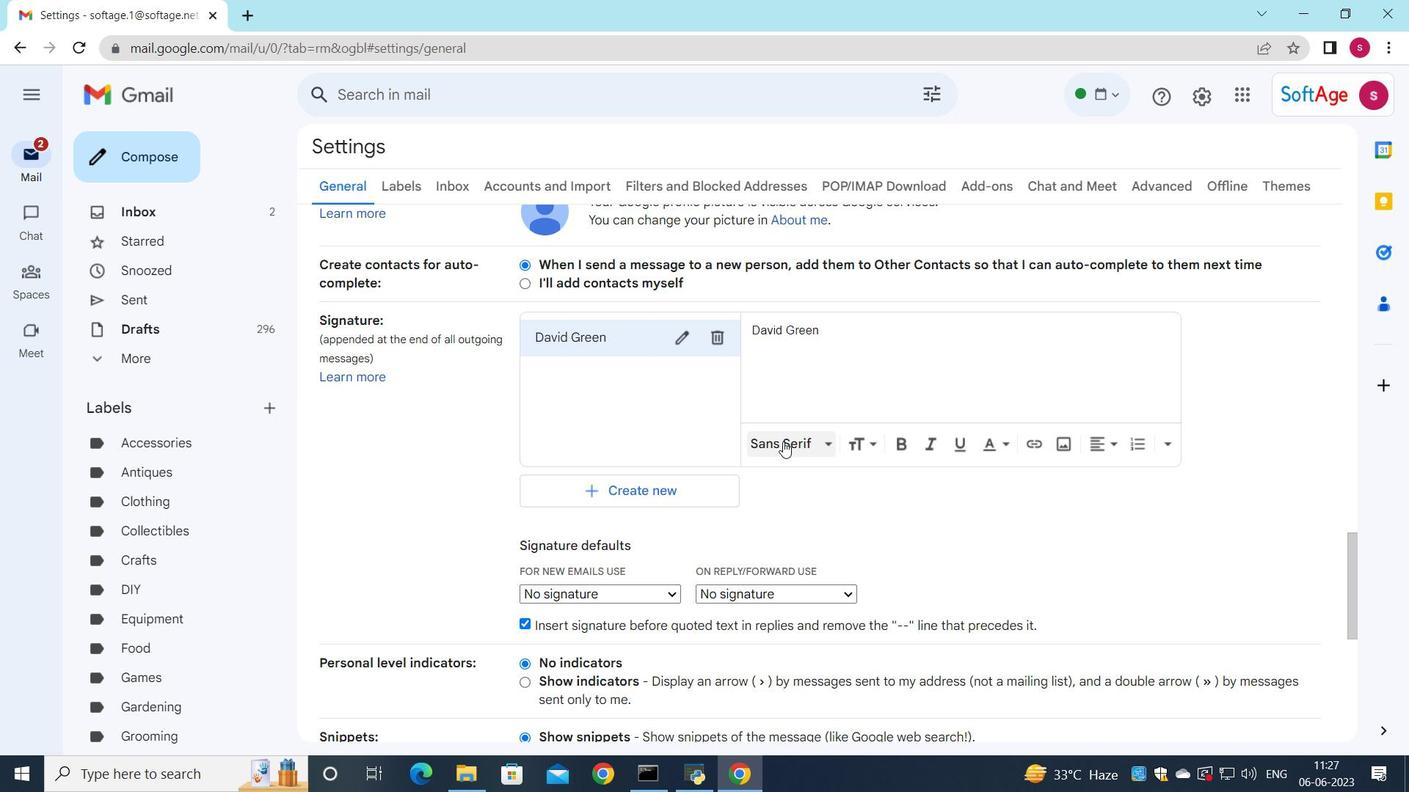 
Action: Mouse moved to (781, 444)
Screenshot: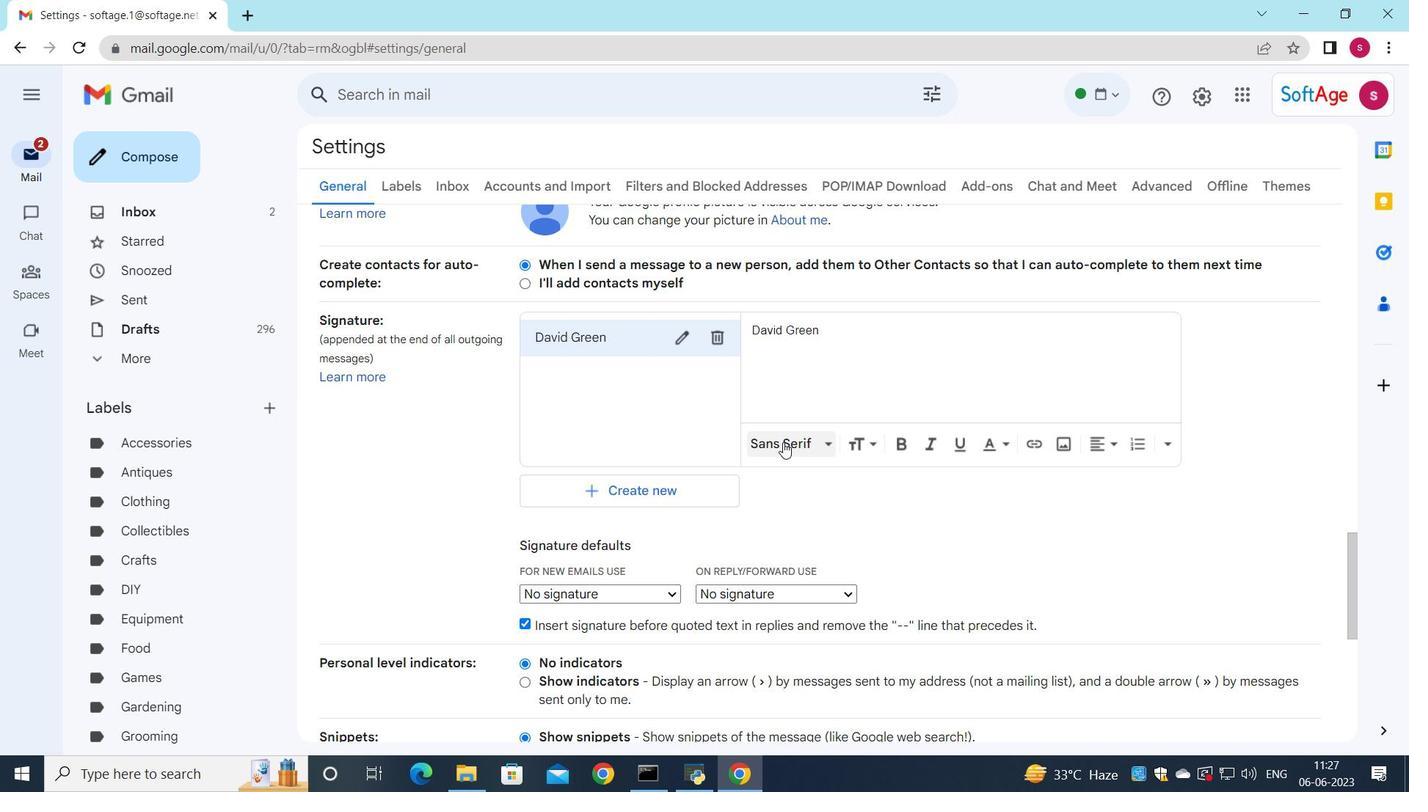 
Action: Mouse scrolled (781, 444) with delta (0, 0)
Screenshot: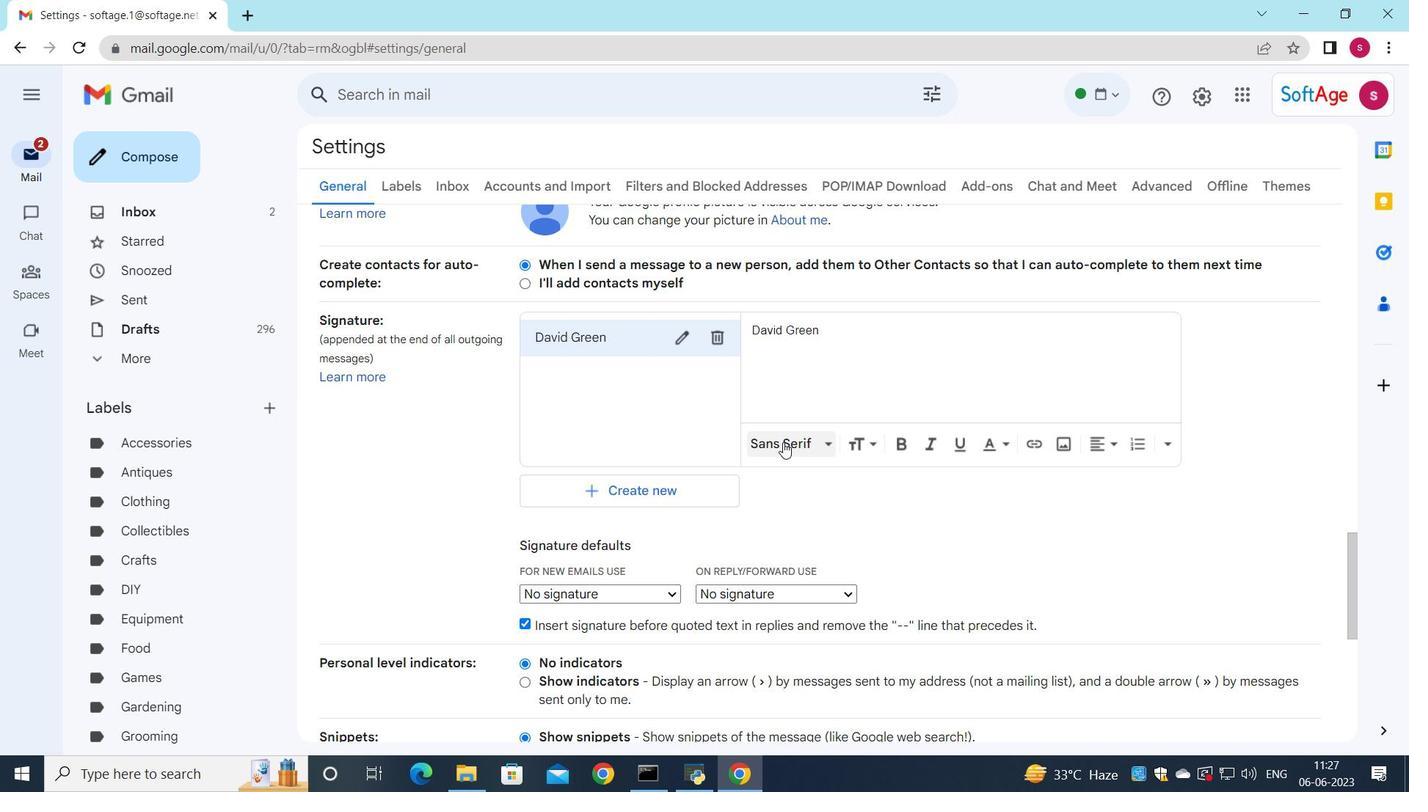 
Action: Mouse moved to (656, 406)
Screenshot: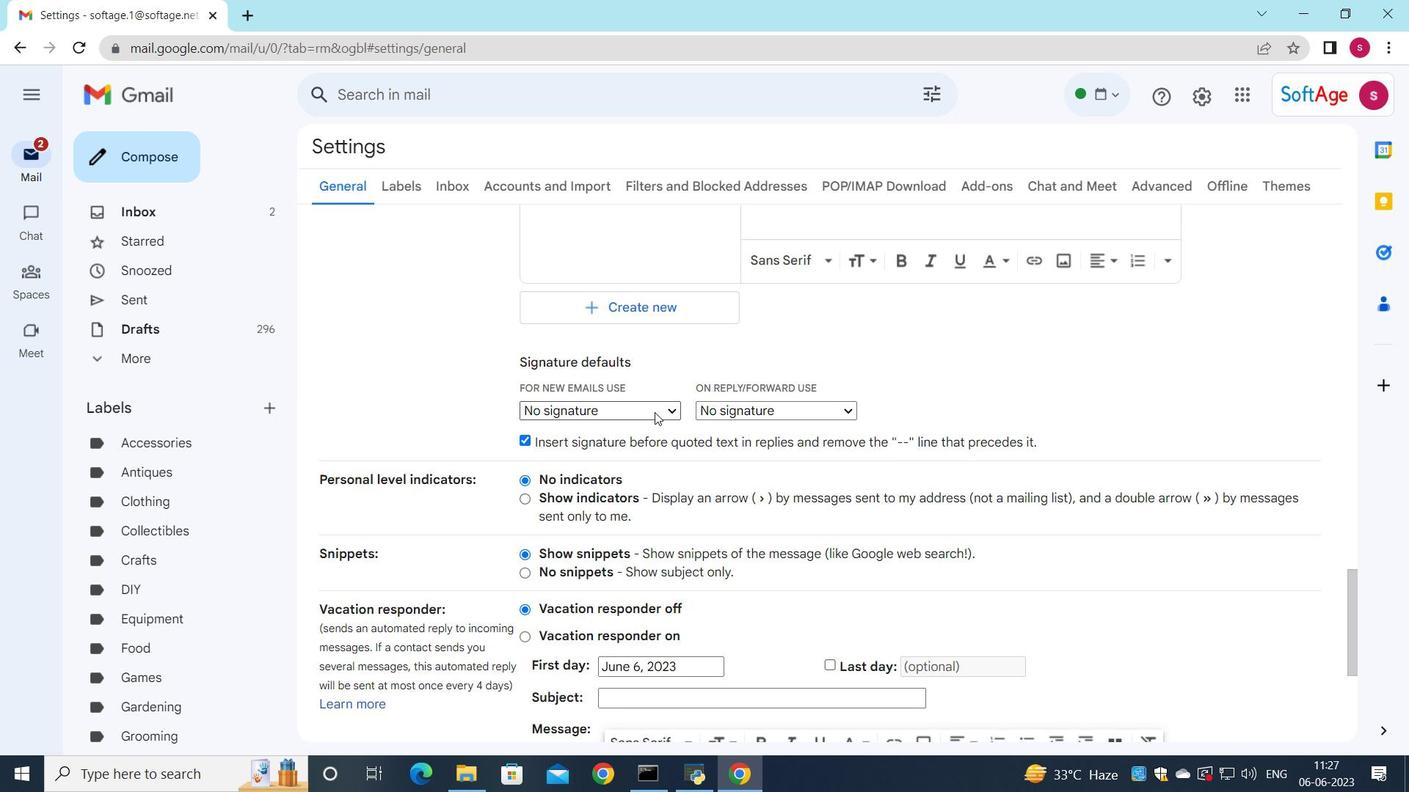 
Action: Mouse pressed left at (656, 406)
Screenshot: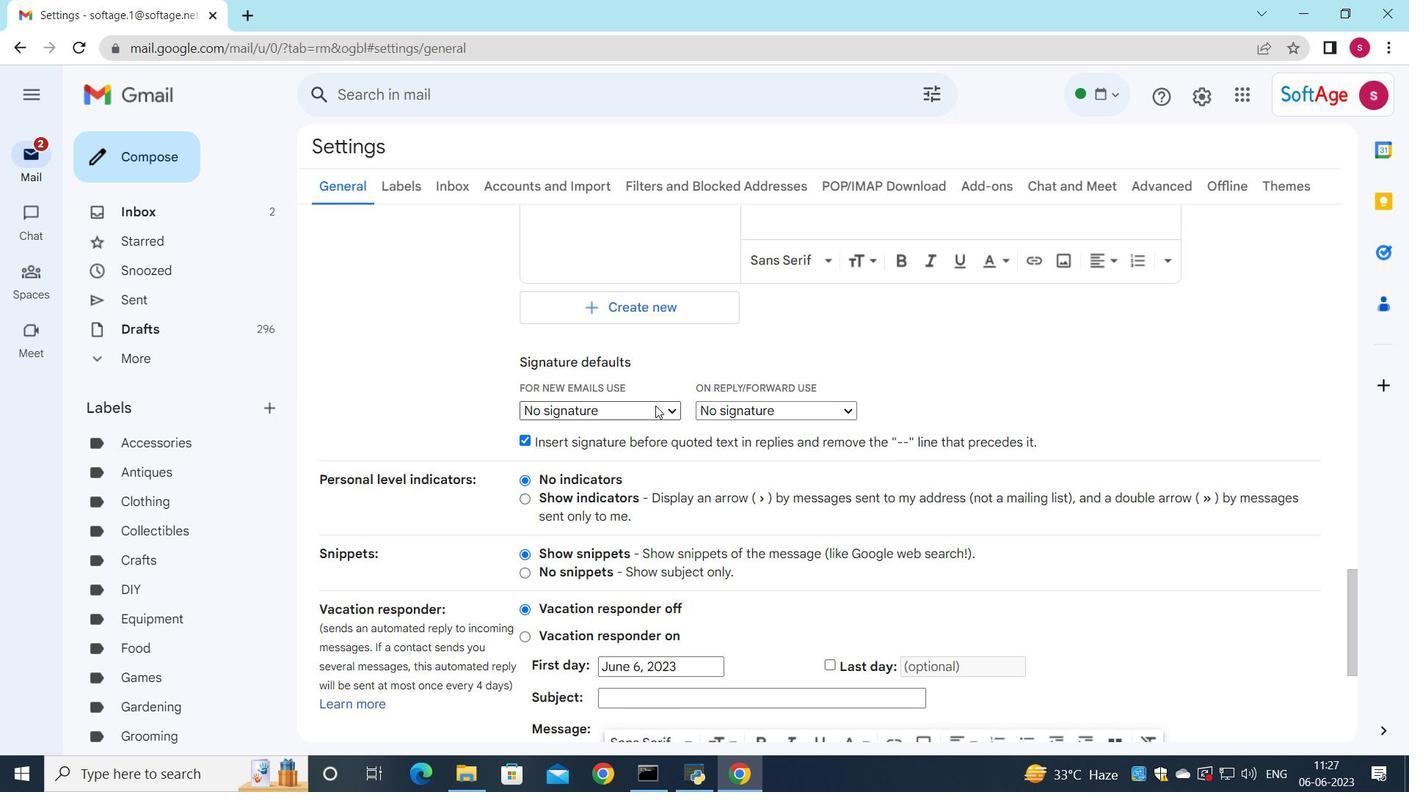 
Action: Mouse moved to (659, 447)
Screenshot: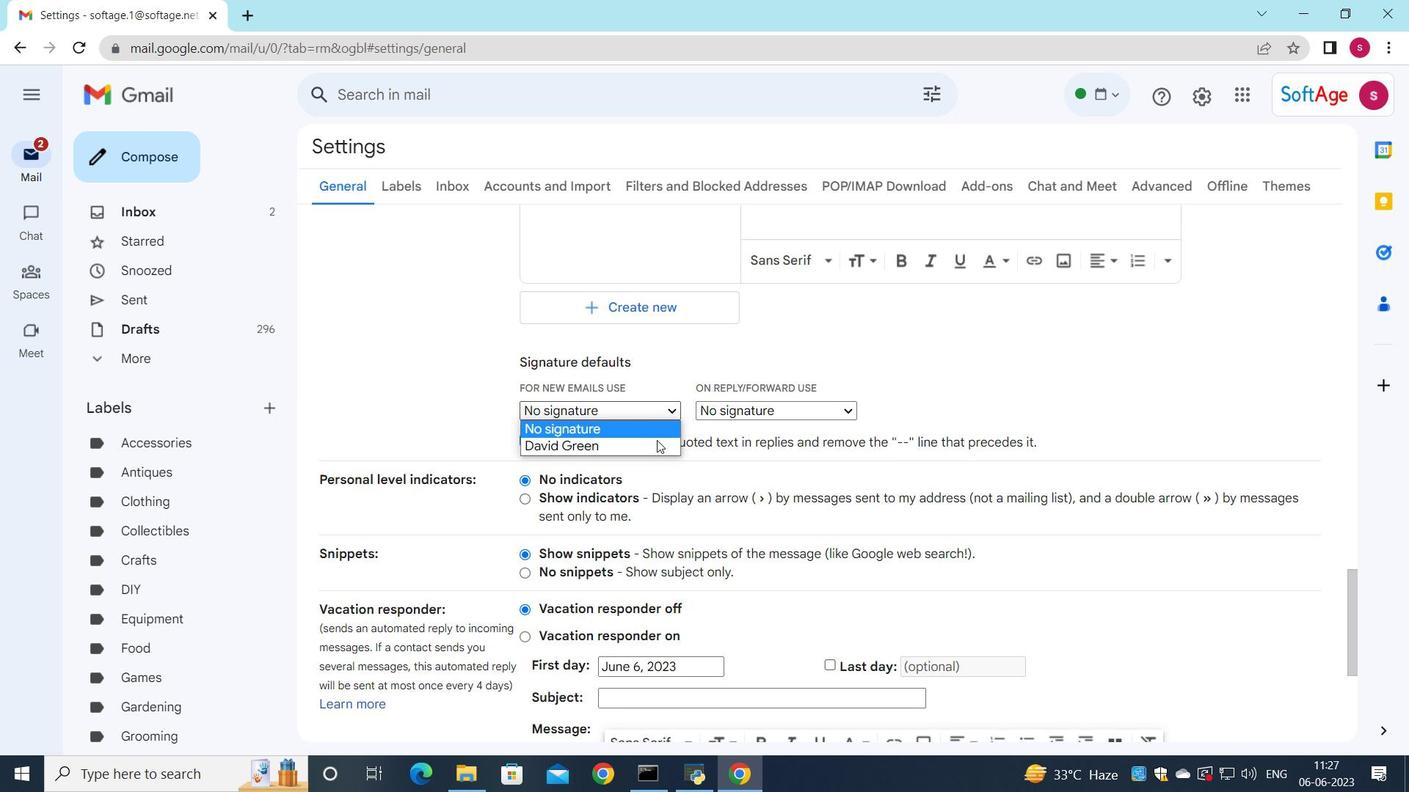
Action: Mouse pressed left at (659, 447)
Screenshot: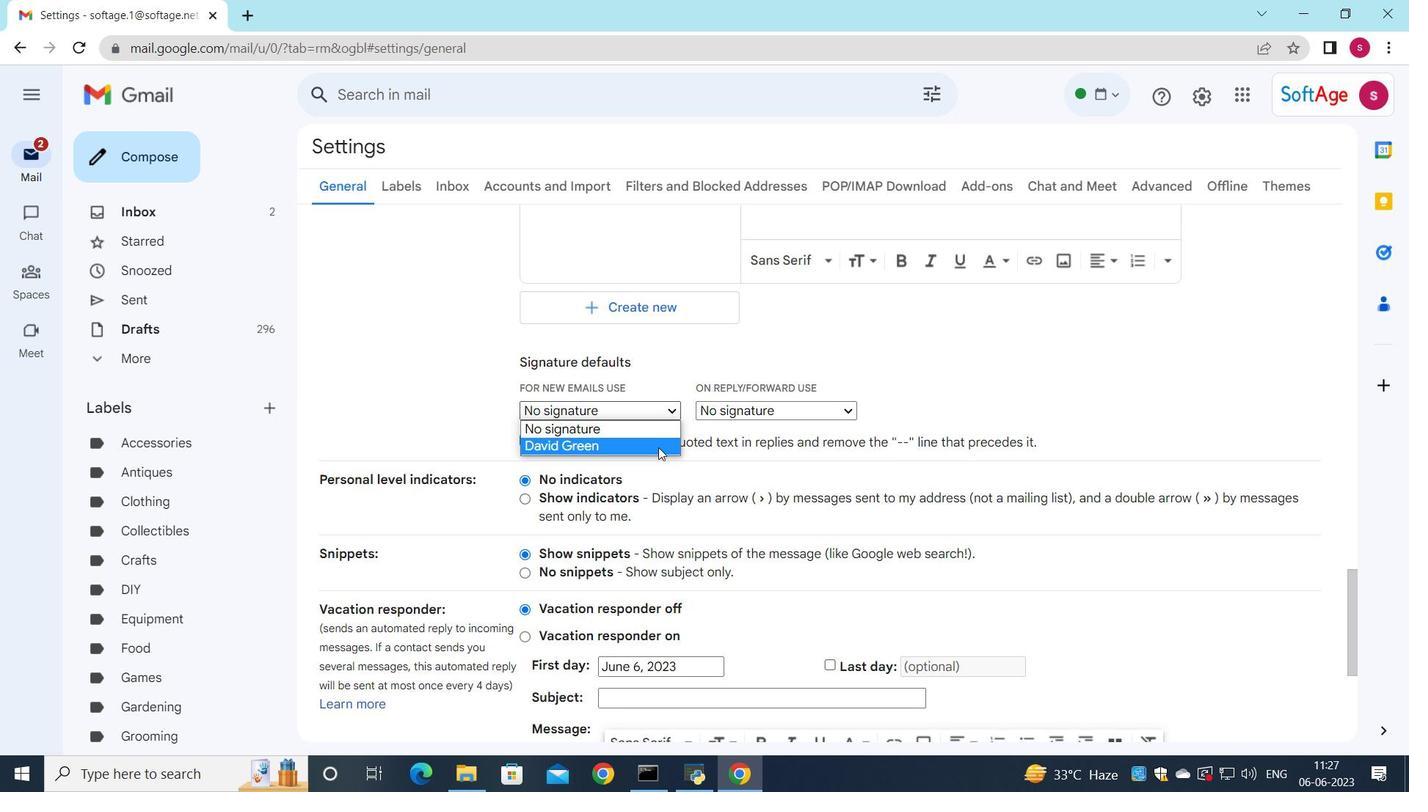 
Action: Mouse moved to (750, 410)
Screenshot: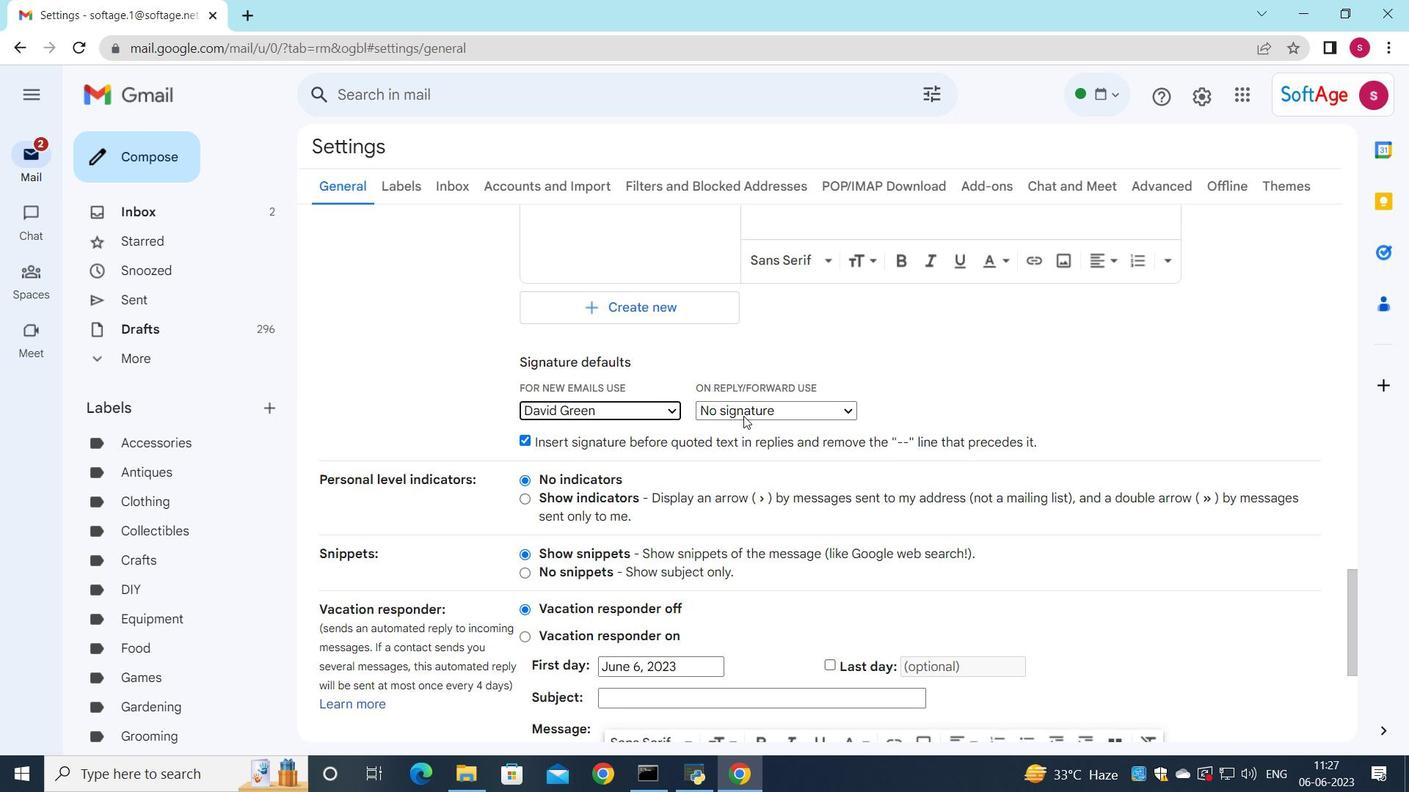 
Action: Mouse pressed left at (750, 410)
Screenshot: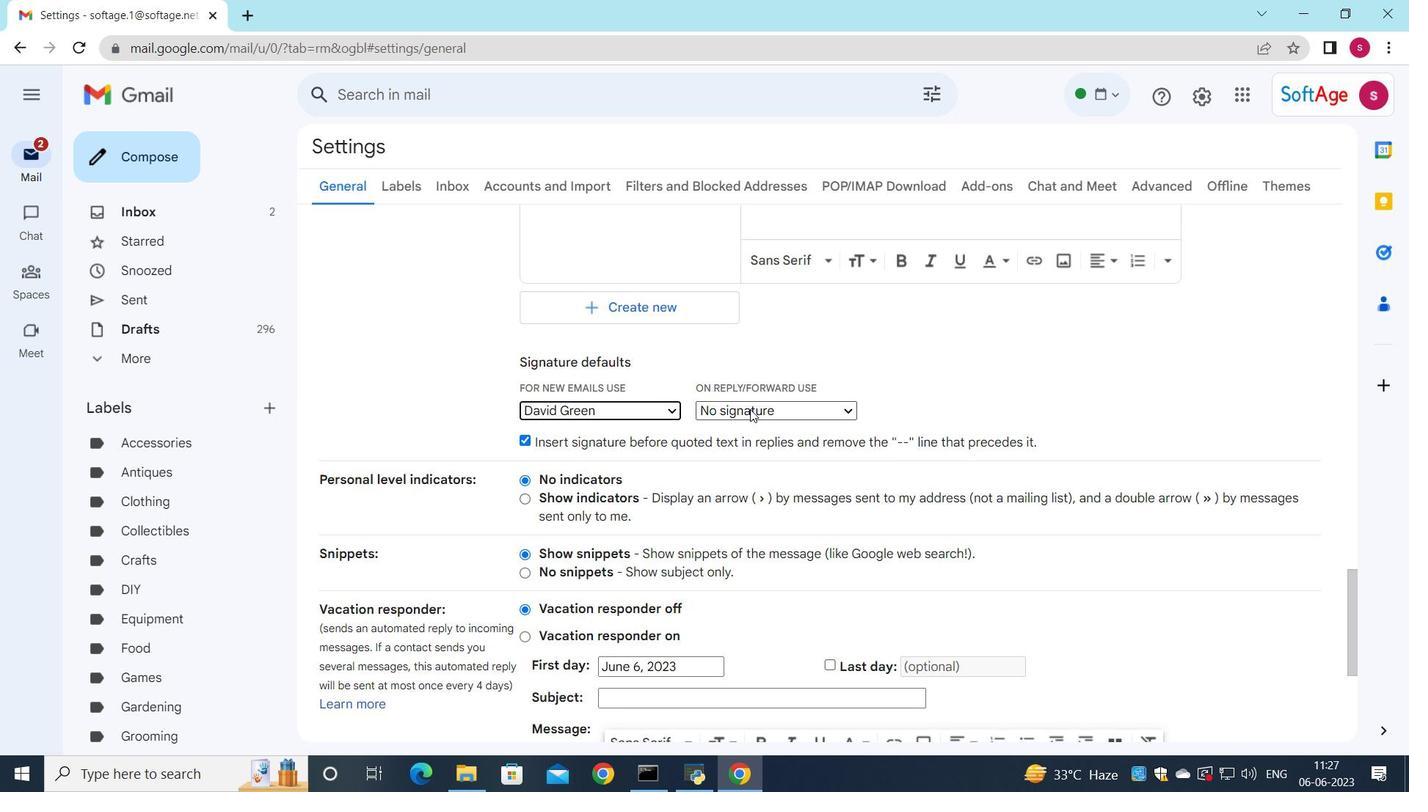 
Action: Mouse moved to (751, 444)
Screenshot: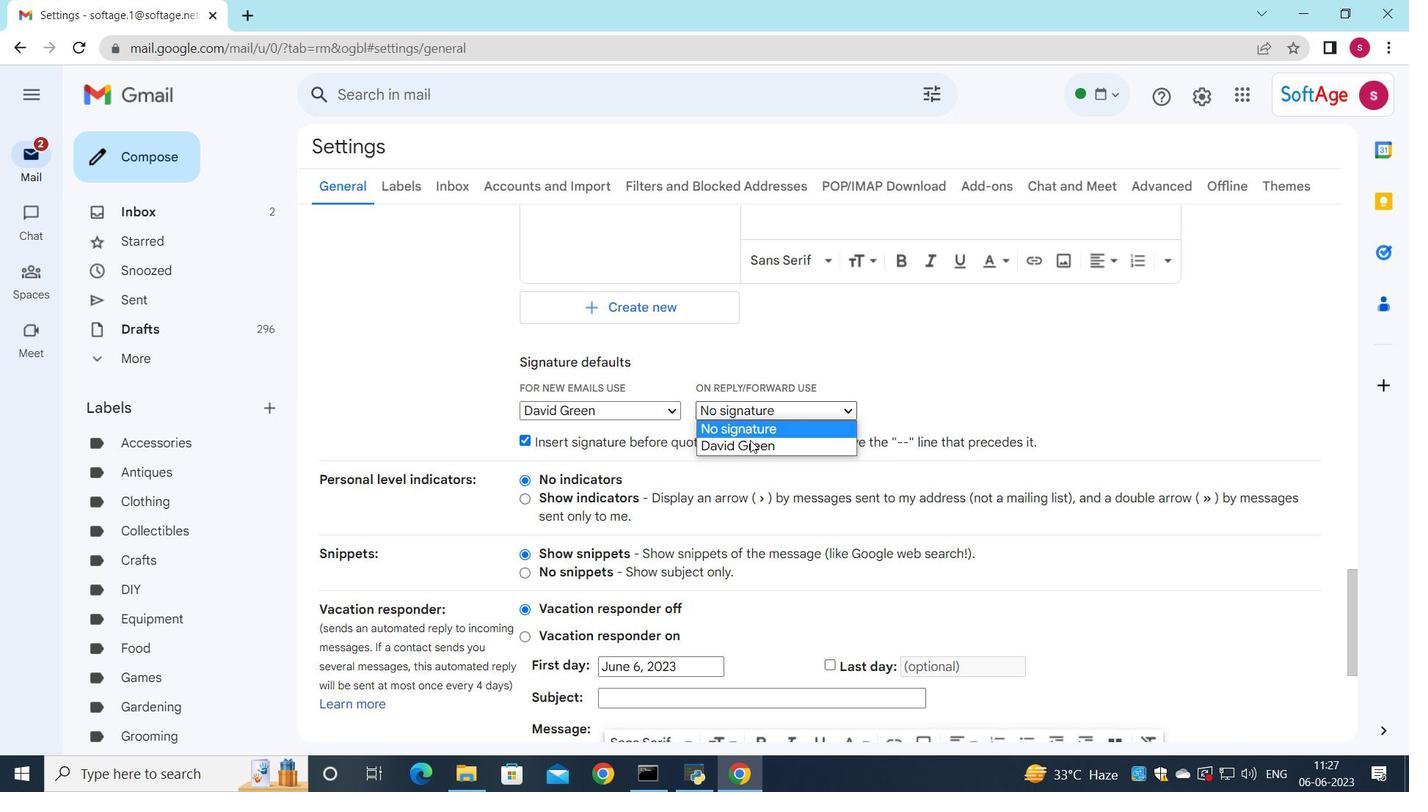 
Action: Mouse pressed left at (751, 444)
Screenshot: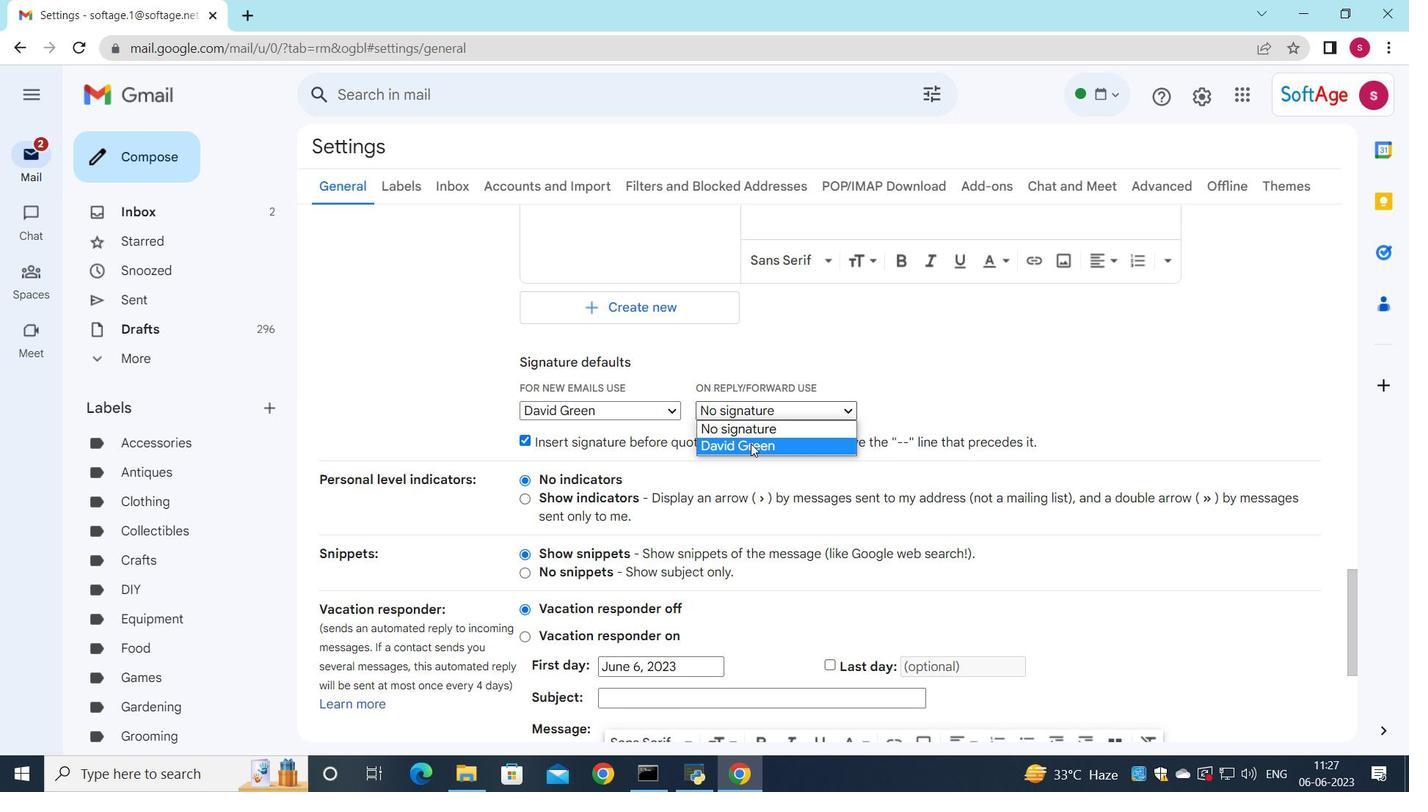 
Action: Mouse moved to (704, 502)
Screenshot: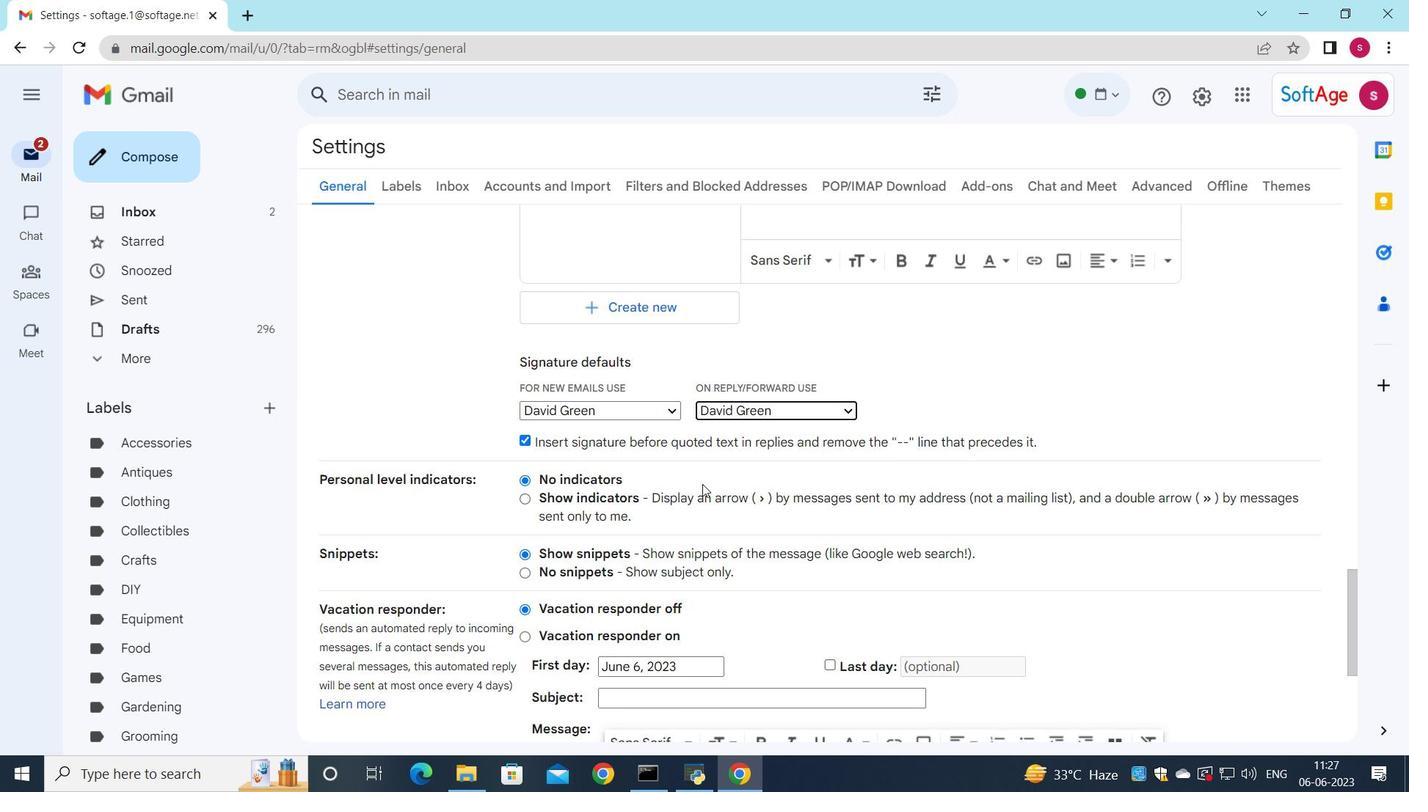 
Action: Mouse scrolled (704, 501) with delta (0, 0)
Screenshot: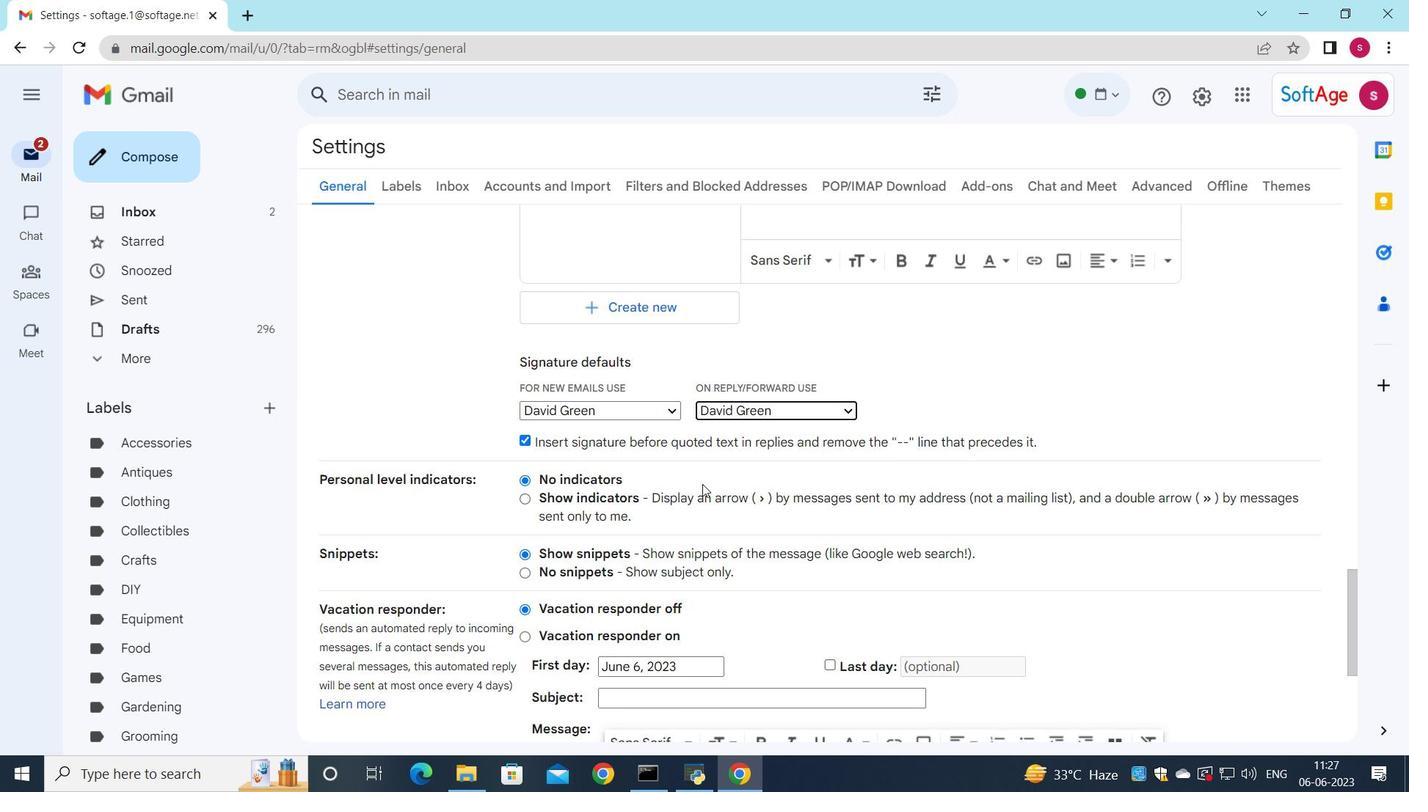 
Action: Mouse moved to (704, 504)
Screenshot: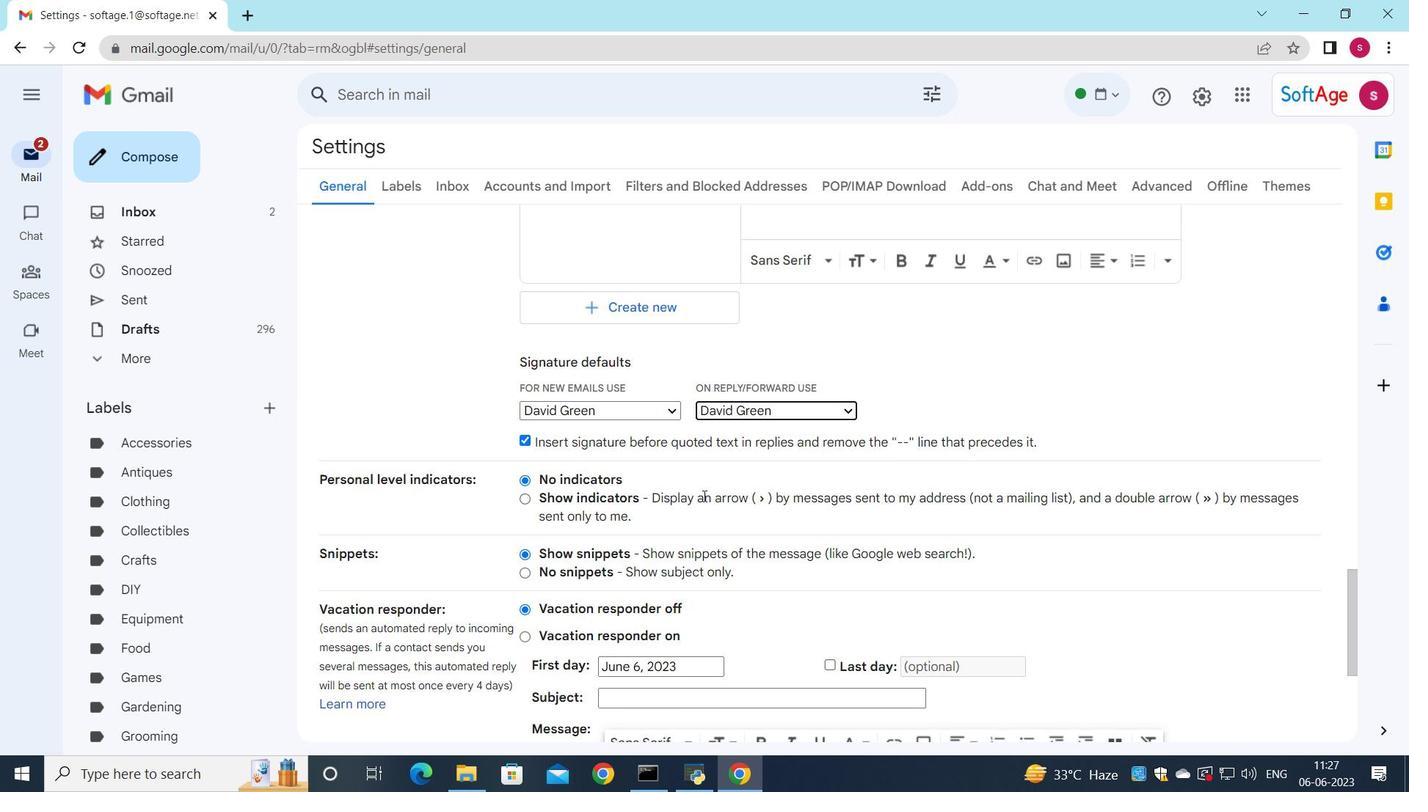 
Action: Mouse scrolled (704, 503) with delta (0, 0)
Screenshot: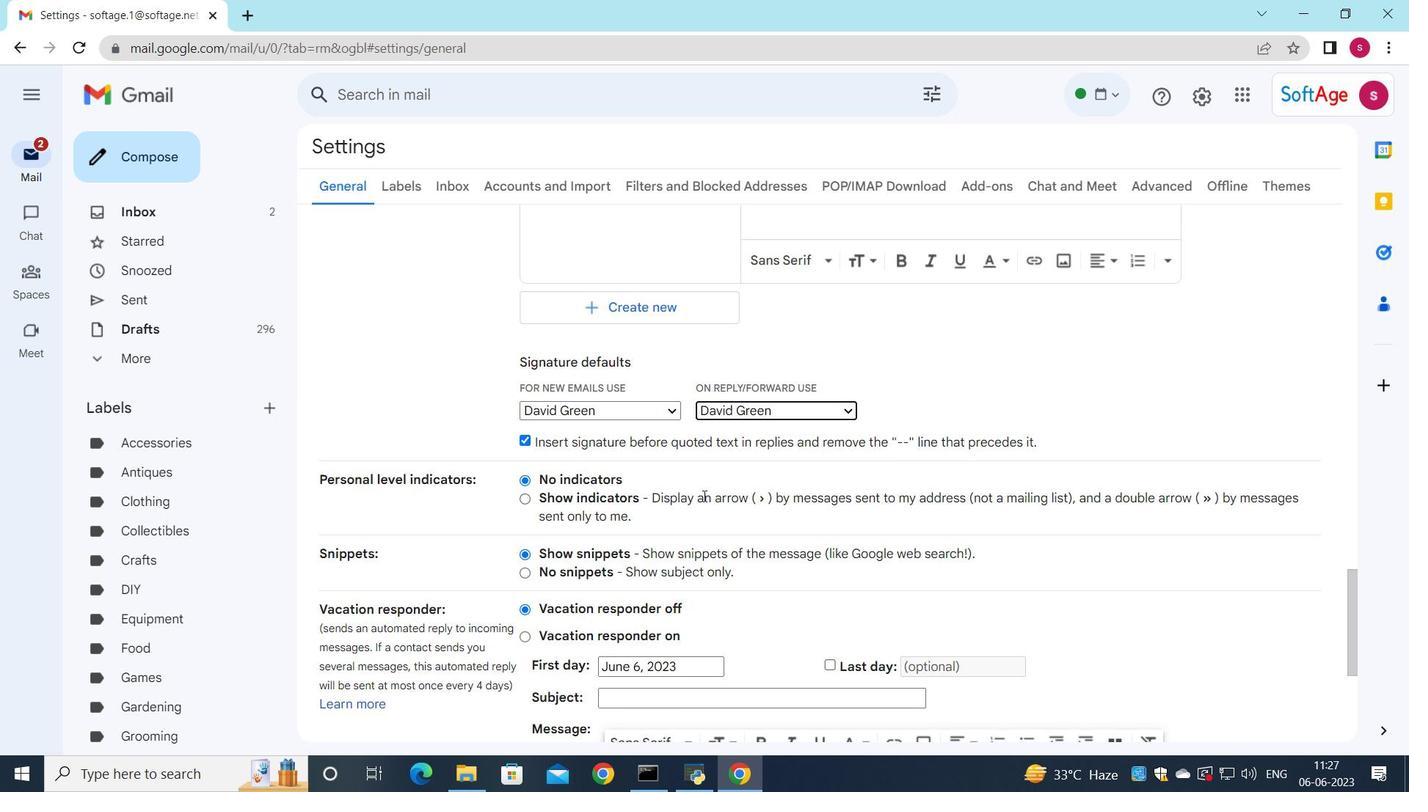 
Action: Mouse scrolled (704, 503) with delta (0, 0)
Screenshot: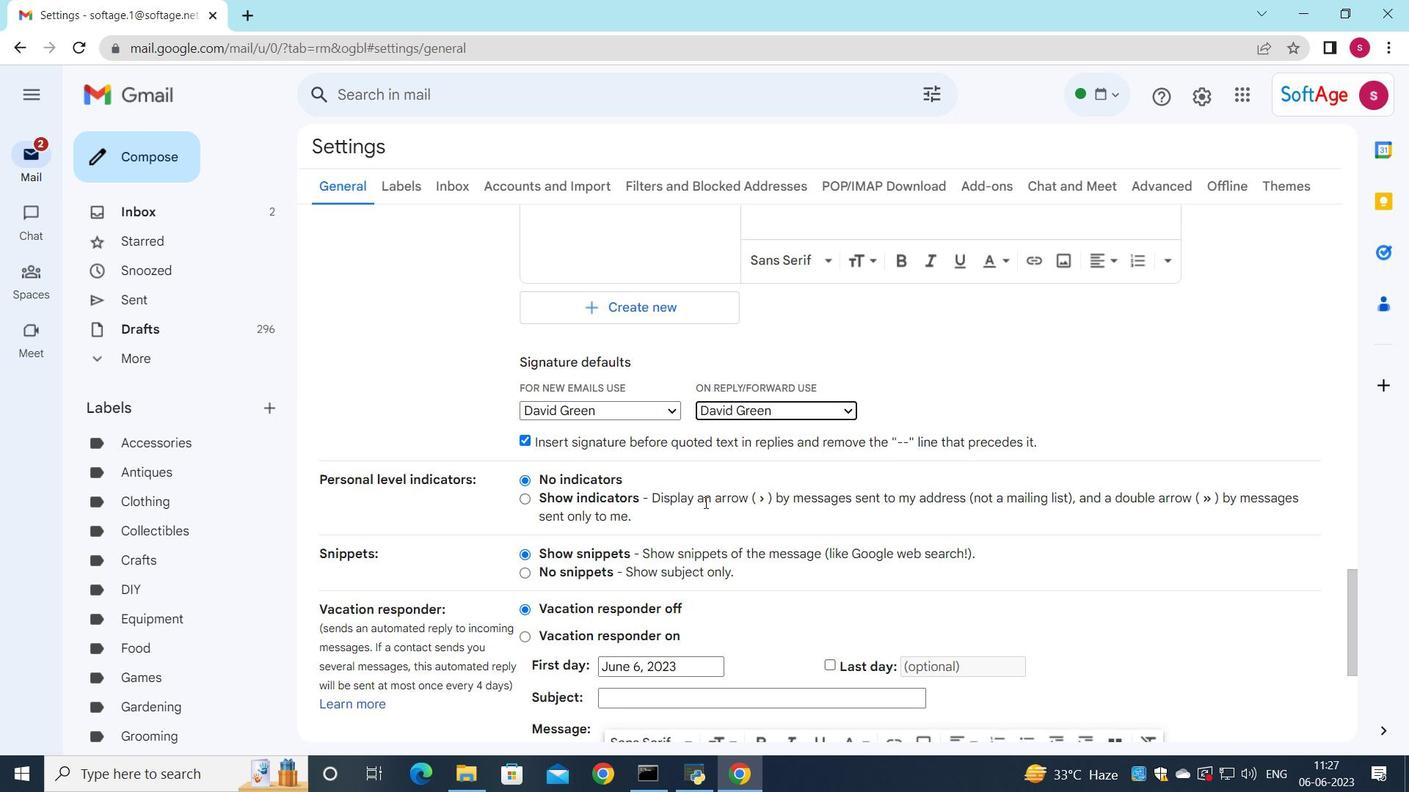 
Action: Mouse moved to (715, 526)
Screenshot: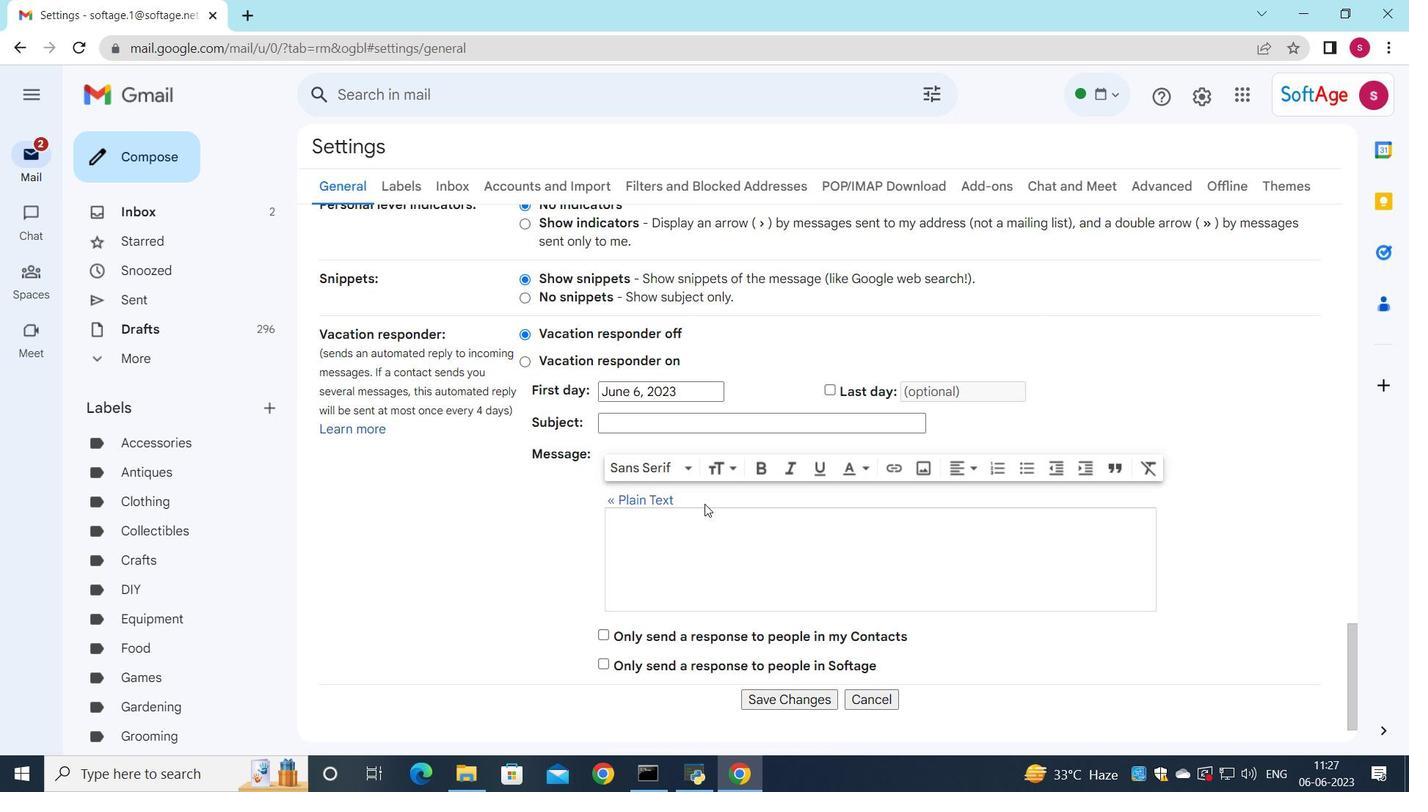 
Action: Mouse scrolled (715, 525) with delta (0, 0)
Screenshot: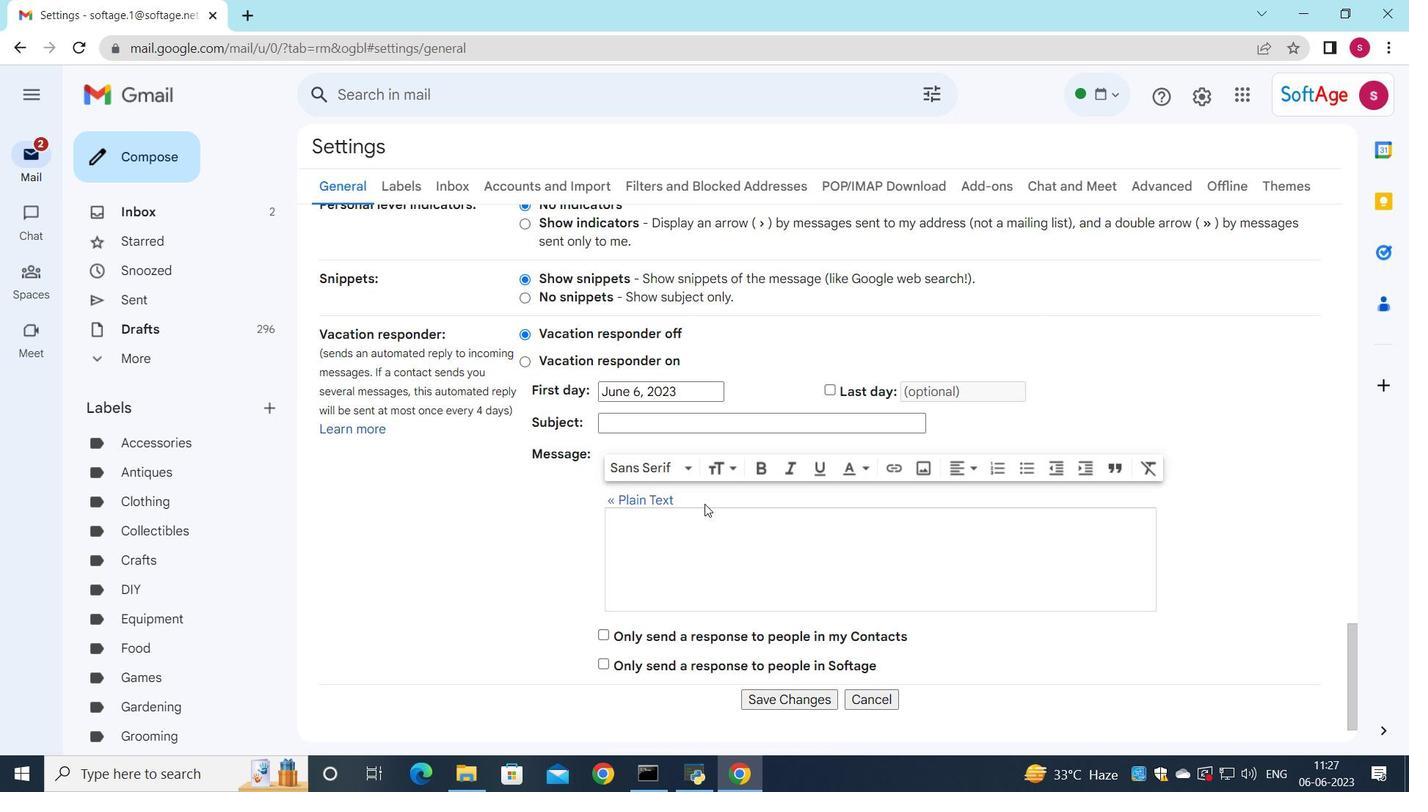 
Action: Mouse moved to (739, 635)
Screenshot: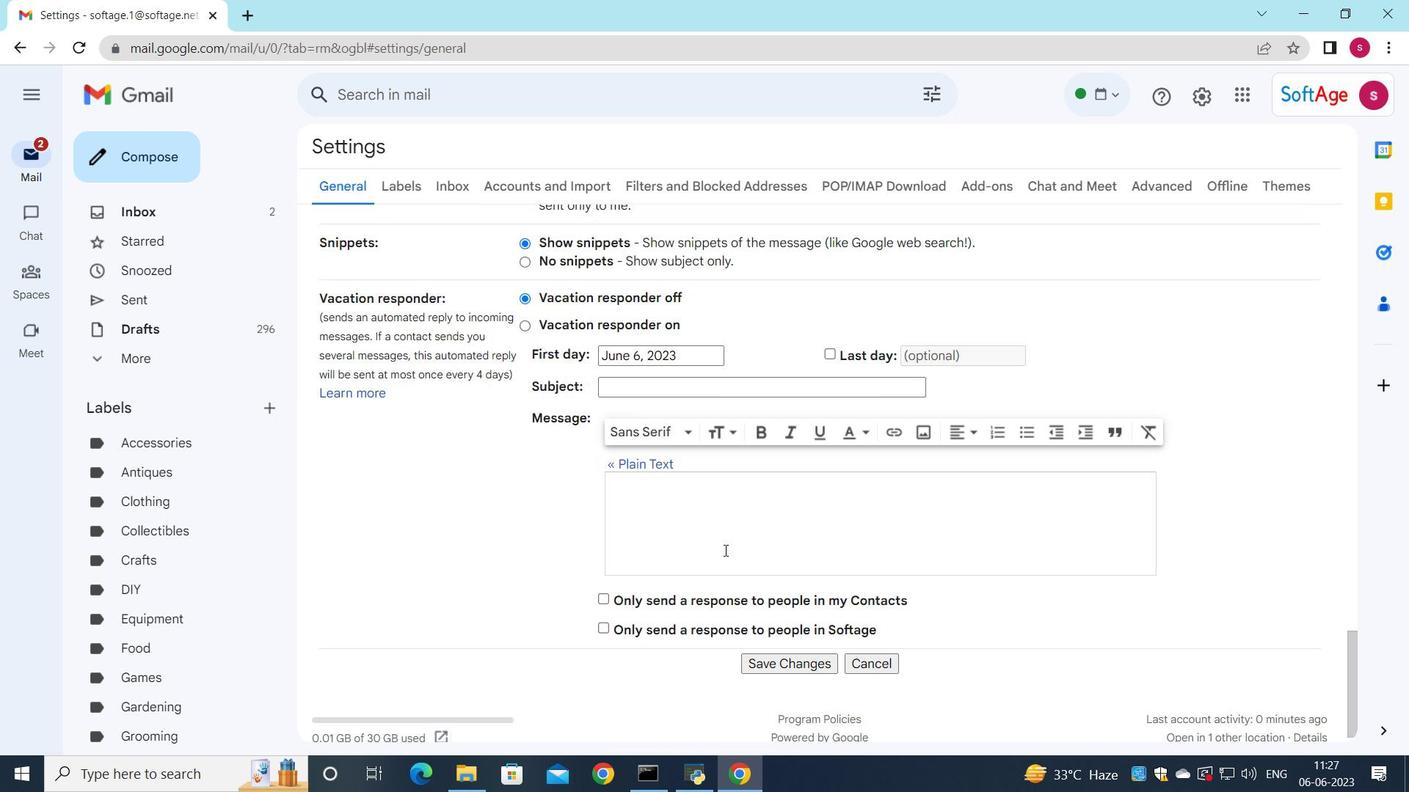 
Action: Mouse scrolled (726, 555) with delta (0, 0)
Screenshot: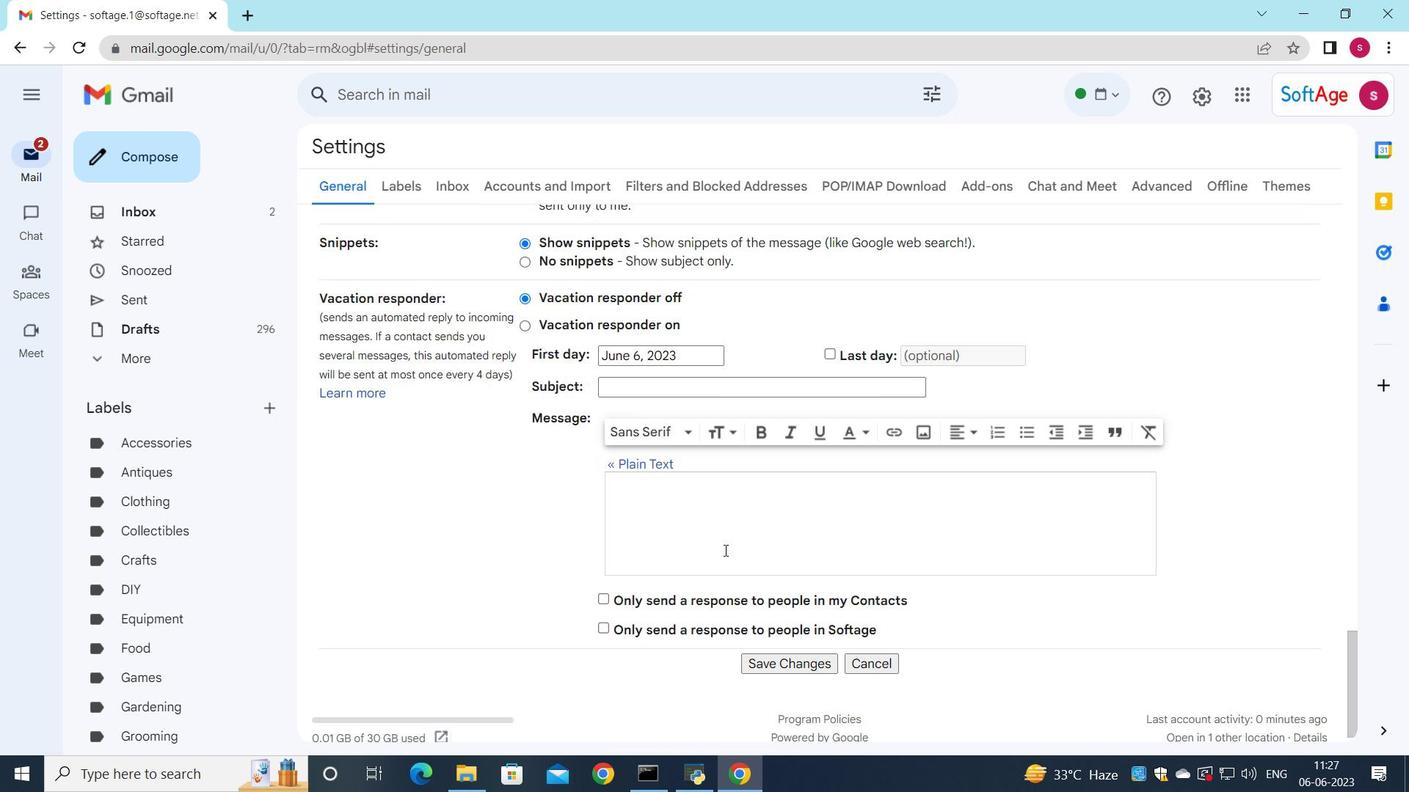 
Action: Mouse moved to (796, 639)
Screenshot: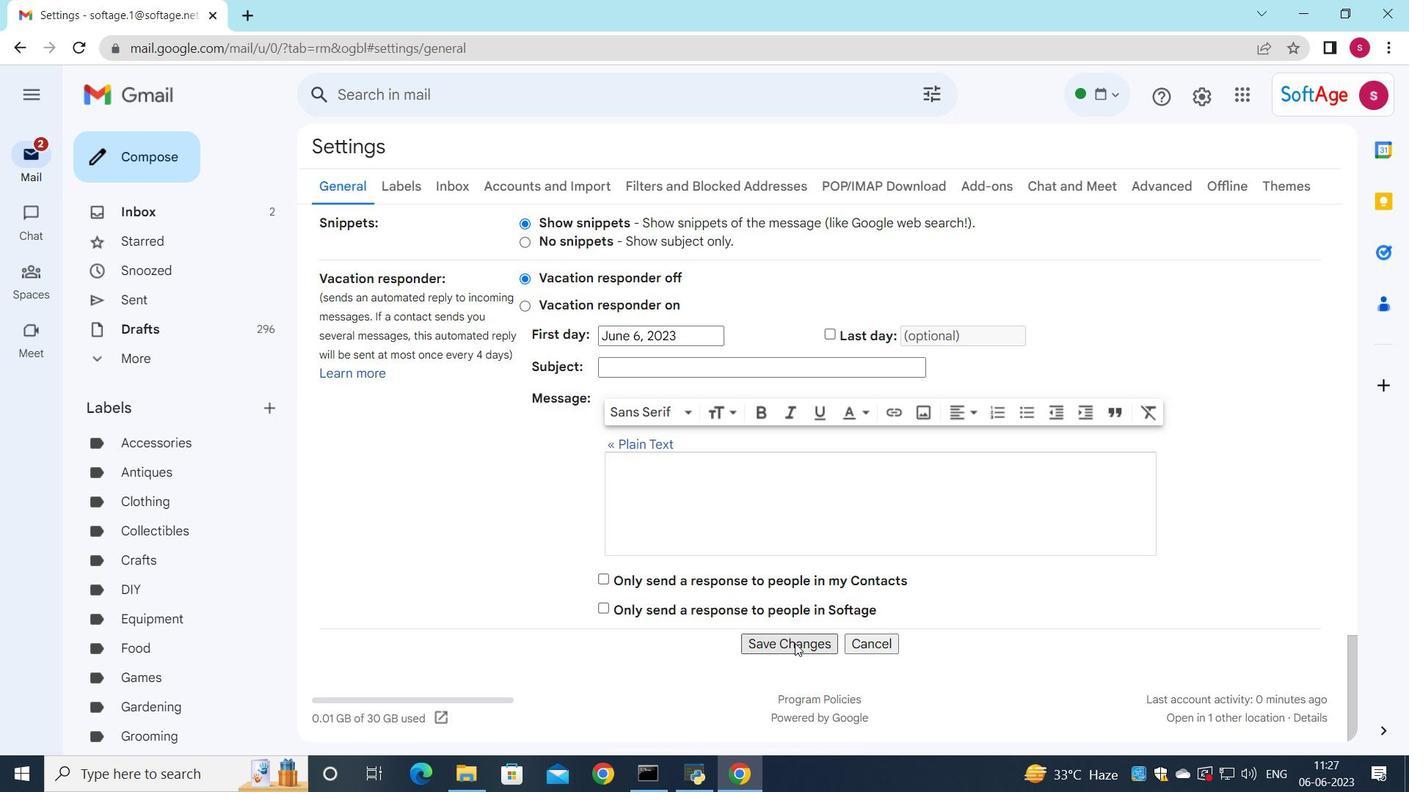 
Action: Mouse pressed left at (796, 639)
Screenshot: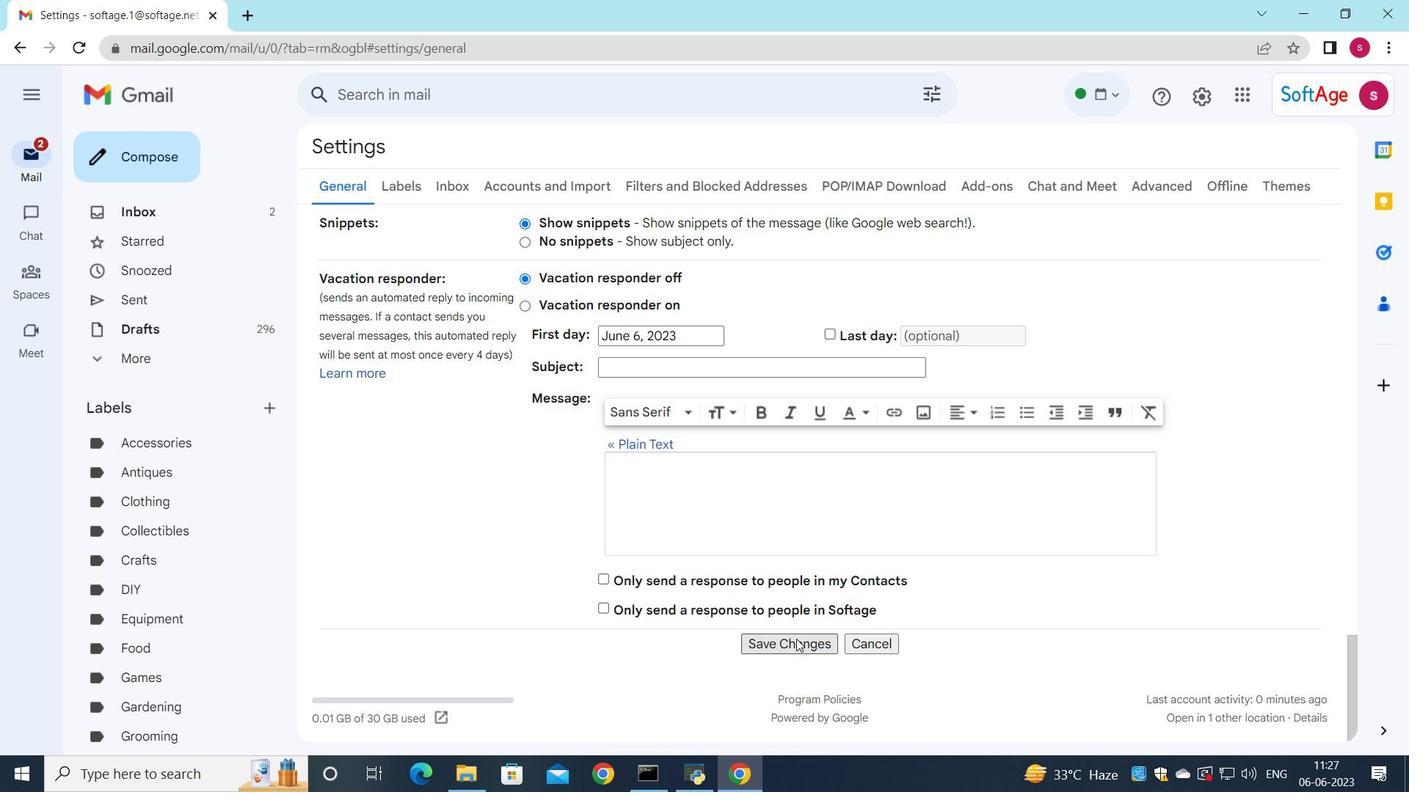
Action: Mouse moved to (326, 482)
Screenshot: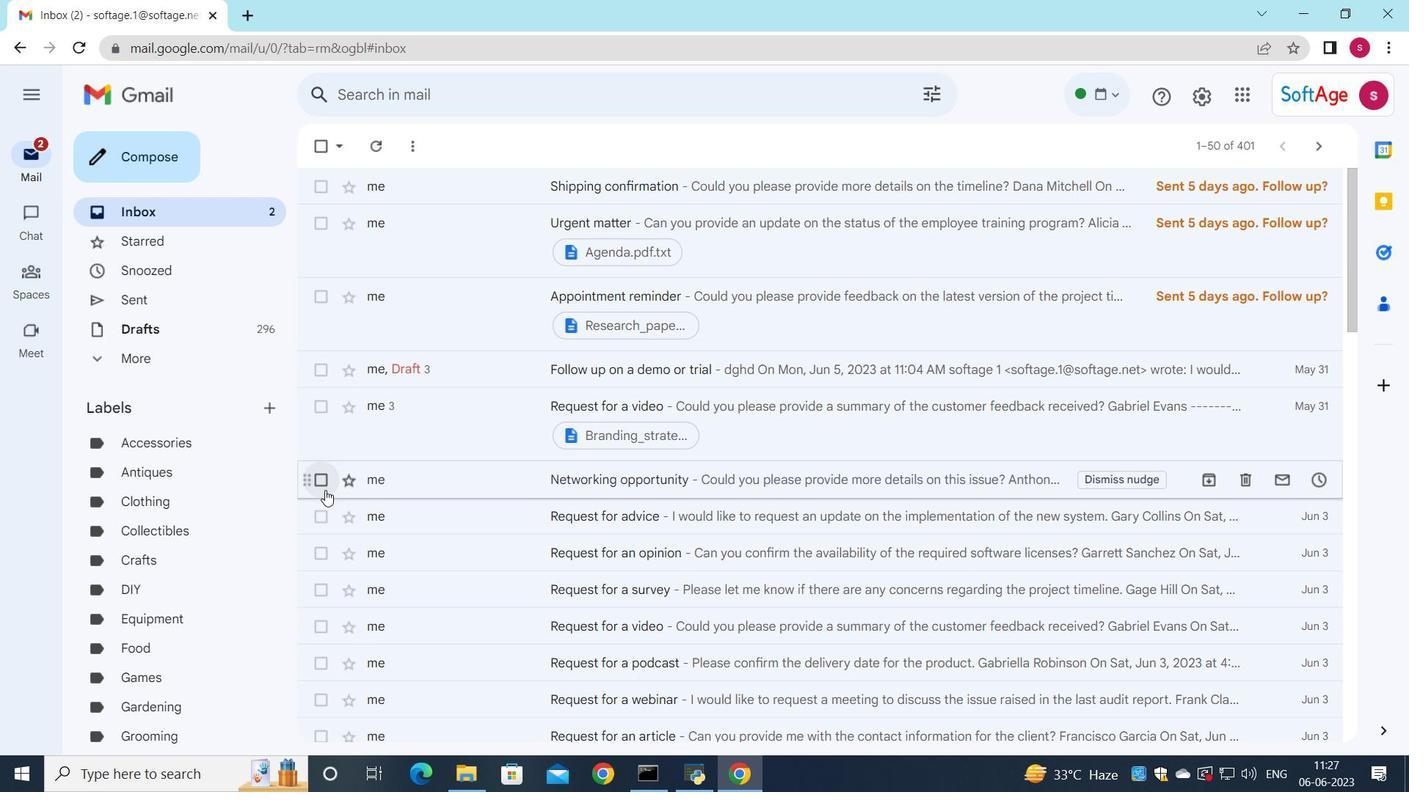 
Action: Mouse pressed left at (326, 482)
Screenshot: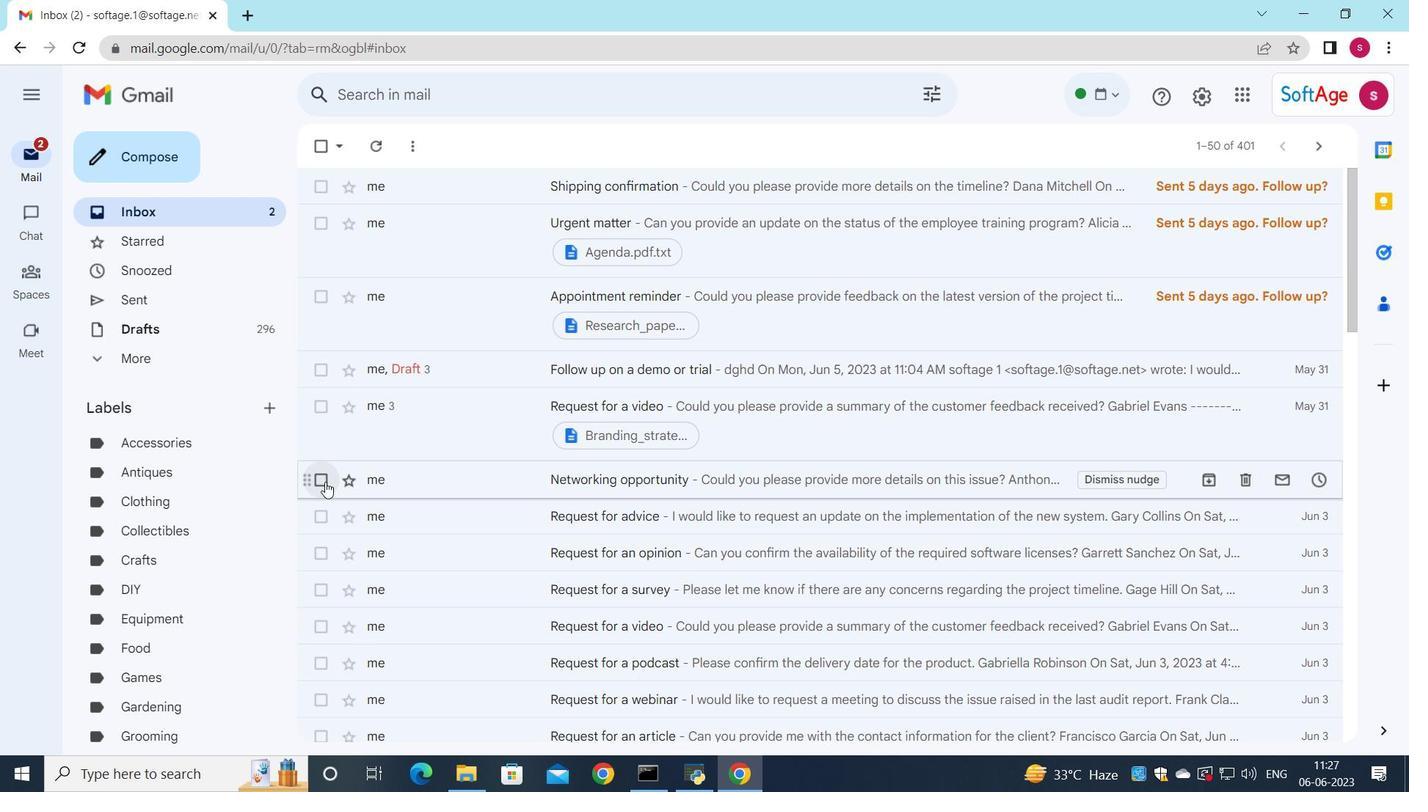 
Action: Mouse moved to (716, 147)
Screenshot: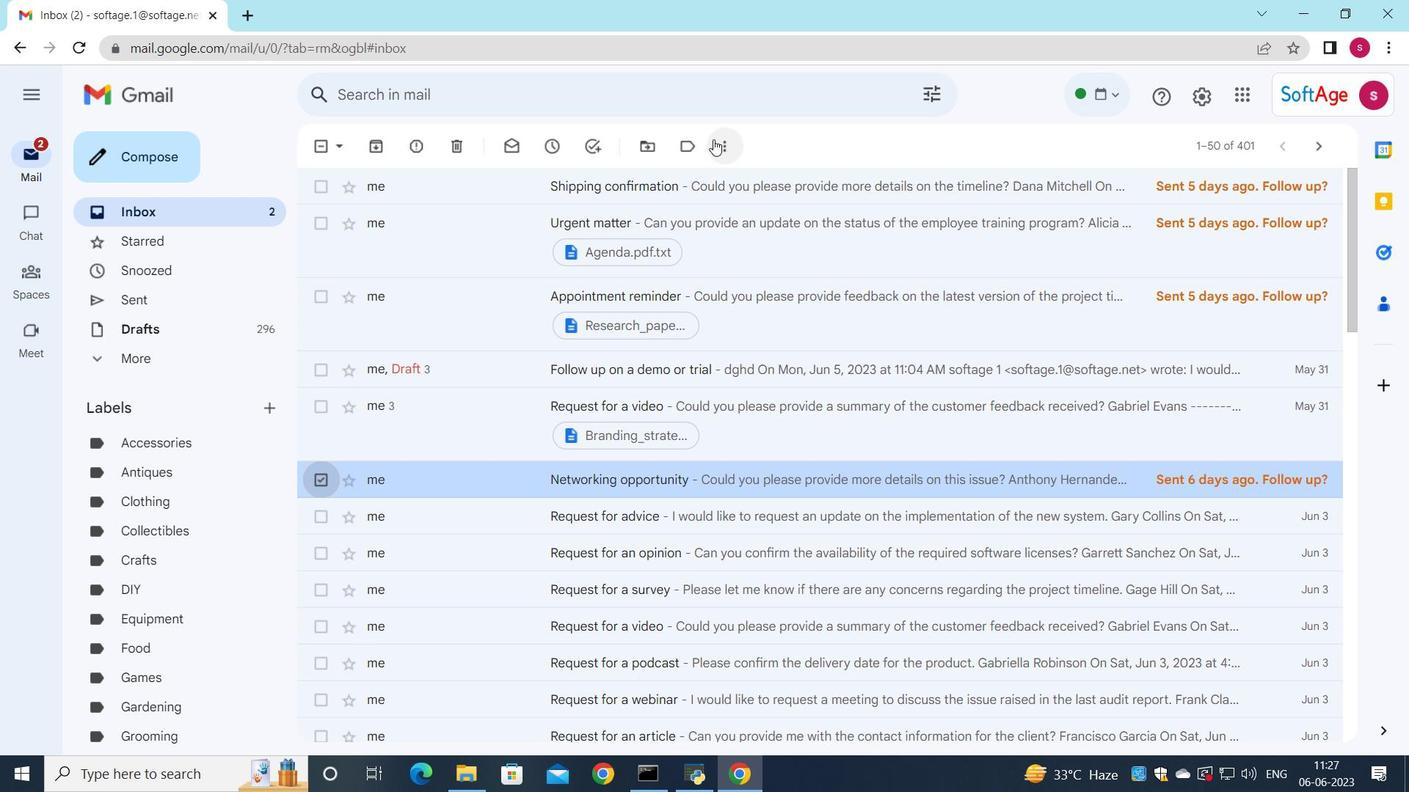 
Action: Mouse pressed left at (716, 147)
Screenshot: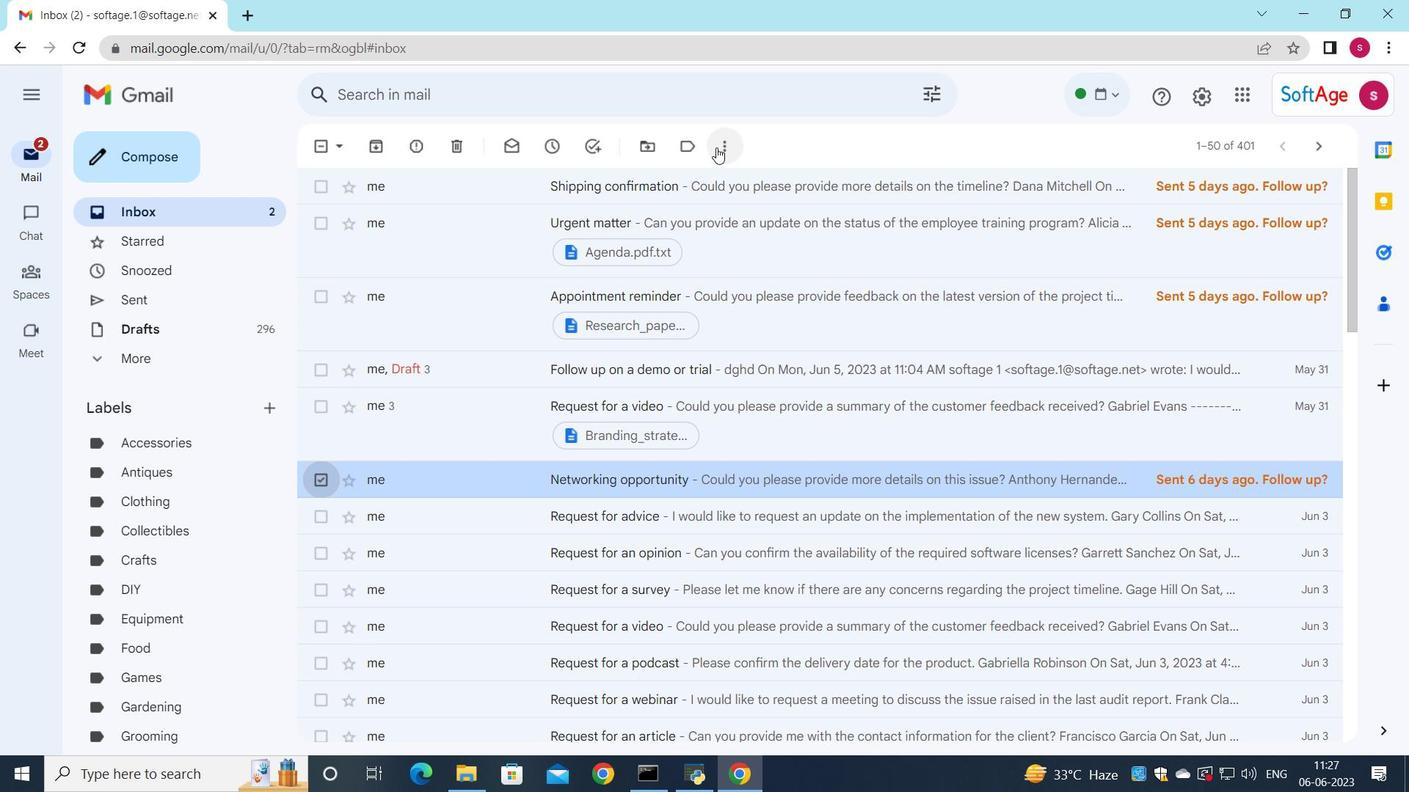 
Action: Mouse moved to (777, 342)
Screenshot: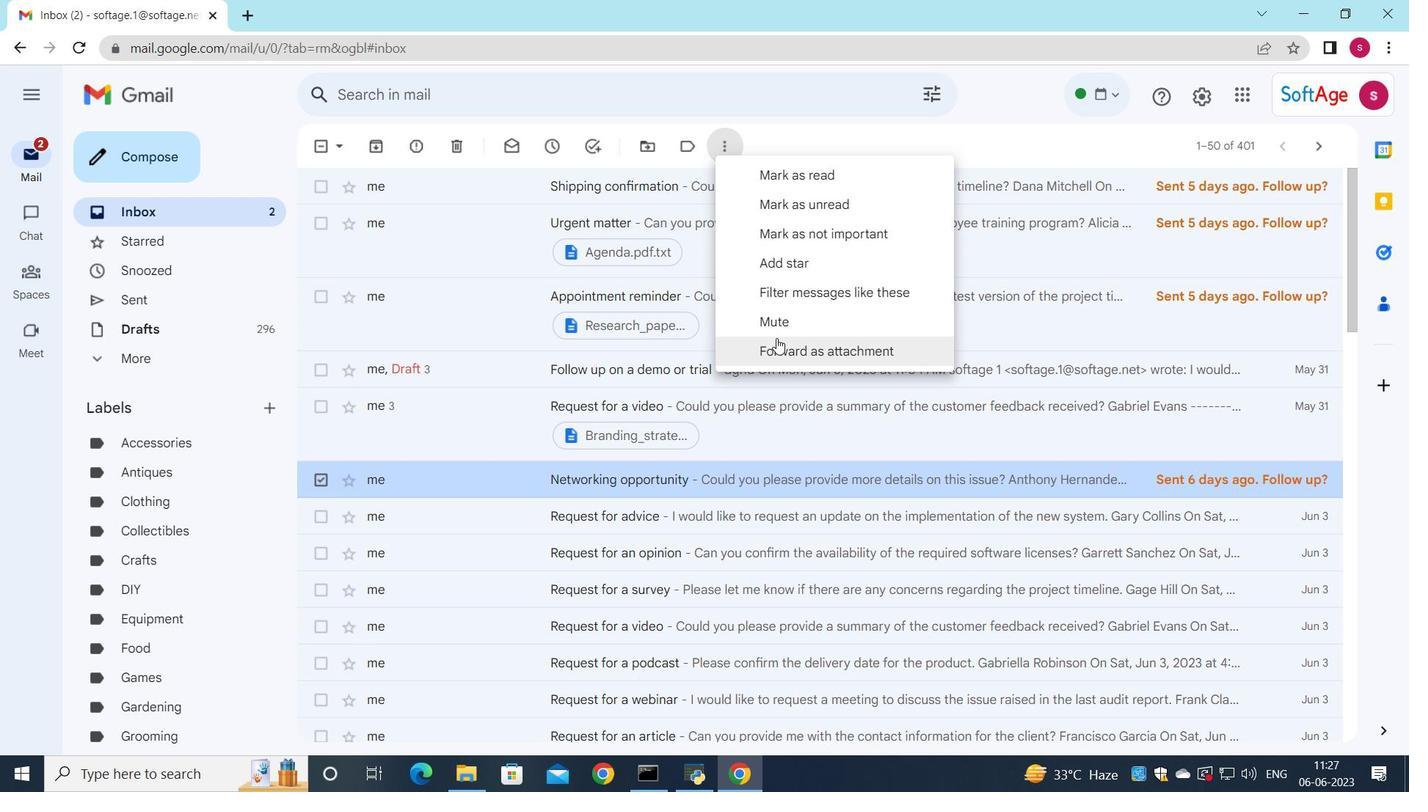 
Action: Mouse pressed left at (777, 342)
Screenshot: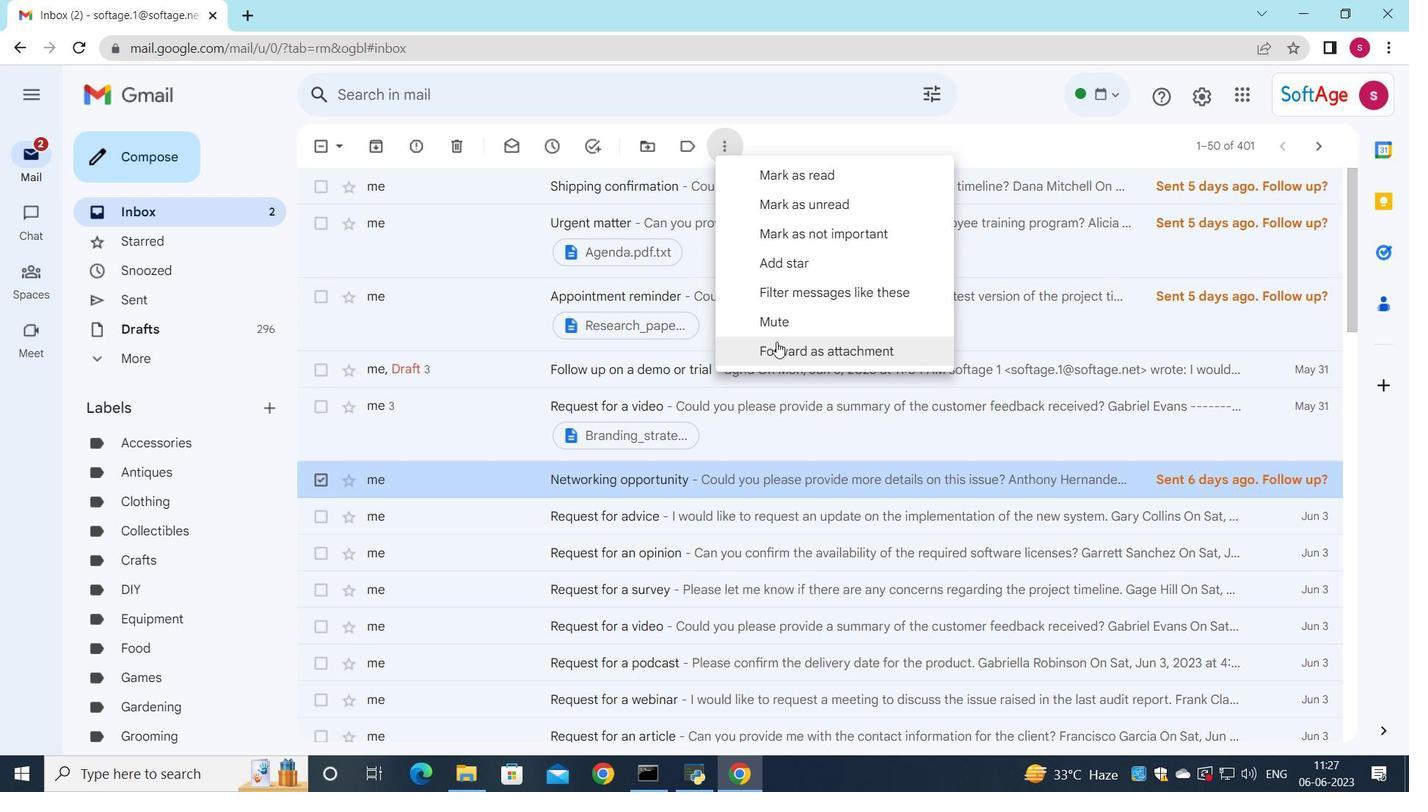 
Action: Mouse moved to (877, 339)
Screenshot: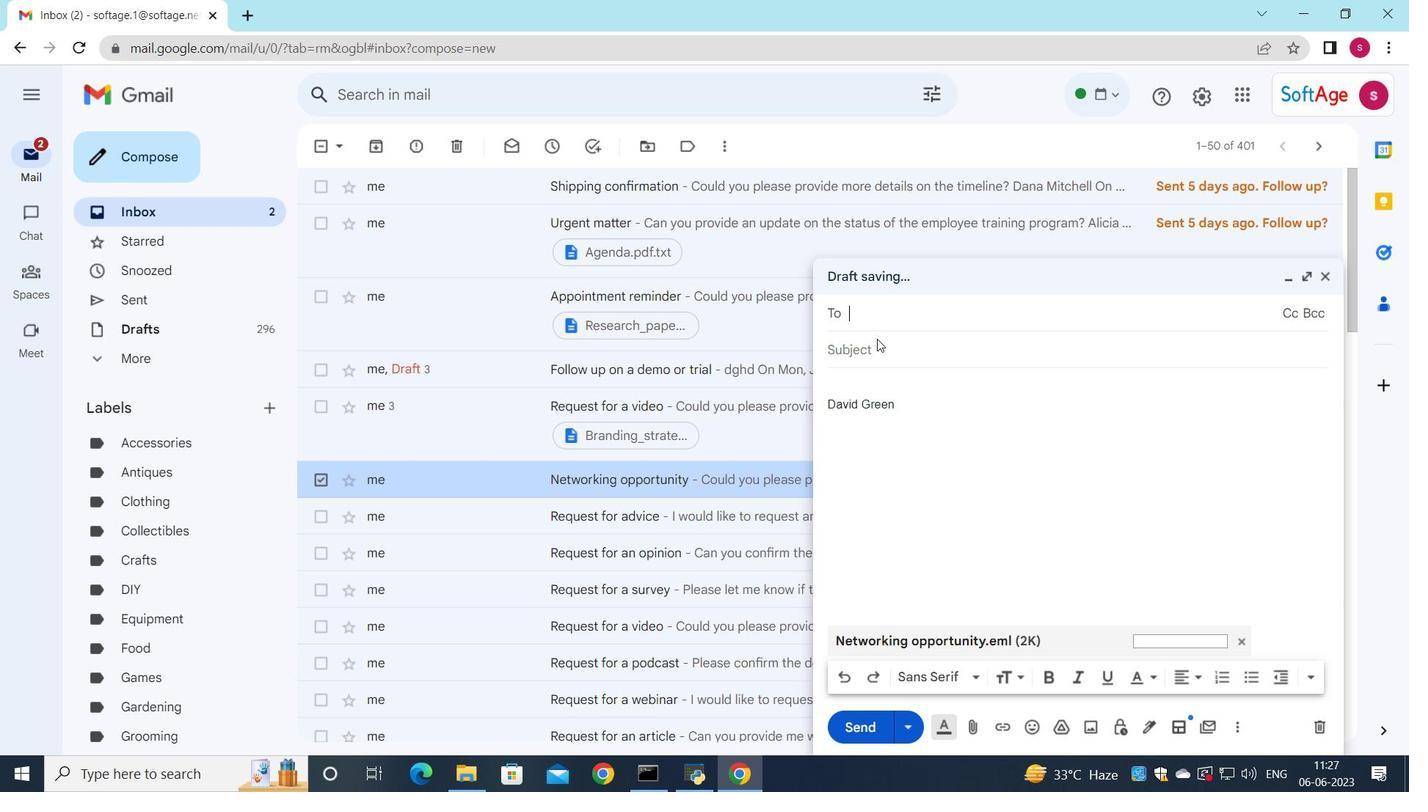 
Action: Key pressed s
Screenshot: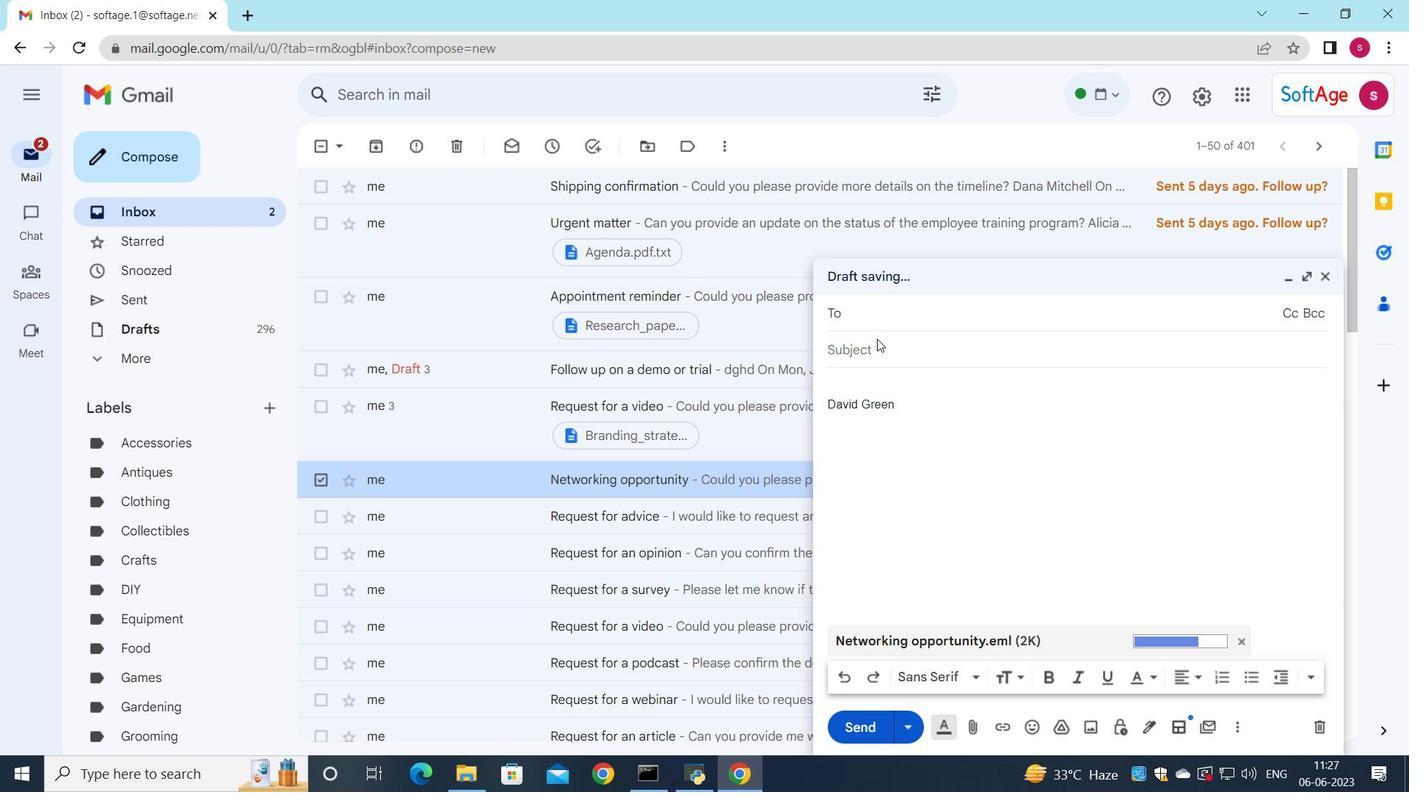 
Action: Mouse moved to (933, 637)
Screenshot: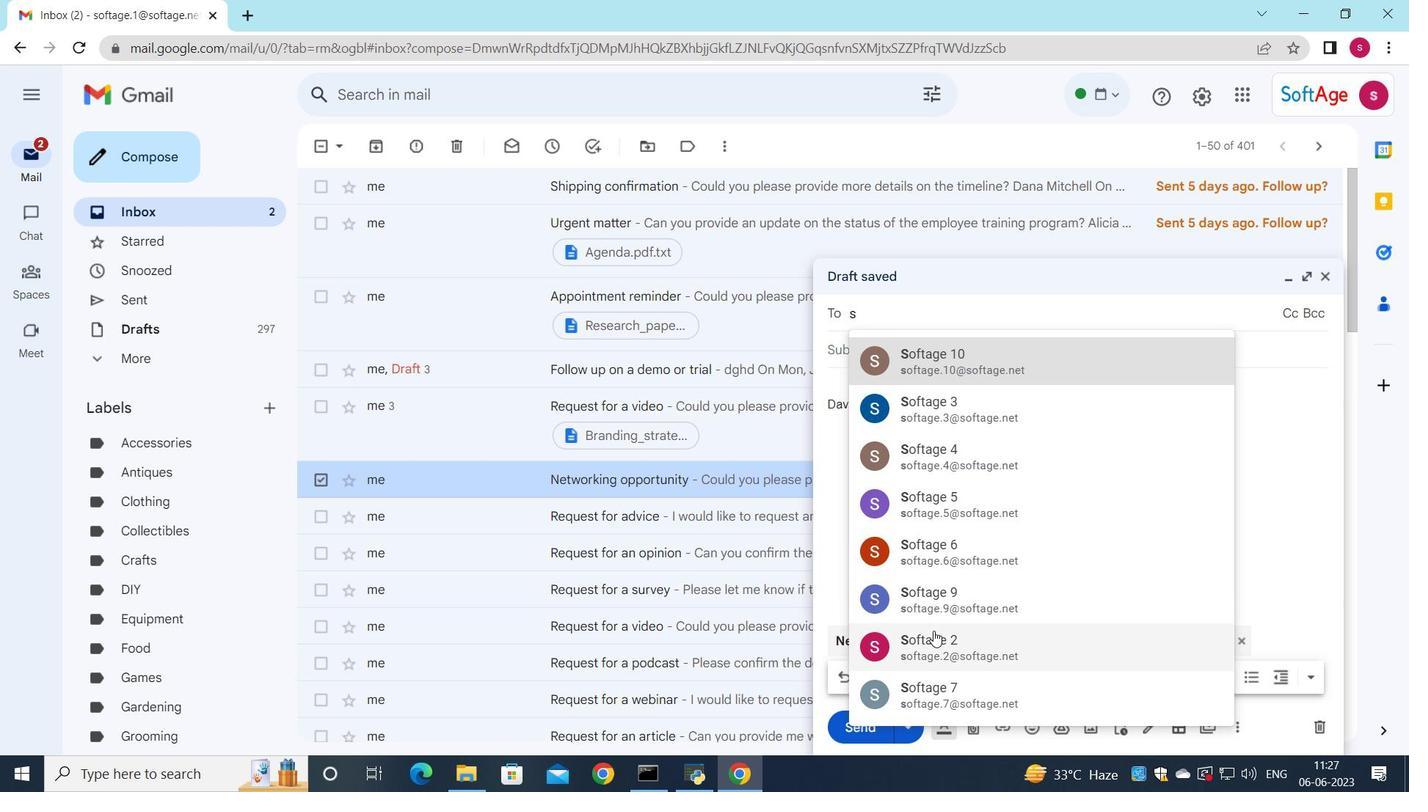 
Action: Mouse pressed left at (933, 637)
Screenshot: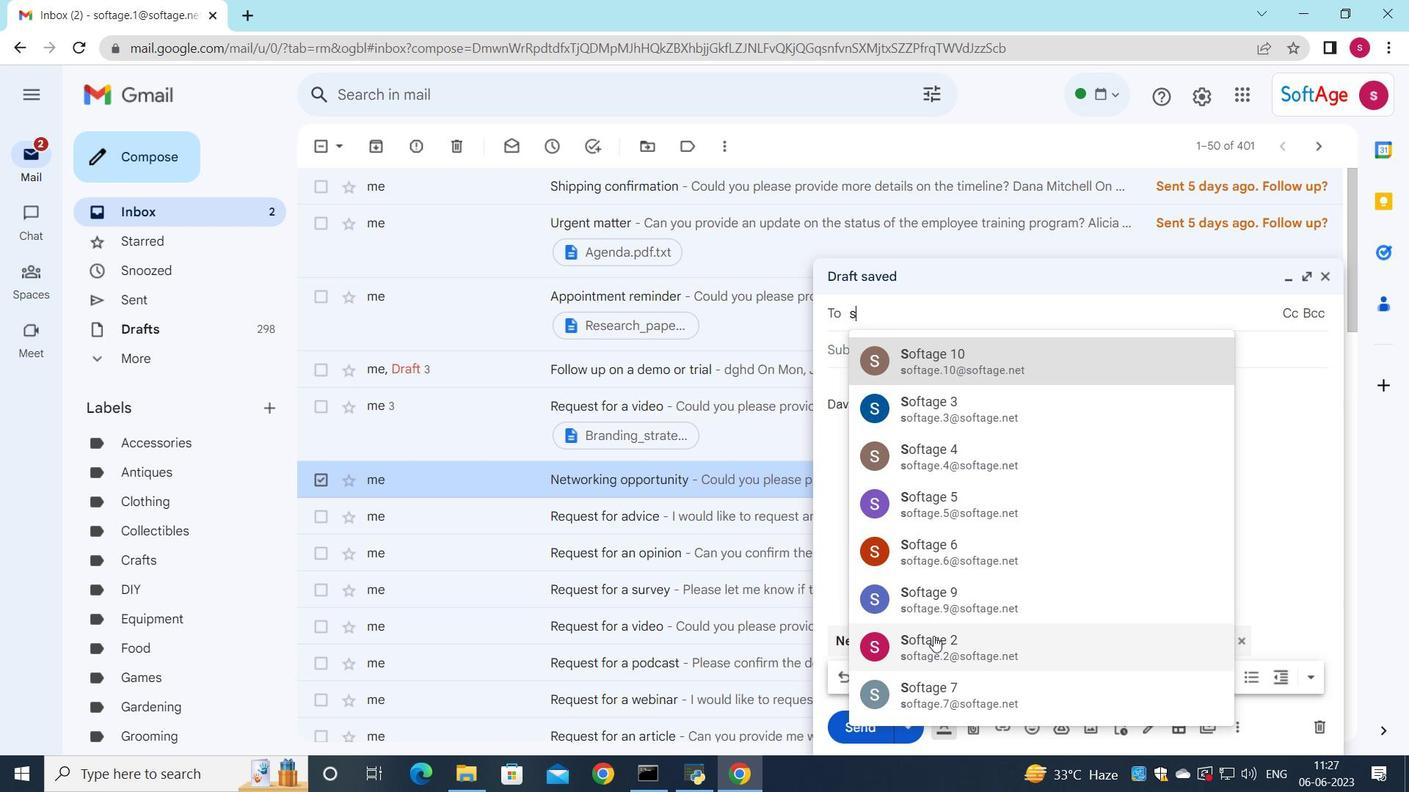 
Action: Mouse moved to (879, 378)
Screenshot: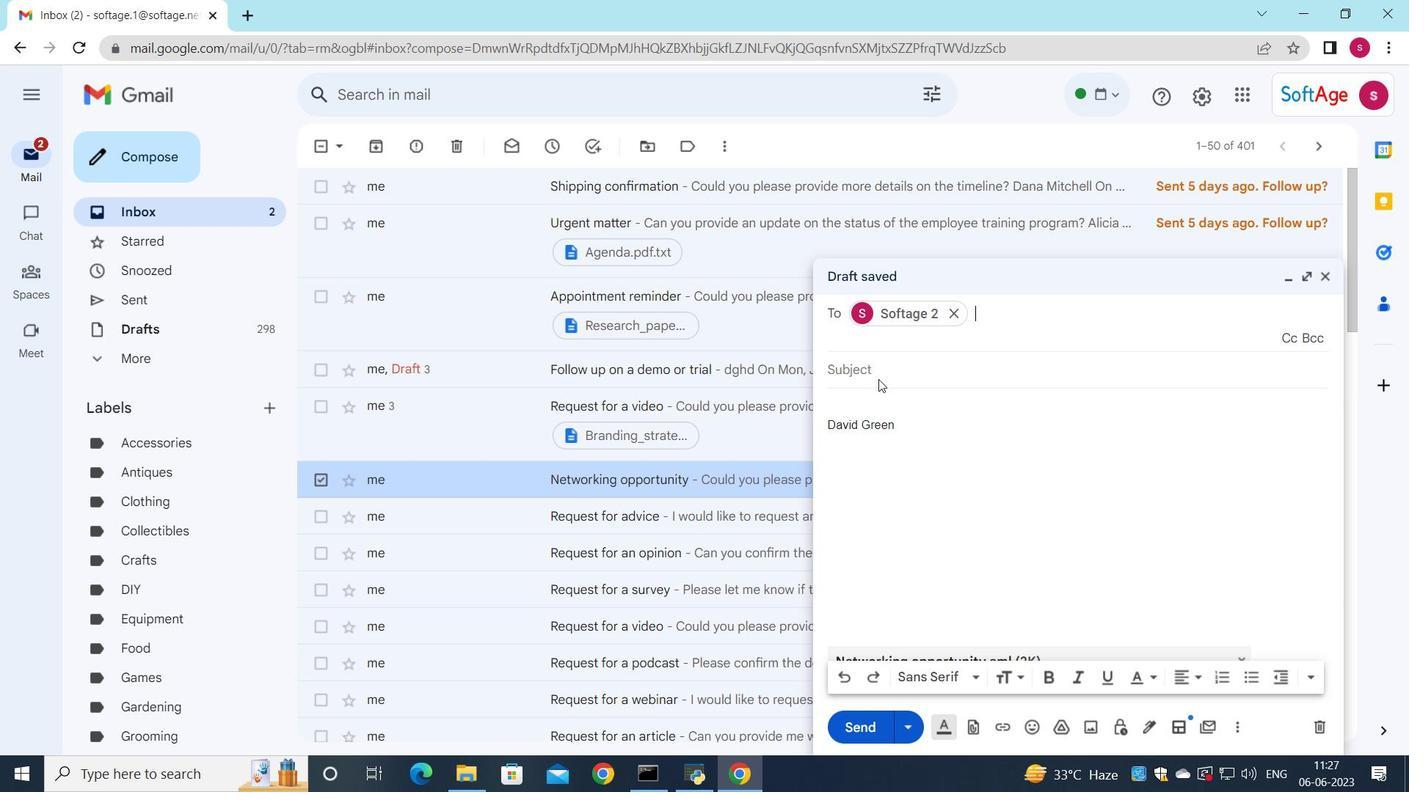 
Action: Mouse pressed left at (879, 378)
Screenshot: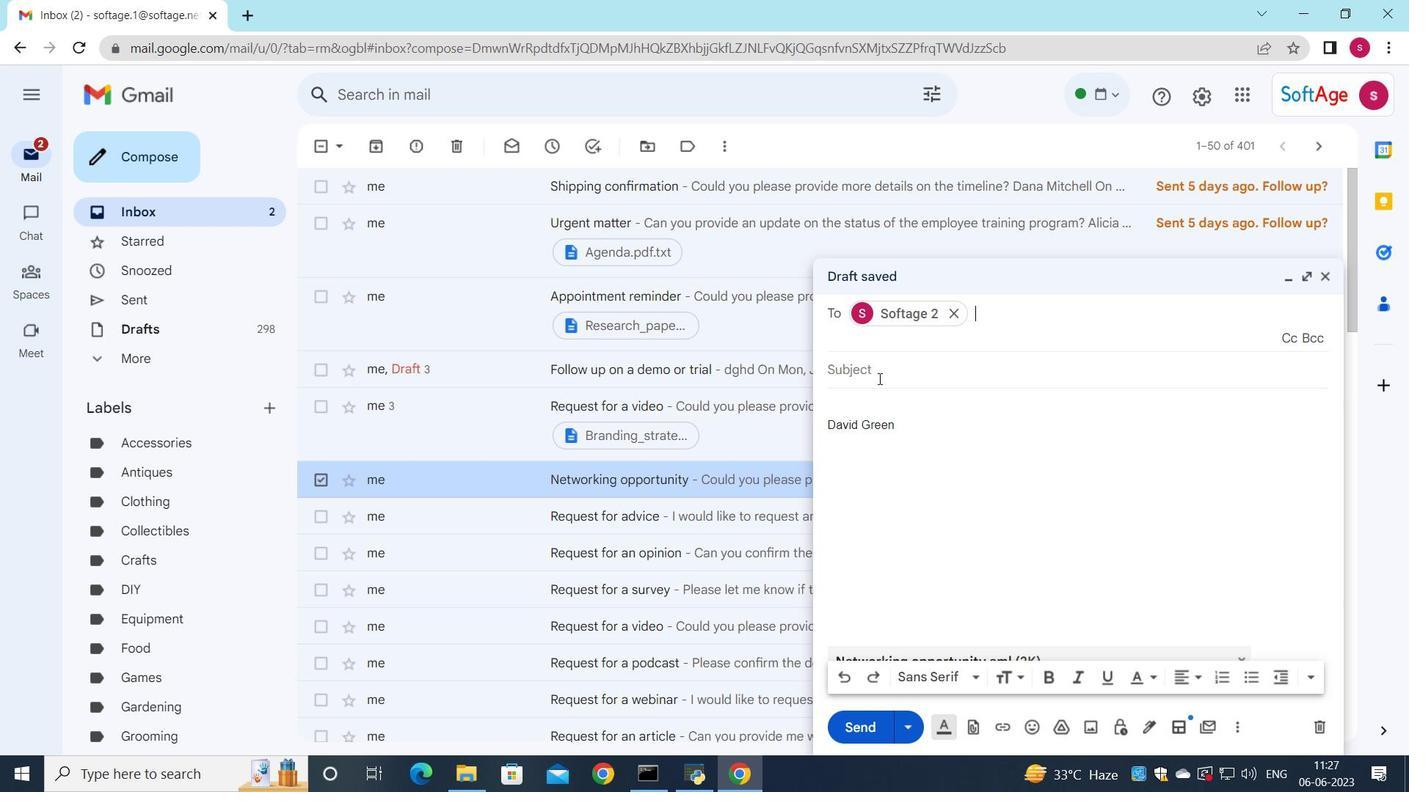
Action: Key pressed <Key.shift>Invoice<Key.space>follow-up
Screenshot: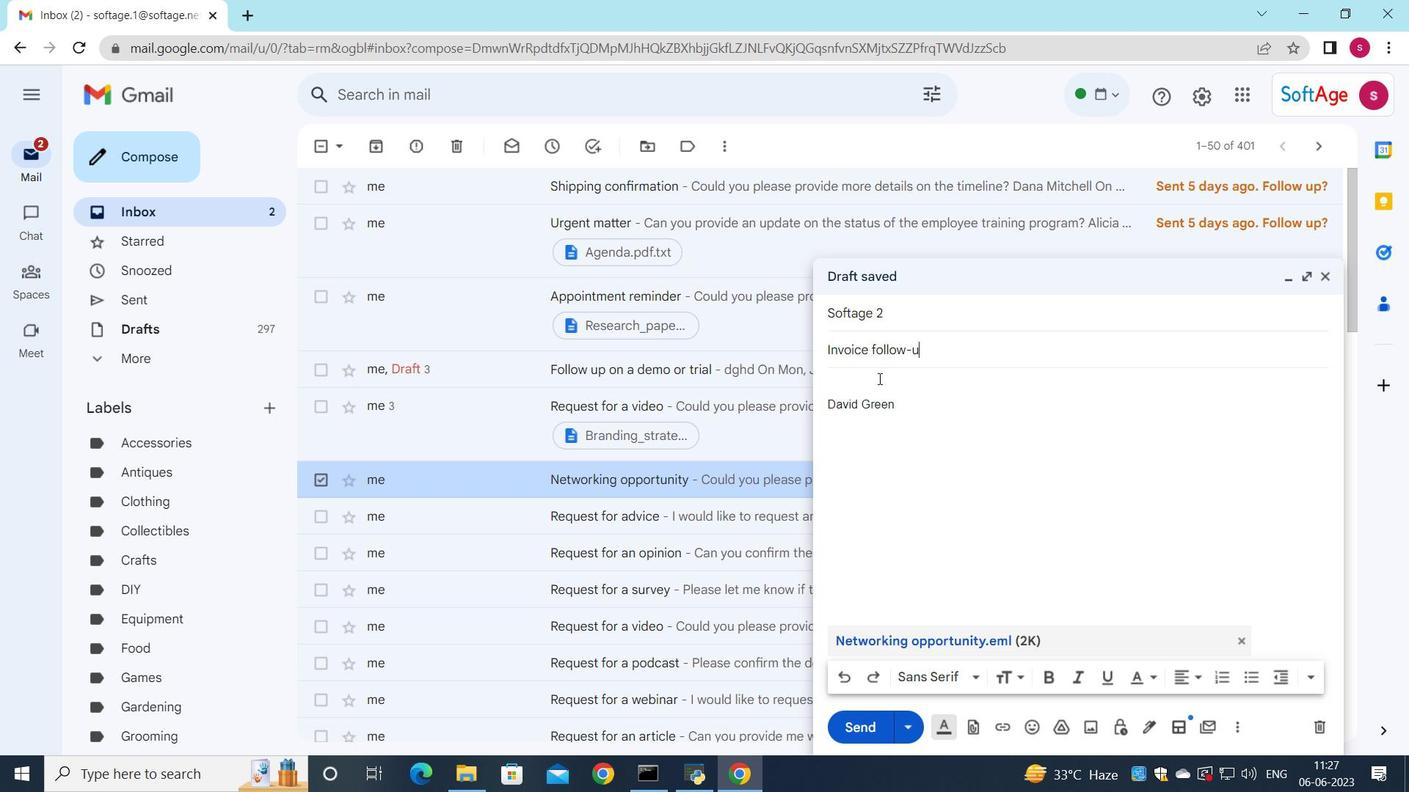 
Action: Mouse moved to (838, 385)
Screenshot: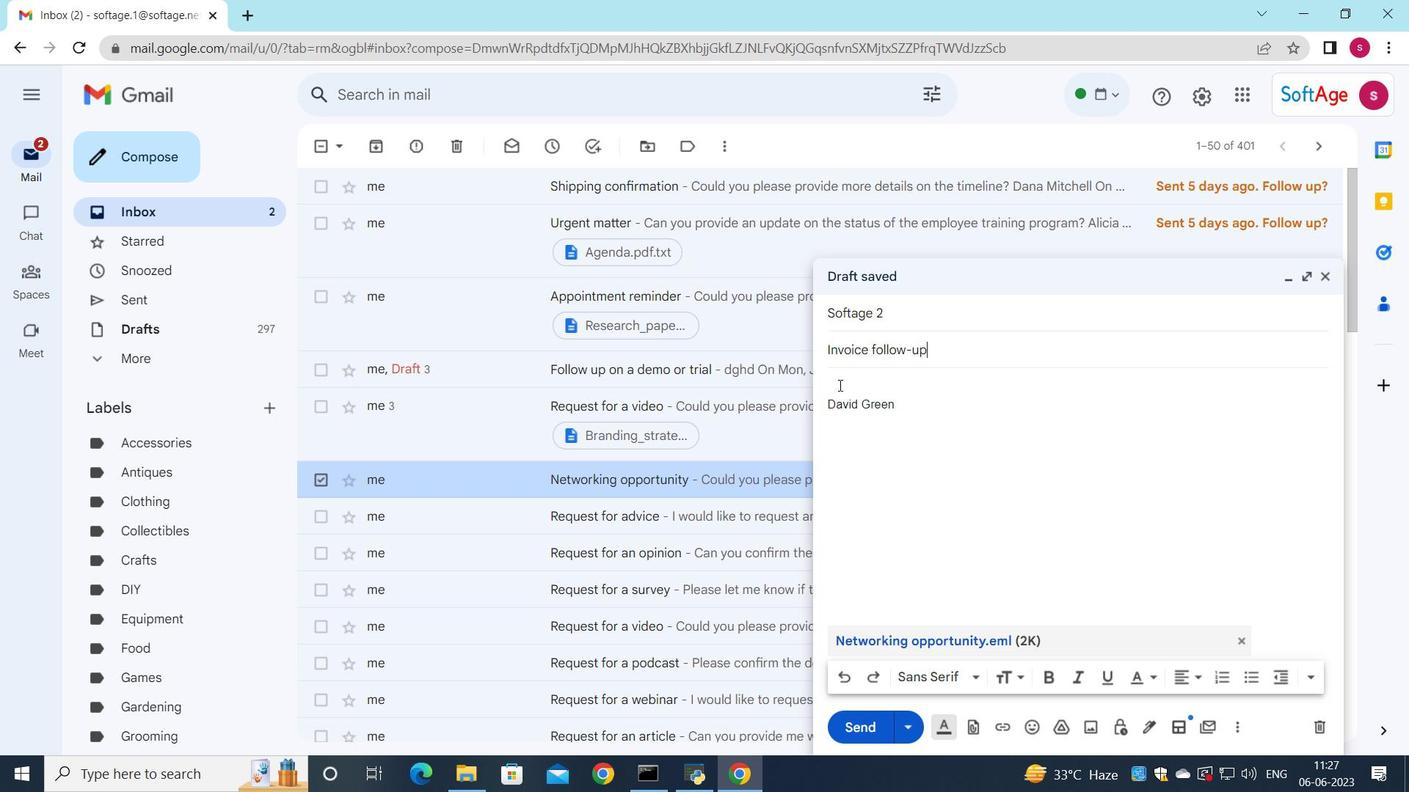 
Action: Mouse pressed left at (838, 385)
Screenshot: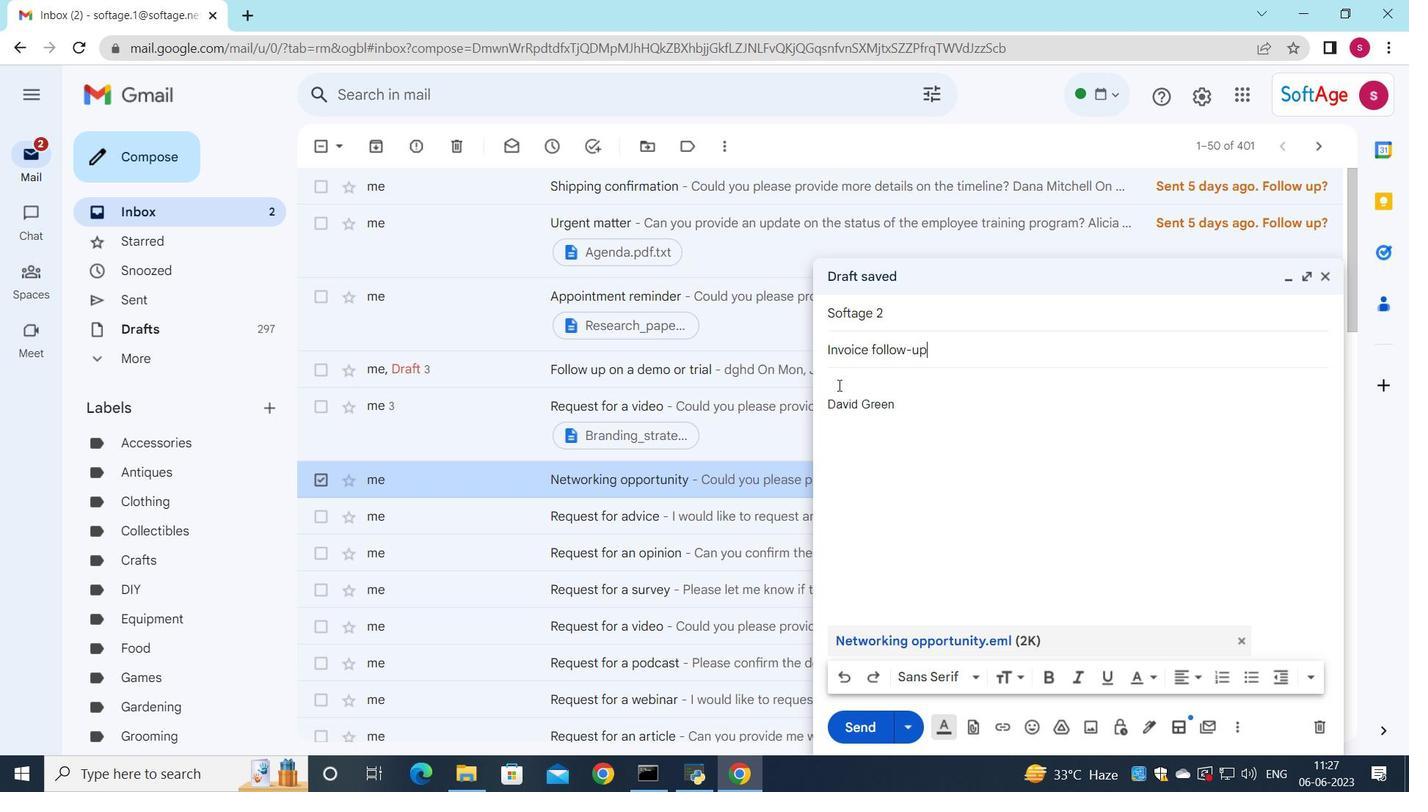 
Action: Key pressed <Key.shift>I<Key.space>would<Key.space>like<Key.space>to<Key.space>schedule<Key.space>a<Key.space>meeting<Key.space>to<Key.space>discuss<Key.space>the<Key.space>projects<Key.space>communication<Key.space>plan.
Screenshot: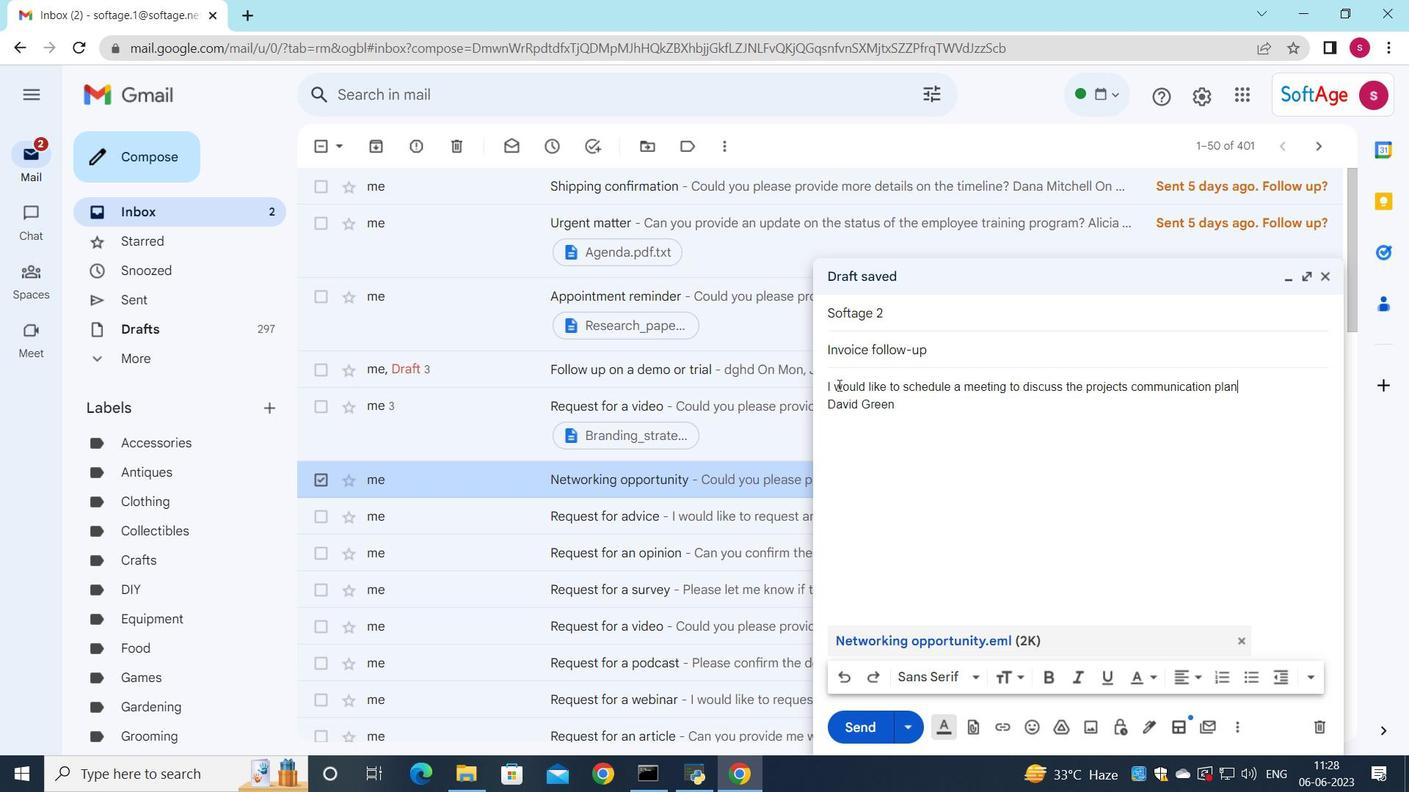 
Action: Mouse moved to (1107, 393)
Screenshot: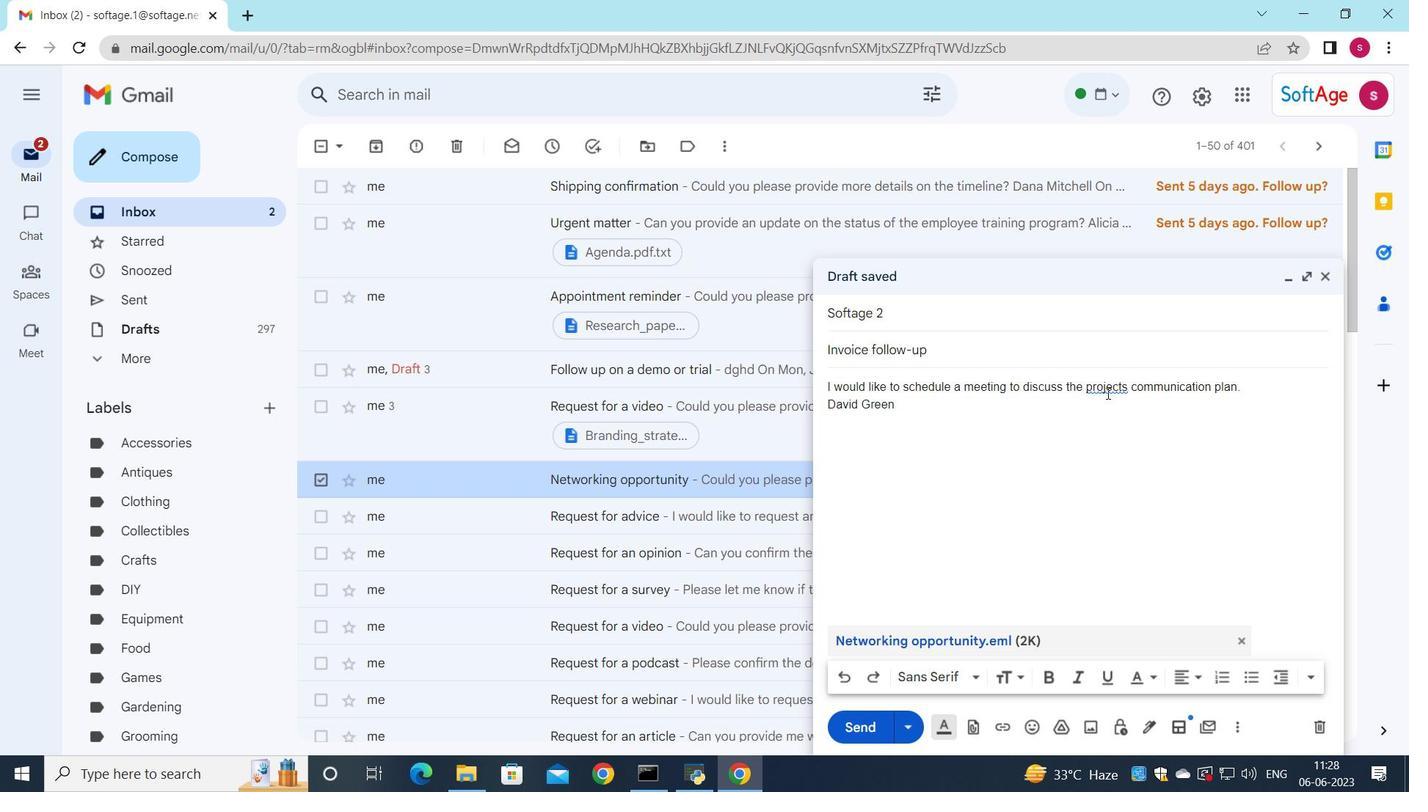 
Action: Mouse pressed left at (1107, 393)
Screenshot: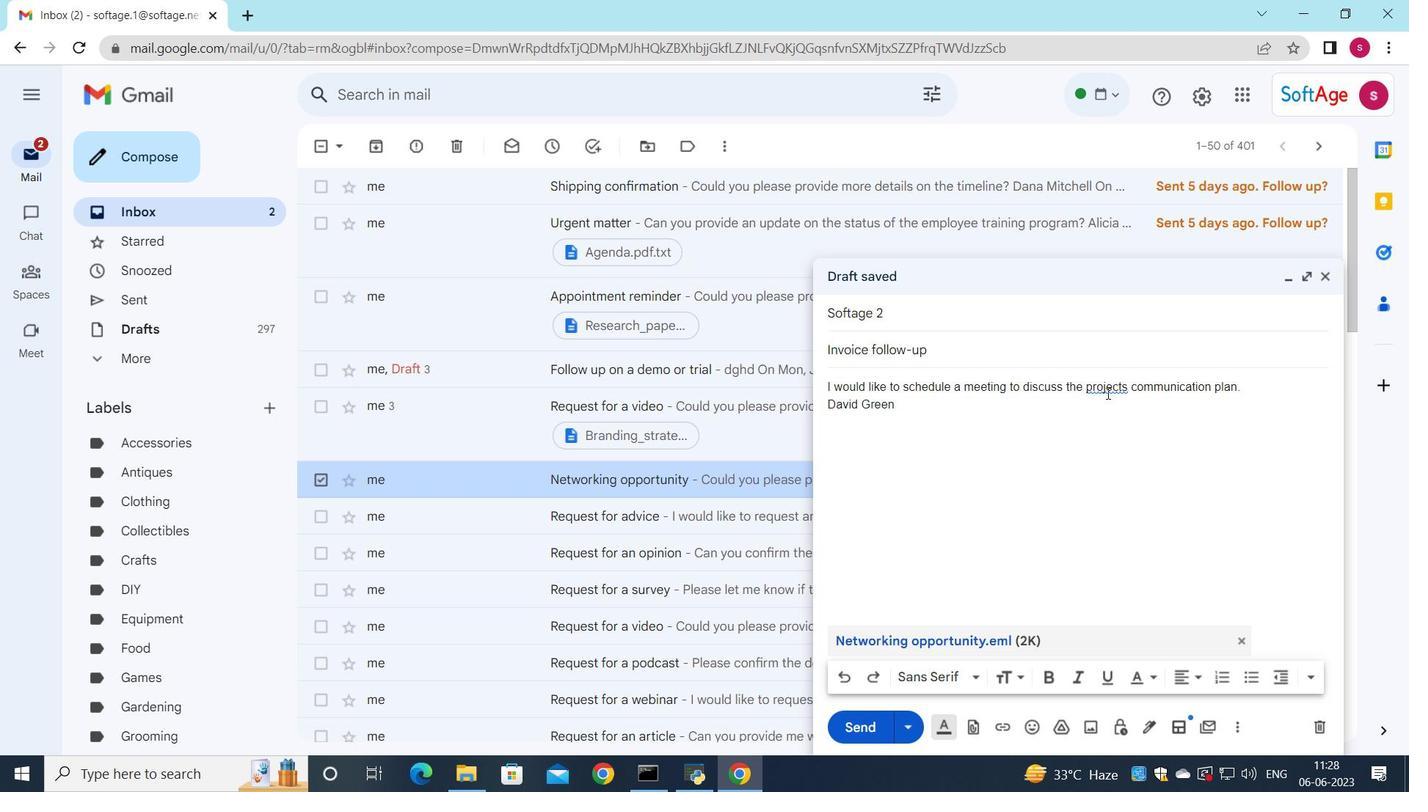 
Action: Mouse moved to (1094, 392)
Screenshot: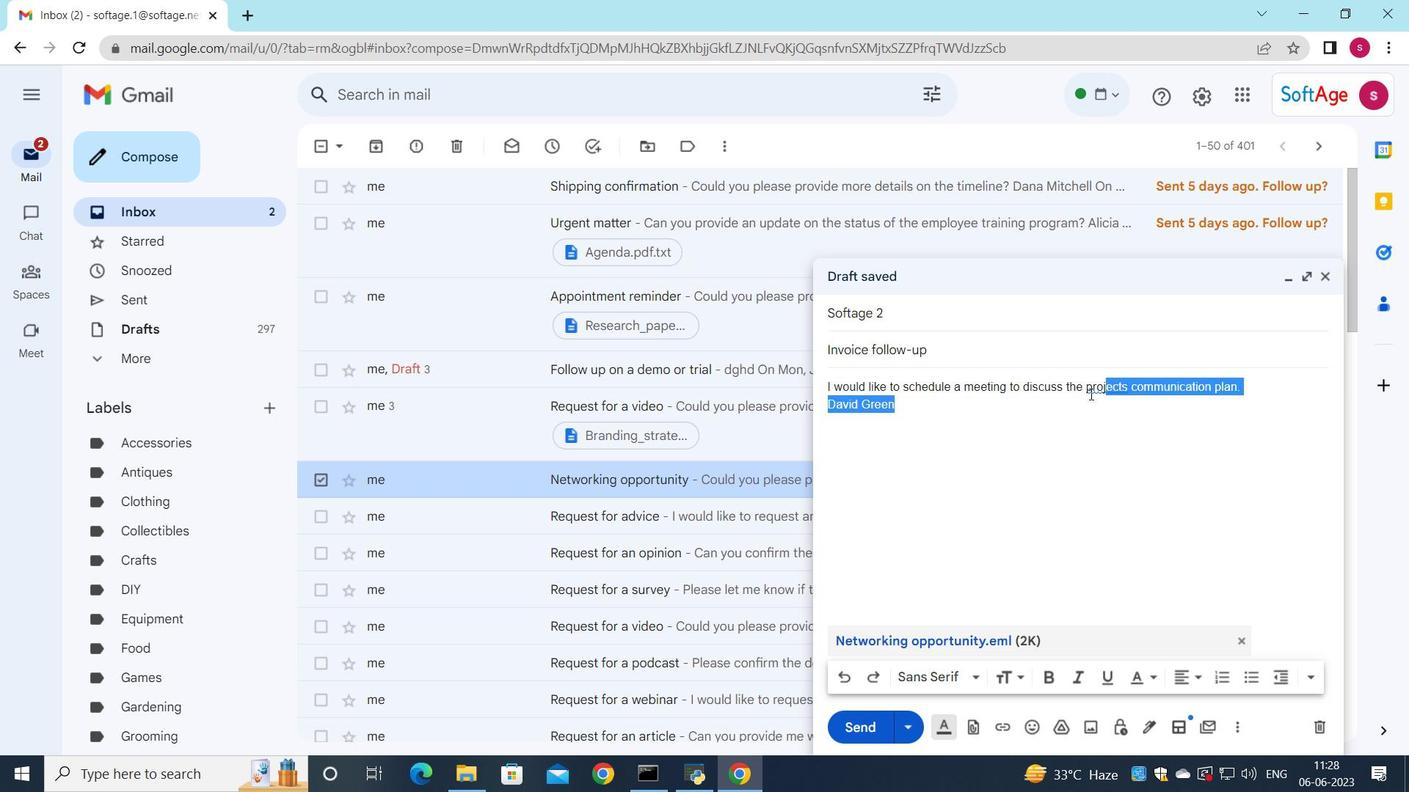 
Action: Mouse pressed left at (1094, 392)
Screenshot: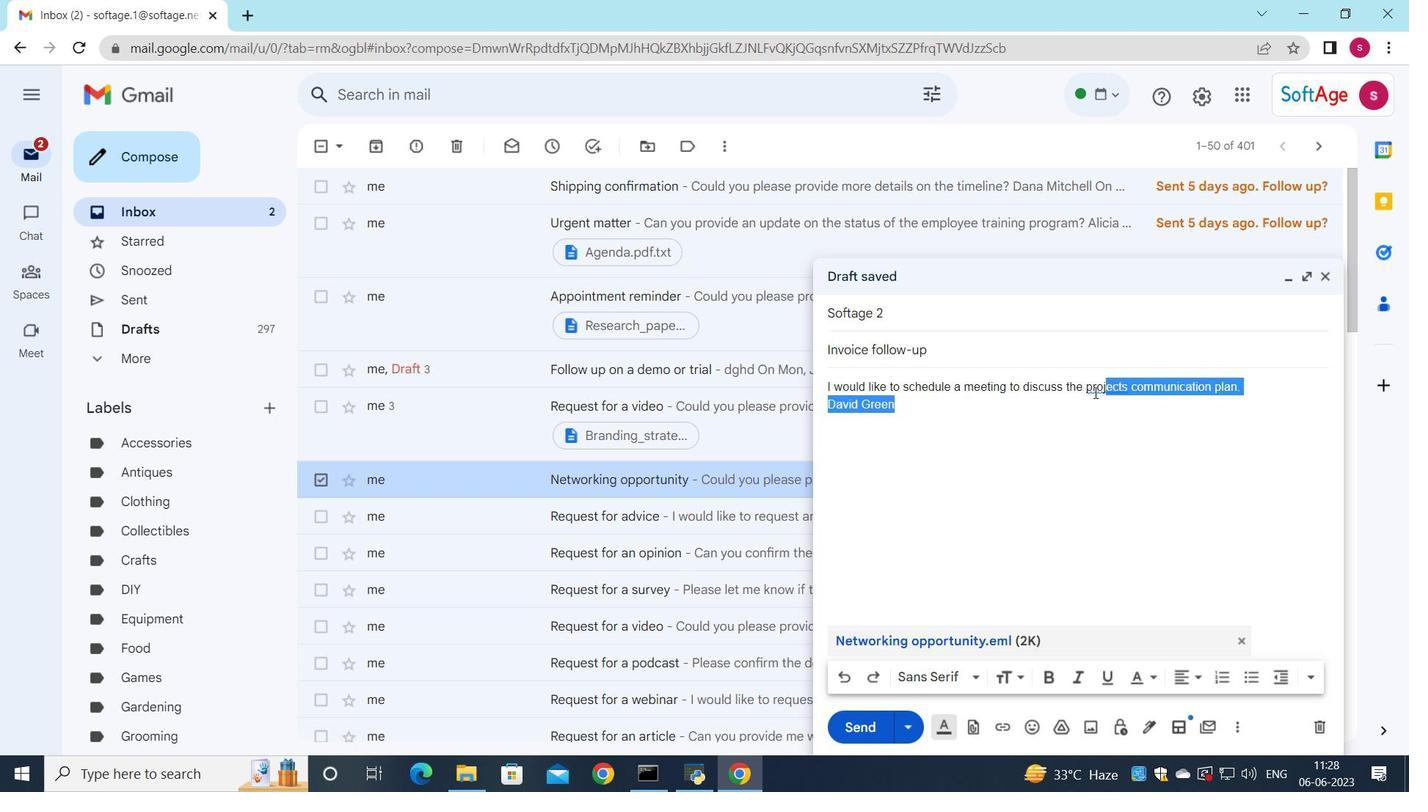 
Action: Mouse moved to (1091, 416)
Screenshot: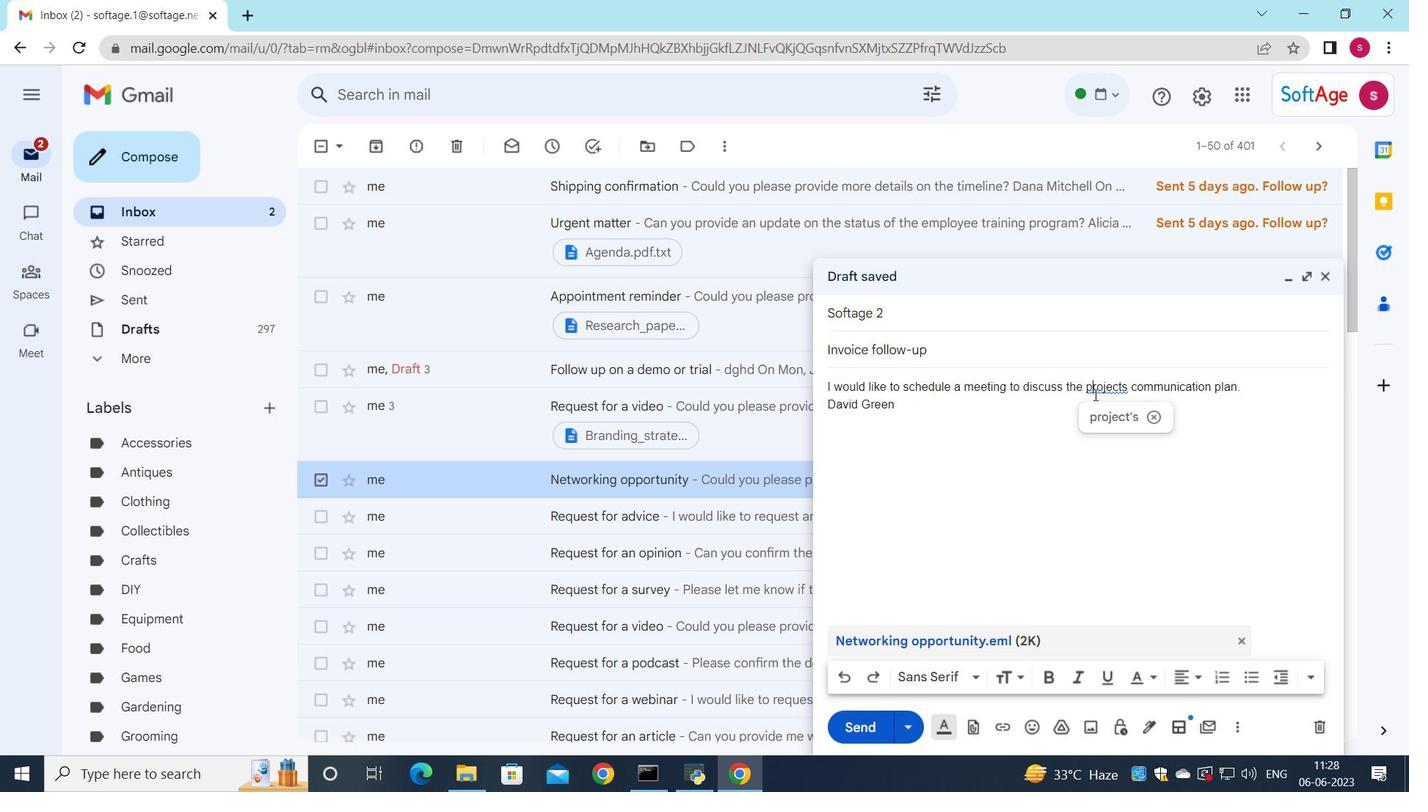 
Action: Mouse pressed left at (1091, 416)
Screenshot: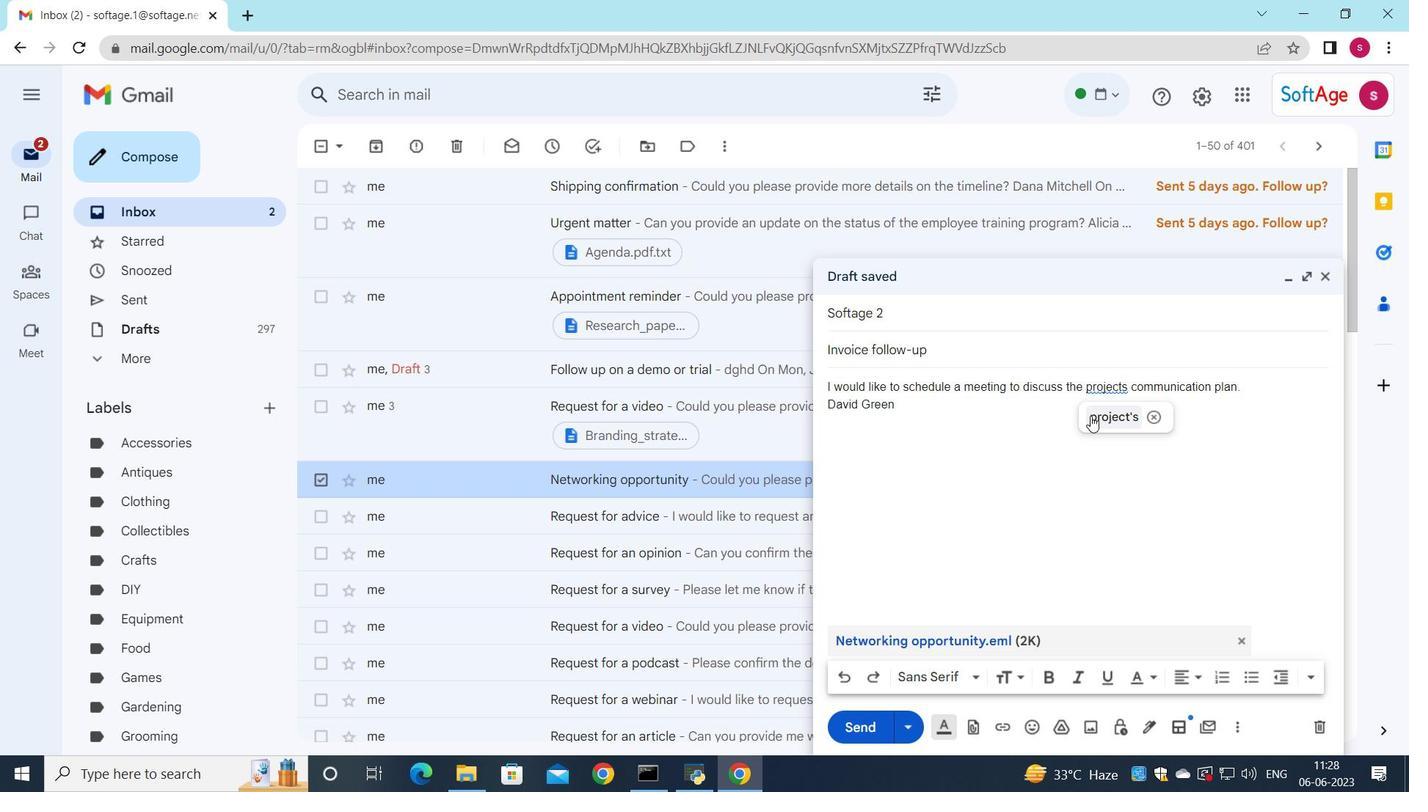 
Action: Mouse moved to (864, 729)
Screenshot: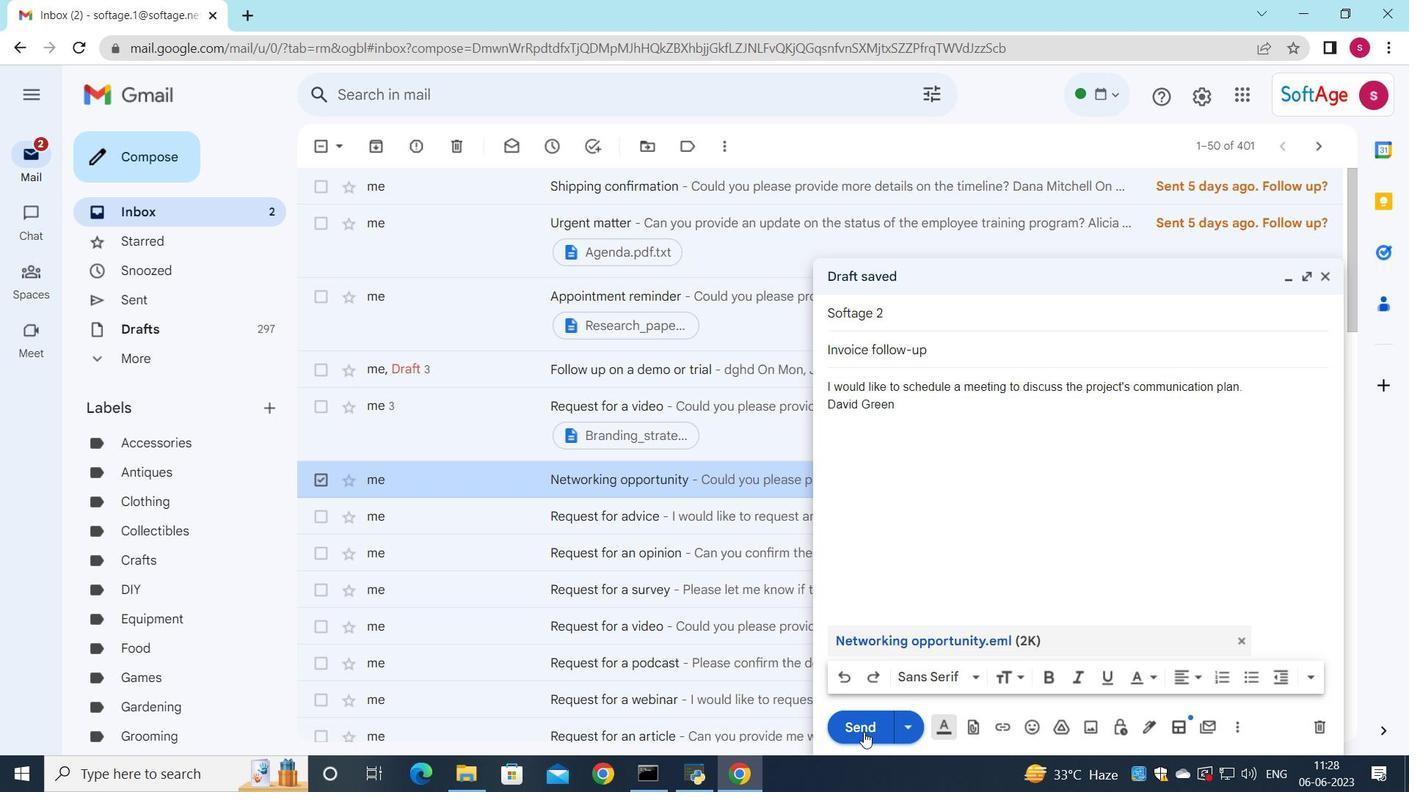 
Action: Mouse pressed left at (864, 729)
Screenshot: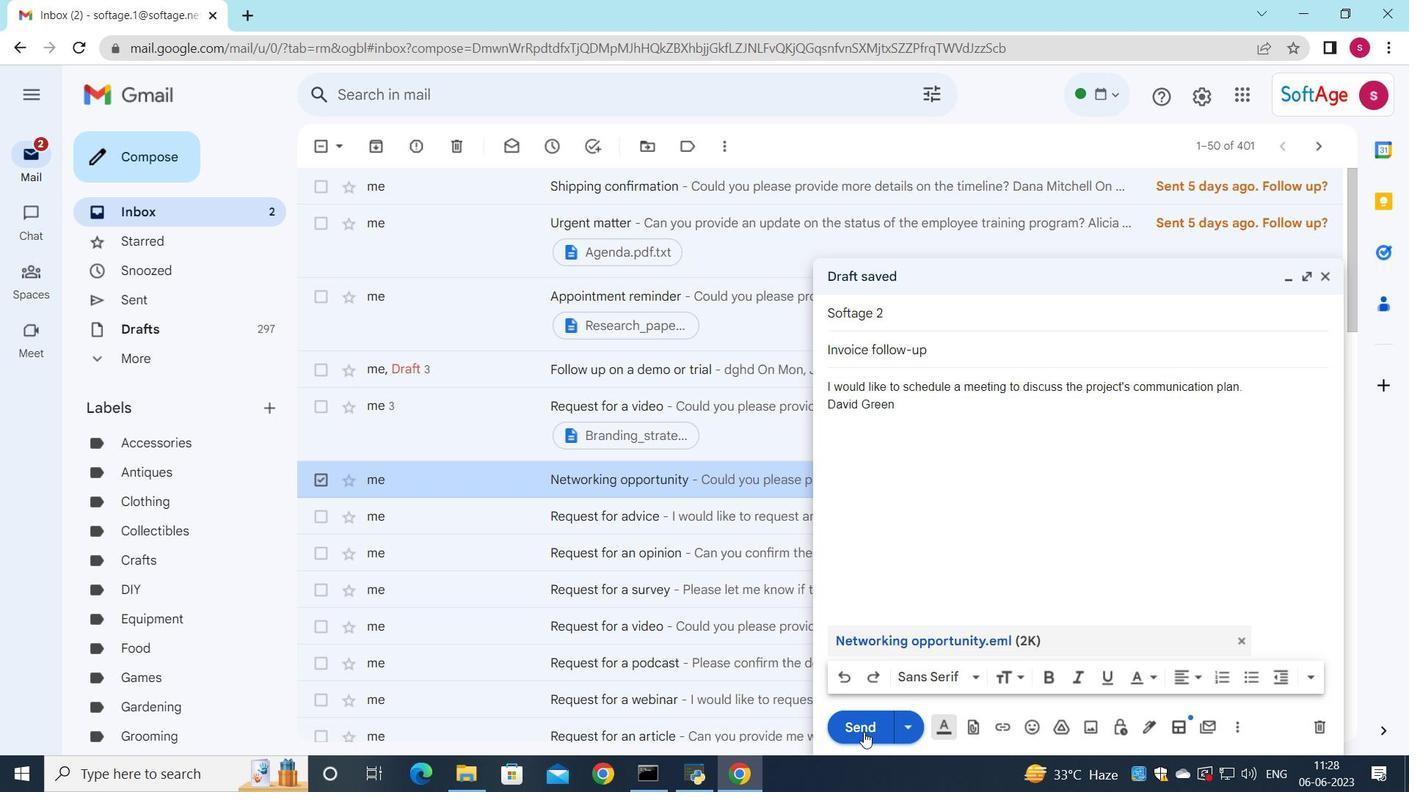
Action: Mouse moved to (947, 326)
Screenshot: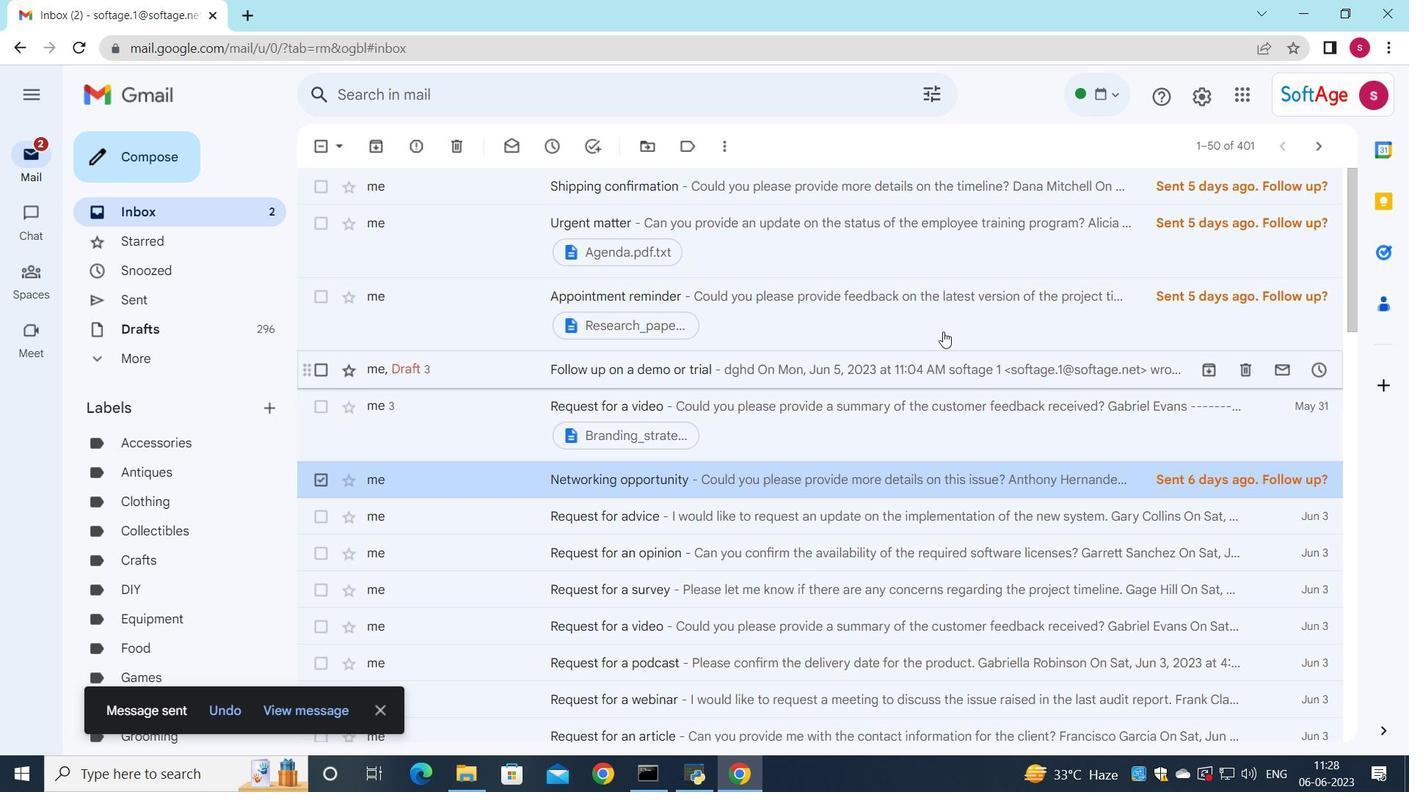 
